 Task: Look for space in Péruwelz, Belgium from 5th June, 2023 to 16th June, 2023 for 2 adults in price range Rs.7000 to Rs.15000. Place can be entire place with 1  bedroom having 1 bed and 1 bathroom. Property type can be house, flat, guest house, hotel. Amenities needed are: heating. Booking option can be shelf check-in. Required host language is English.
Action: Mouse moved to (466, 77)
Screenshot: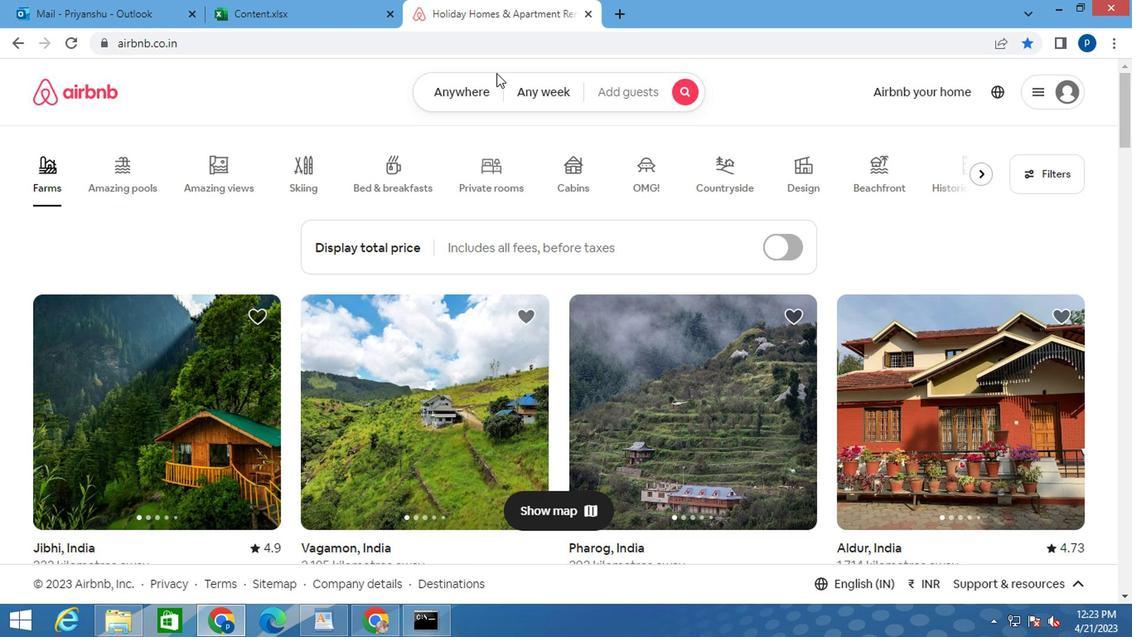 
Action: Mouse pressed left at (466, 77)
Screenshot: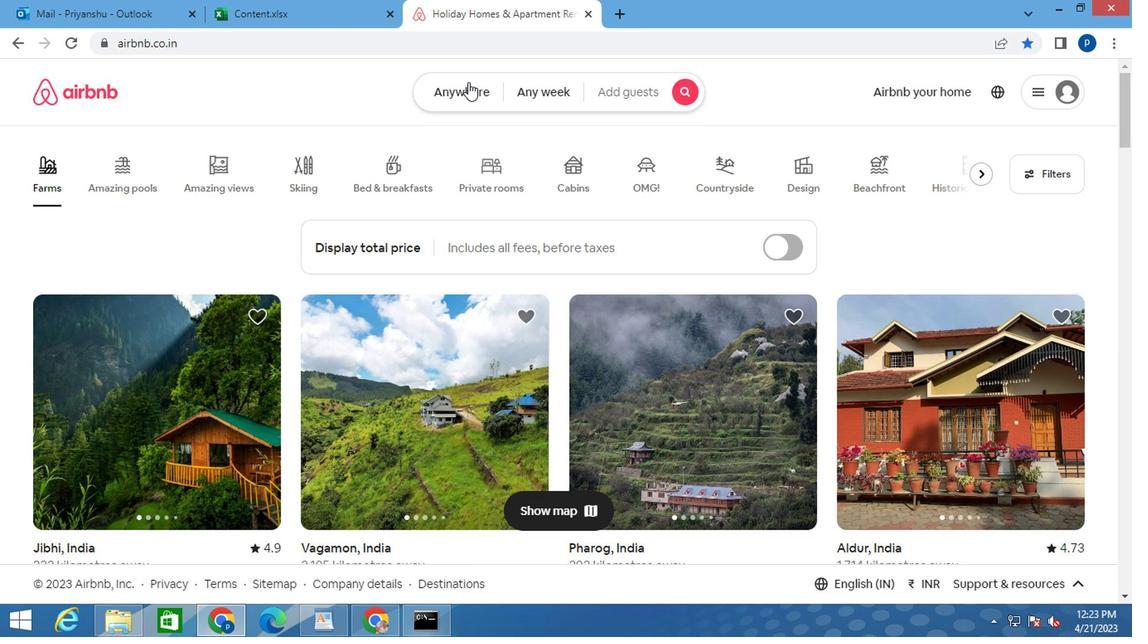 
Action: Mouse moved to (326, 159)
Screenshot: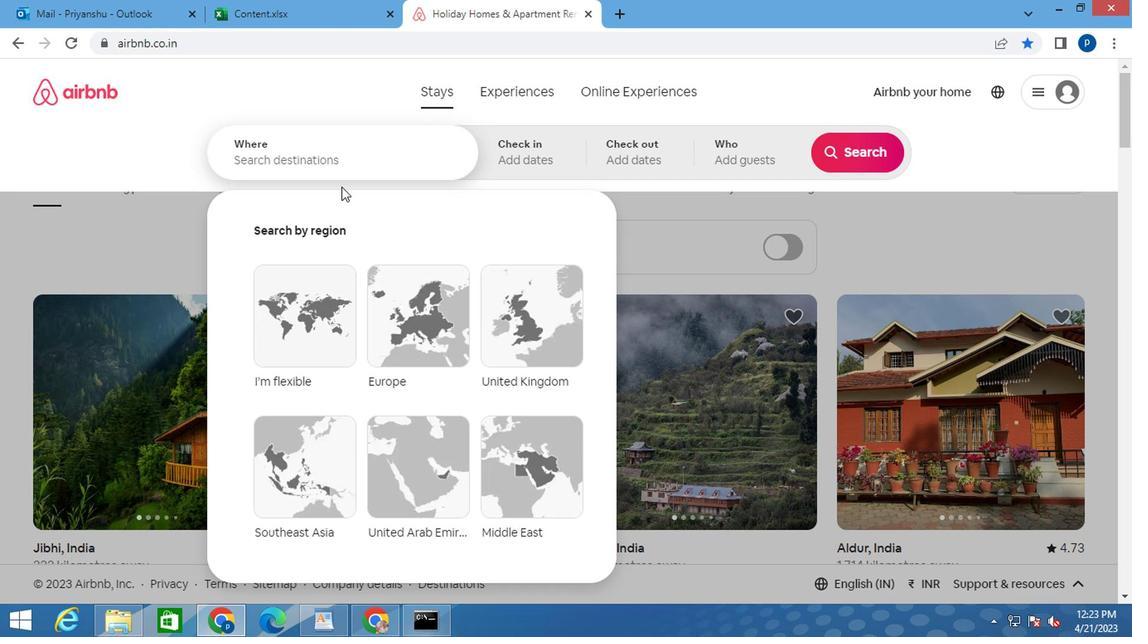 
Action: Mouse pressed left at (326, 159)
Screenshot: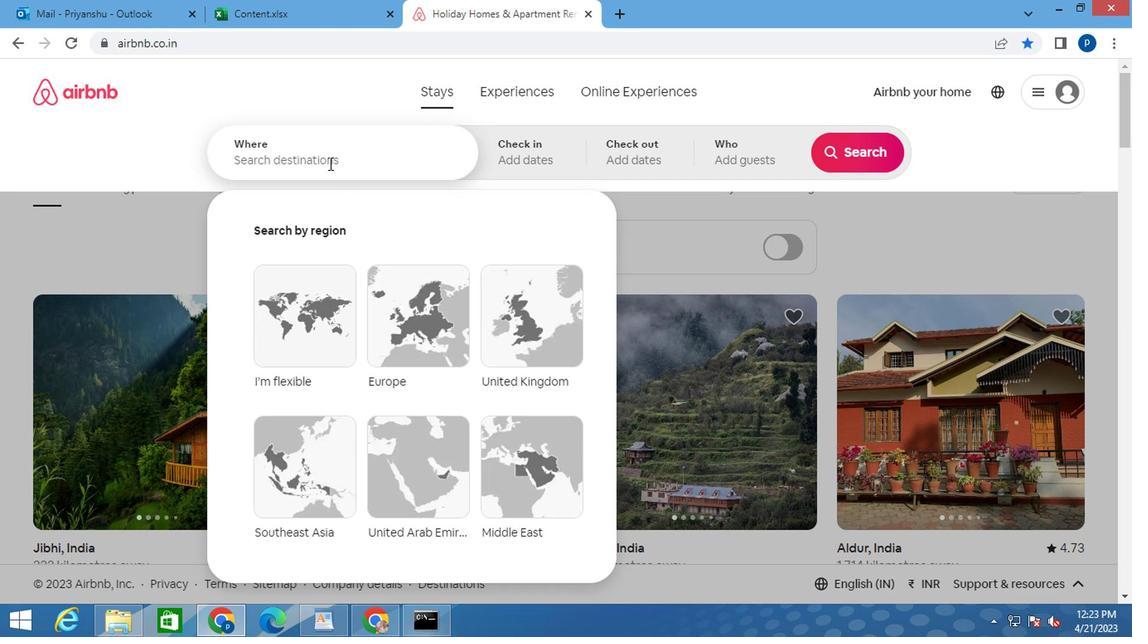 
Action: Key pressed p<Key.caps_lock>eruwelz,
Screenshot: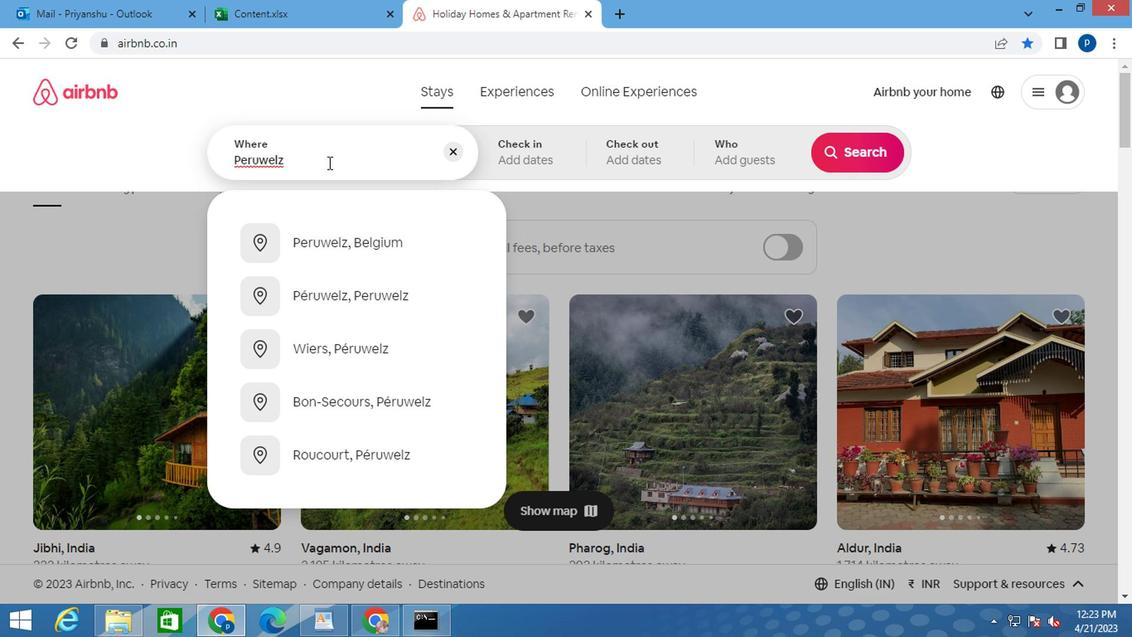 
Action: Mouse moved to (355, 234)
Screenshot: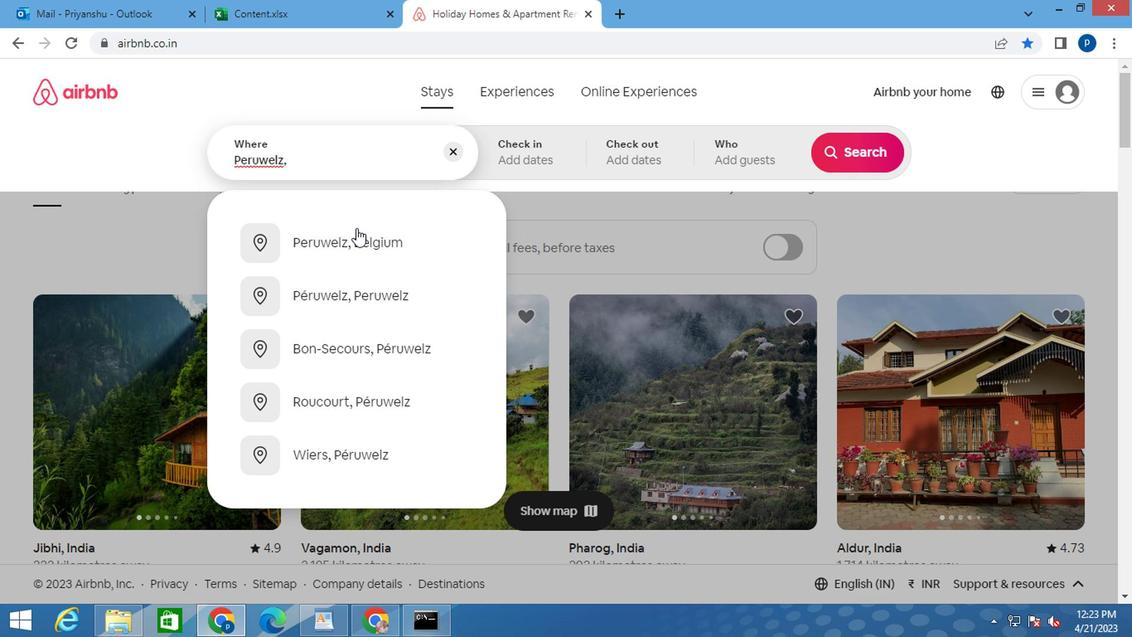 
Action: Mouse pressed left at (355, 234)
Screenshot: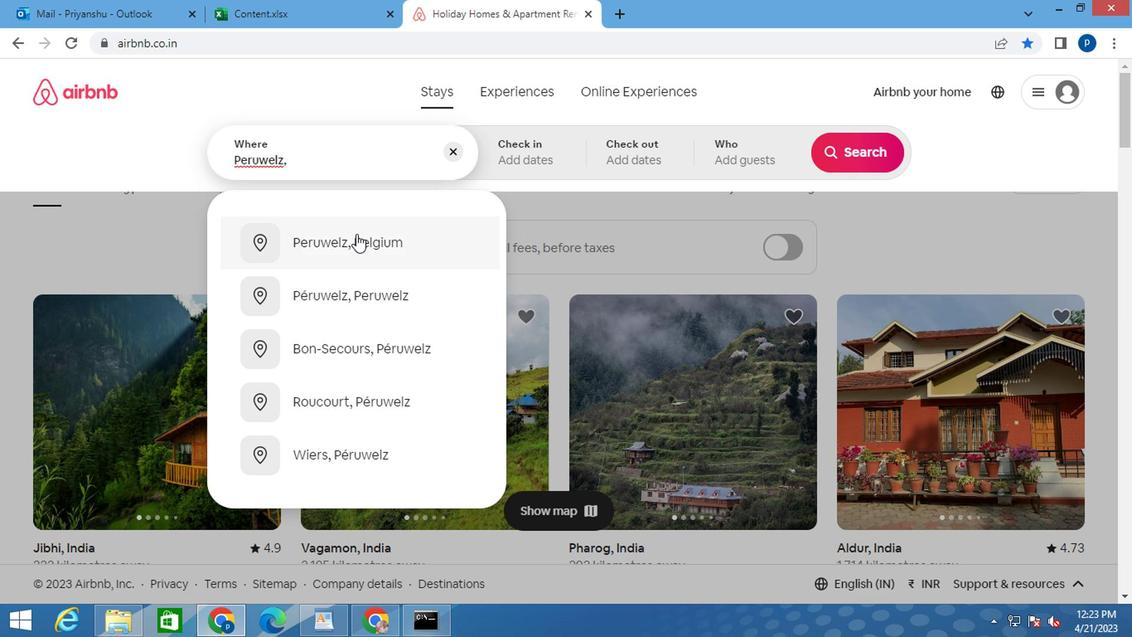 
Action: Mouse moved to (848, 290)
Screenshot: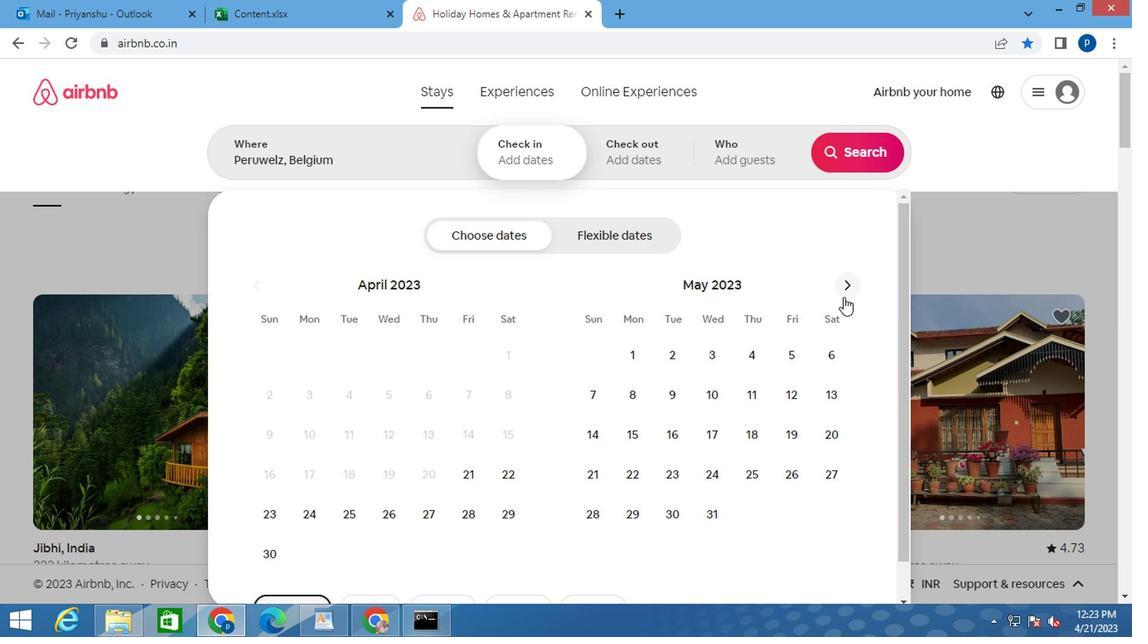 
Action: Mouse pressed left at (848, 290)
Screenshot: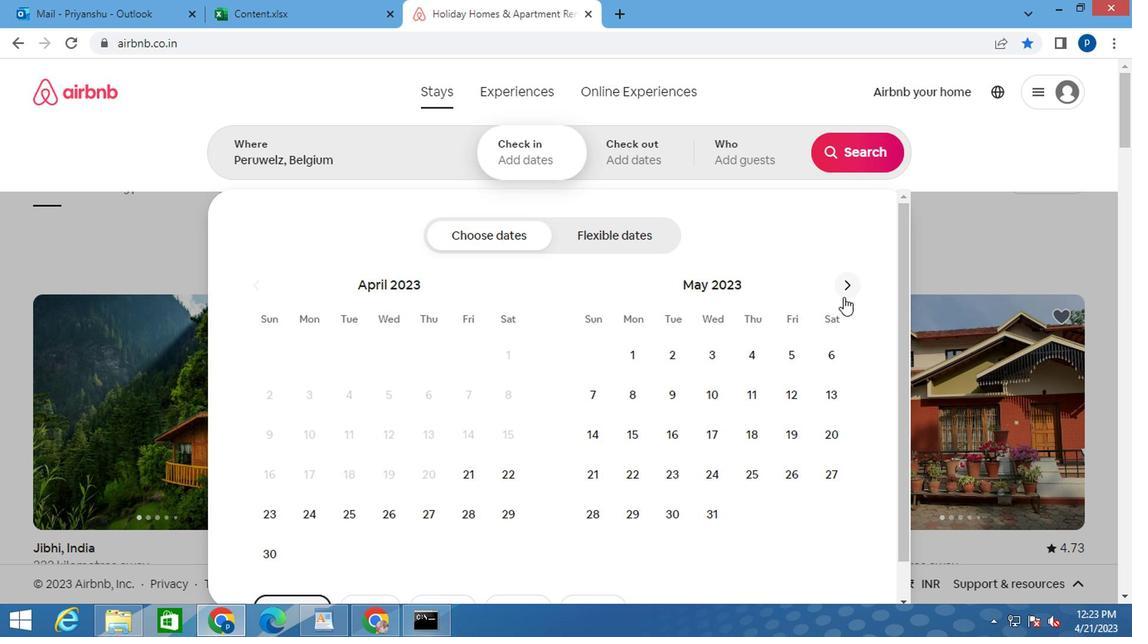 
Action: Mouse moved to (634, 397)
Screenshot: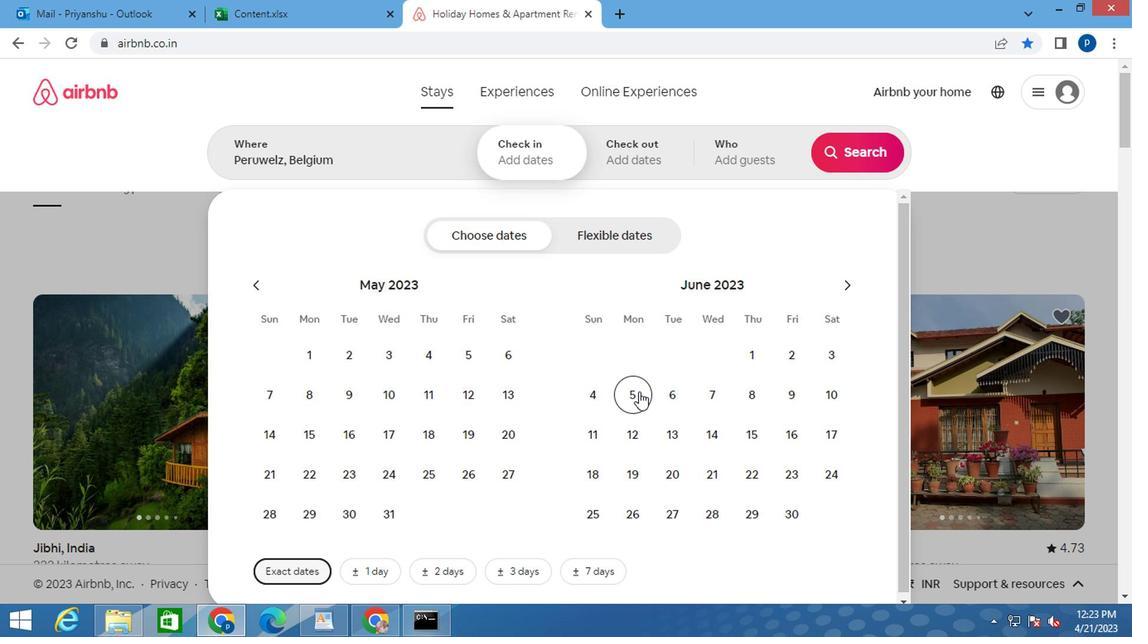 
Action: Mouse pressed left at (634, 397)
Screenshot: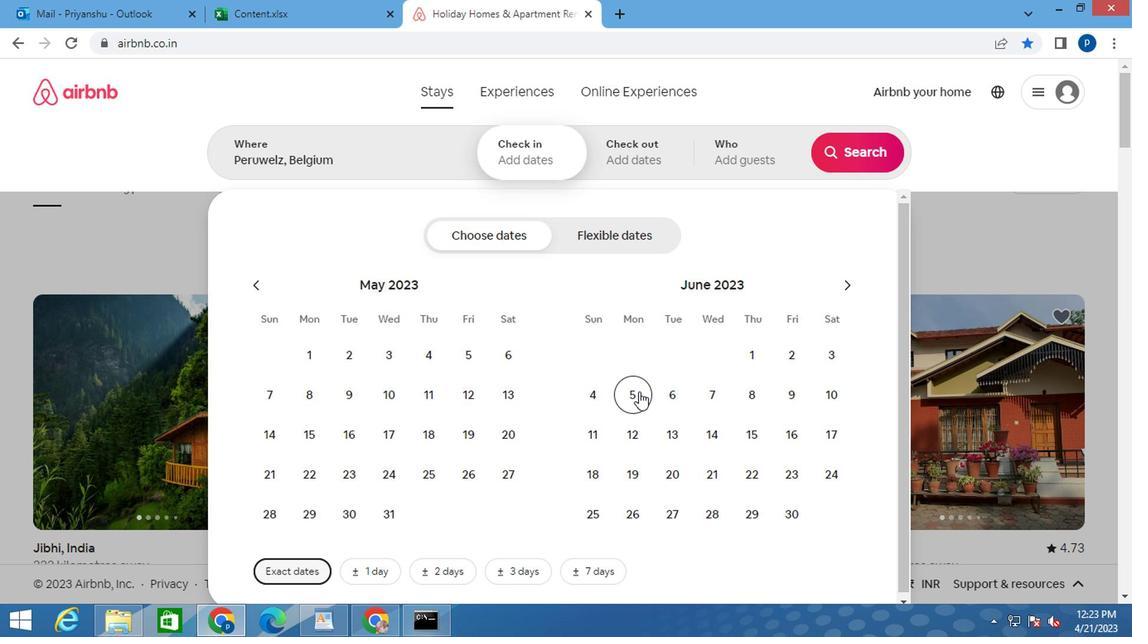 
Action: Mouse moved to (788, 439)
Screenshot: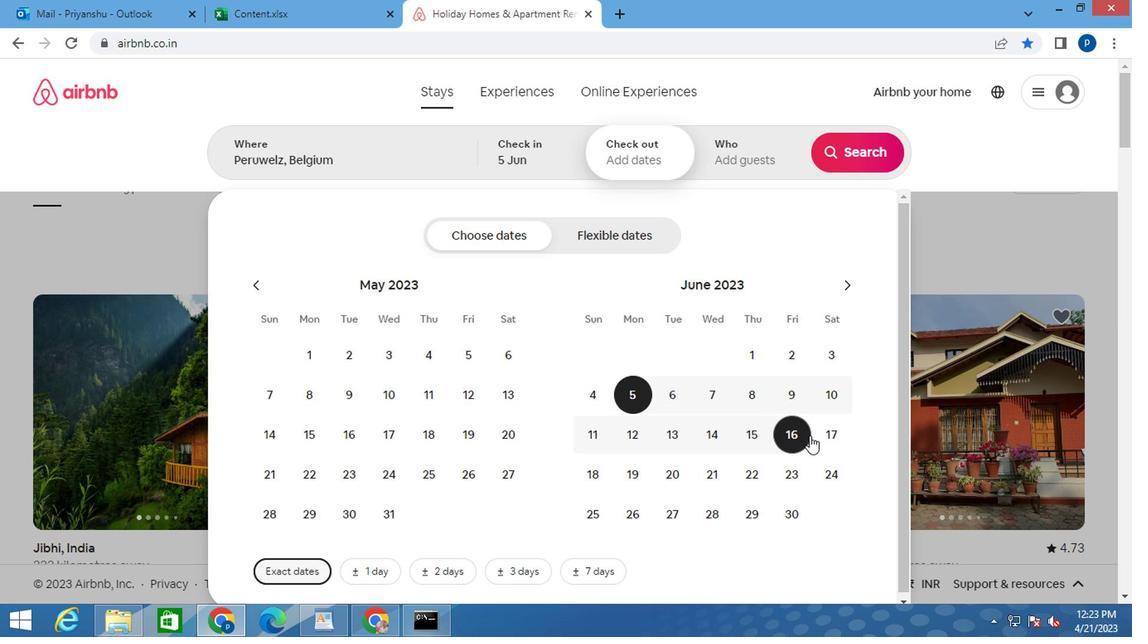 
Action: Mouse pressed left at (788, 439)
Screenshot: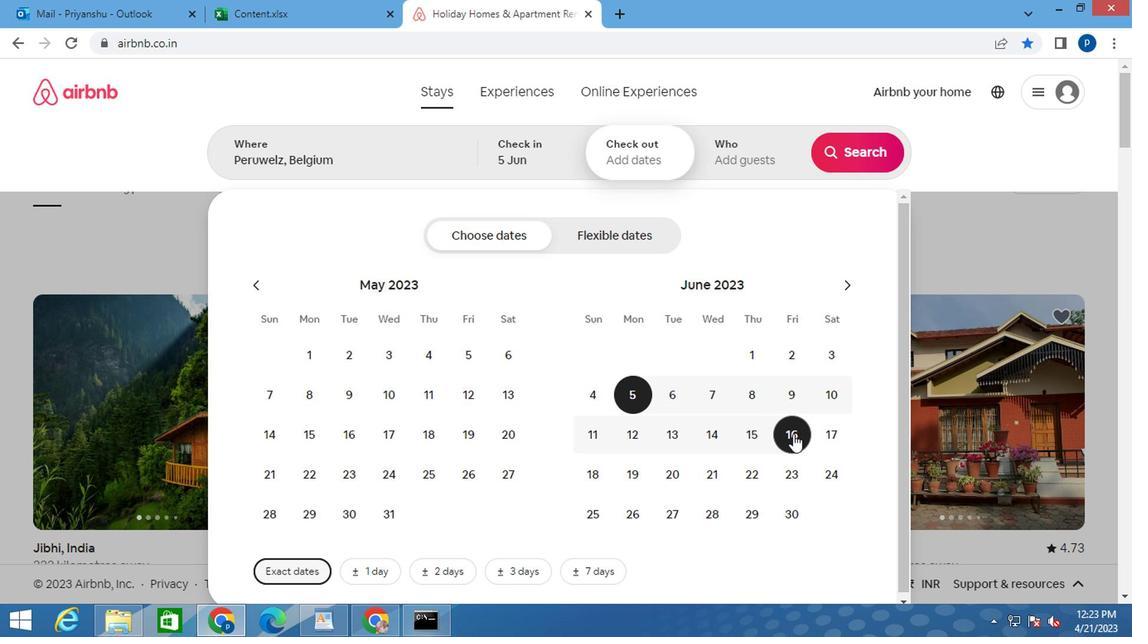
Action: Mouse moved to (751, 159)
Screenshot: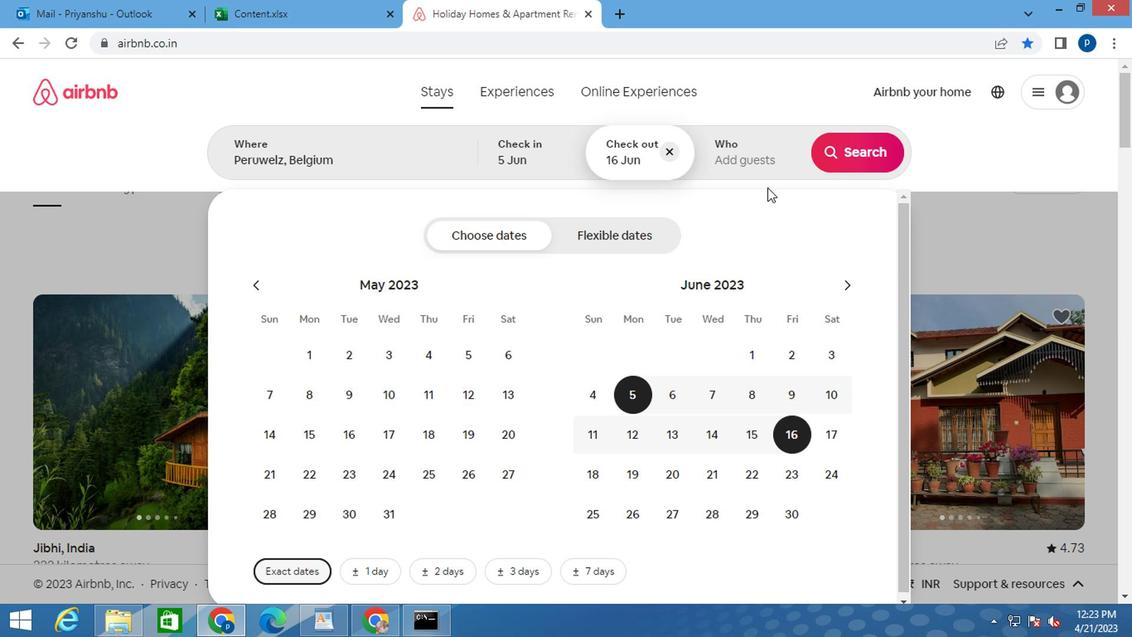 
Action: Mouse pressed left at (751, 159)
Screenshot: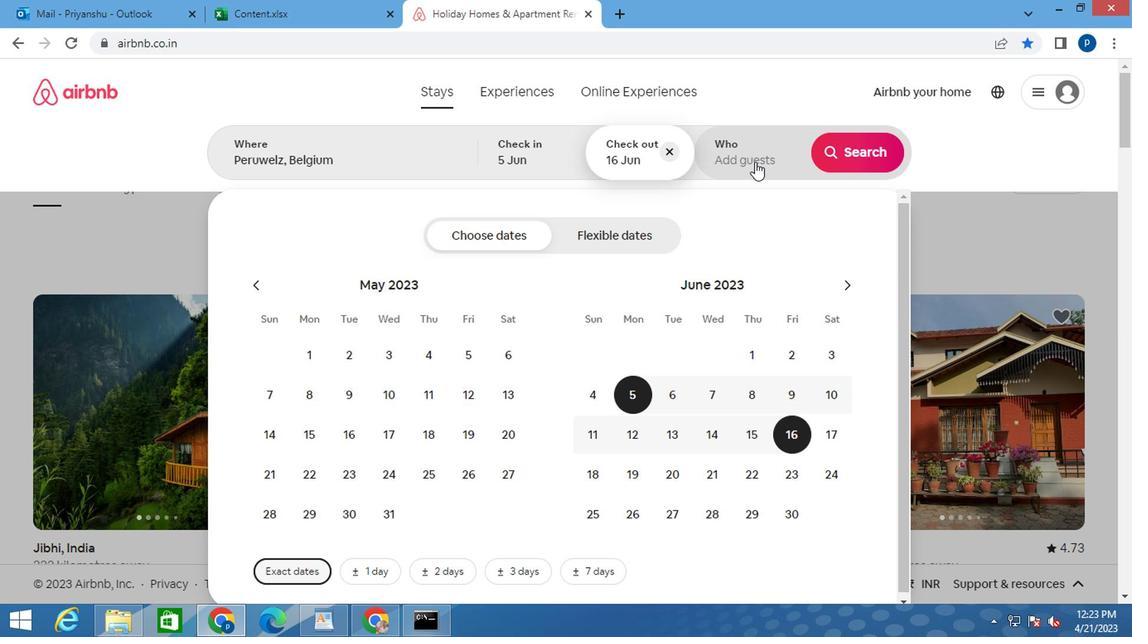 
Action: Mouse moved to (860, 241)
Screenshot: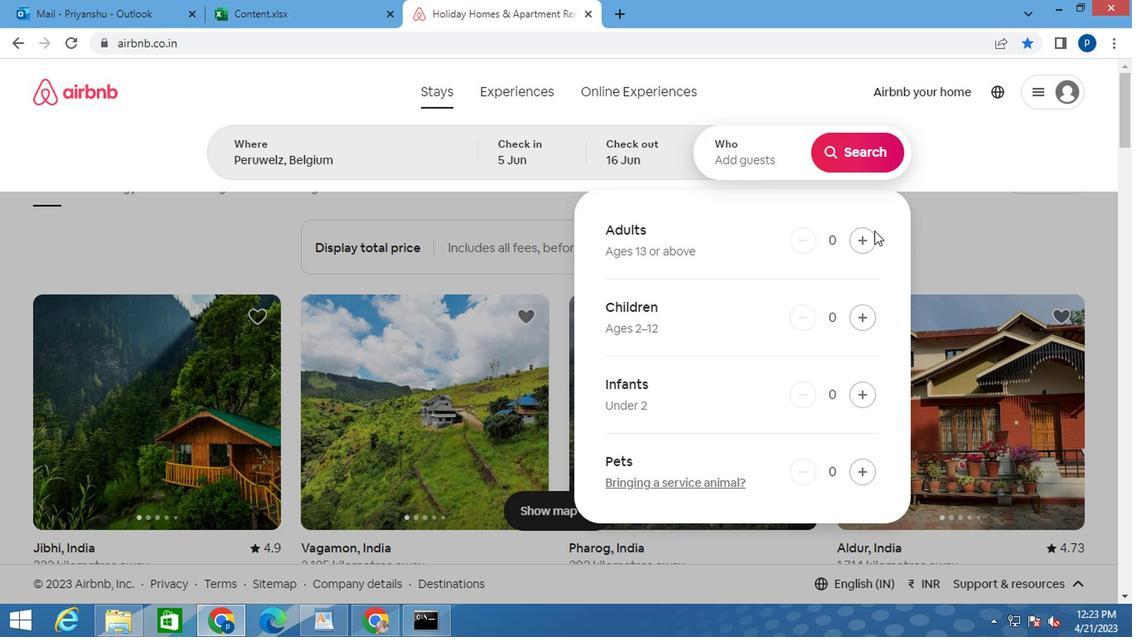
Action: Mouse pressed left at (860, 241)
Screenshot: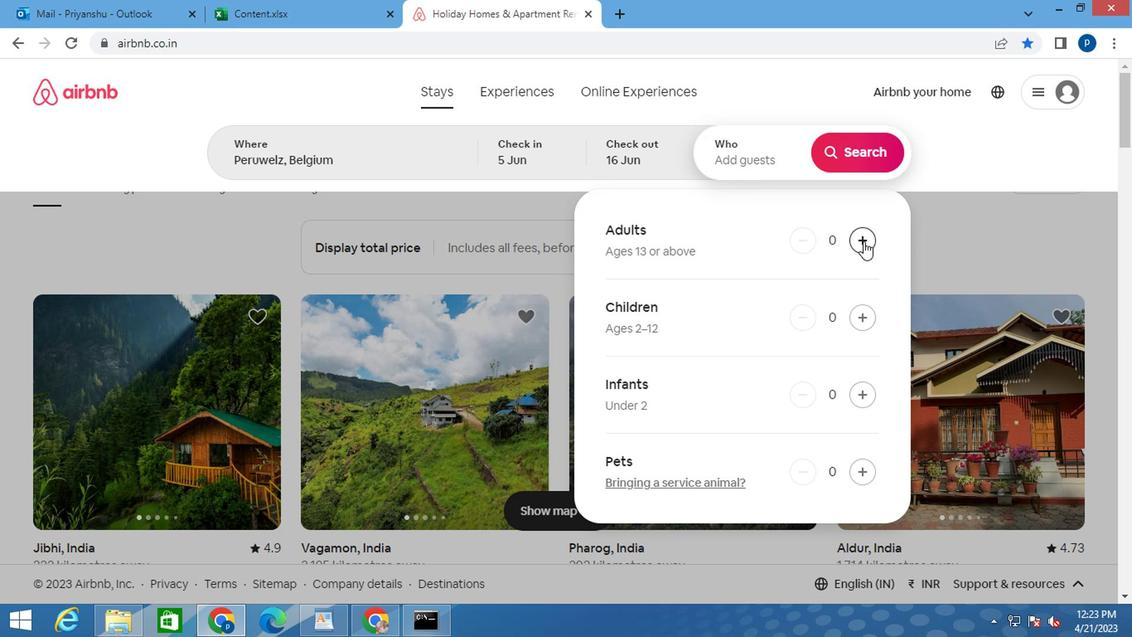 
Action: Mouse pressed left at (860, 241)
Screenshot: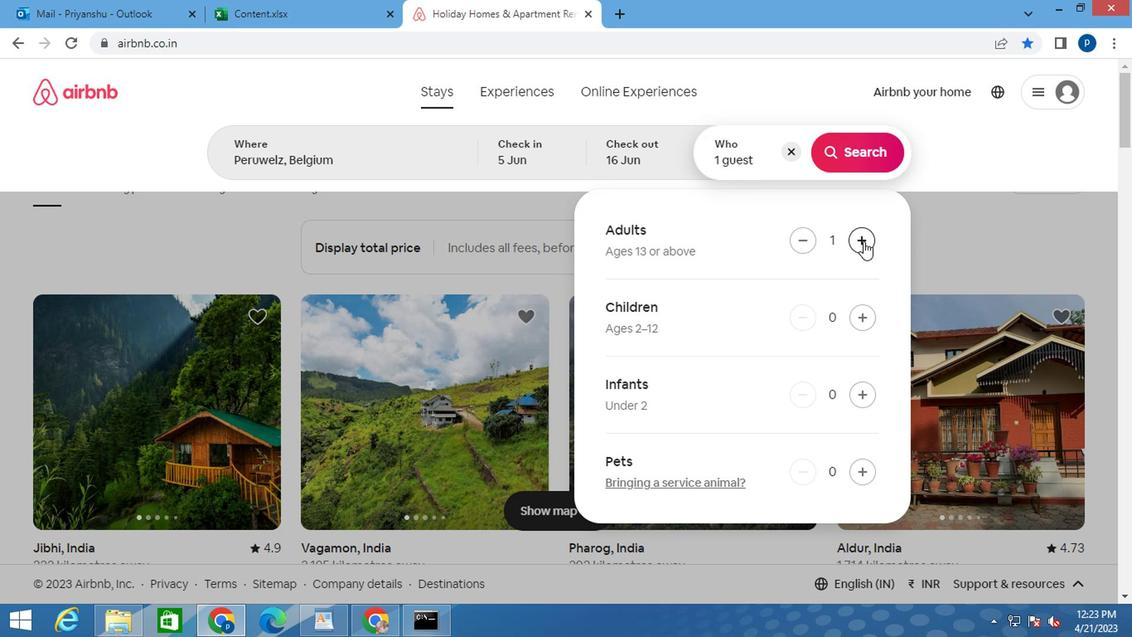 
Action: Mouse moved to (860, 145)
Screenshot: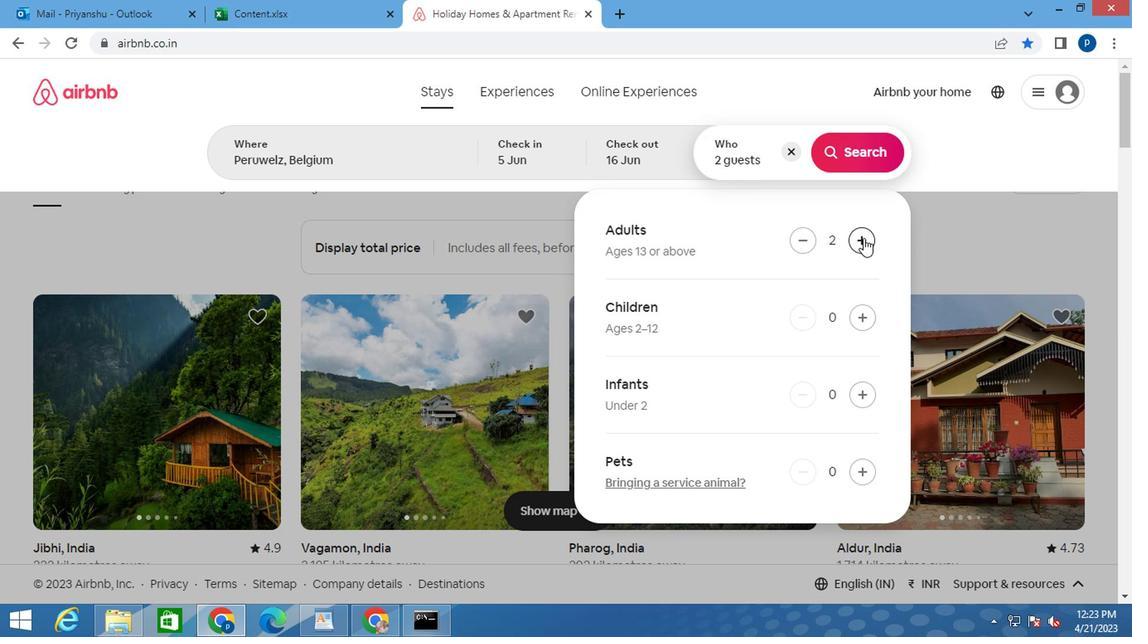
Action: Mouse pressed left at (860, 145)
Screenshot: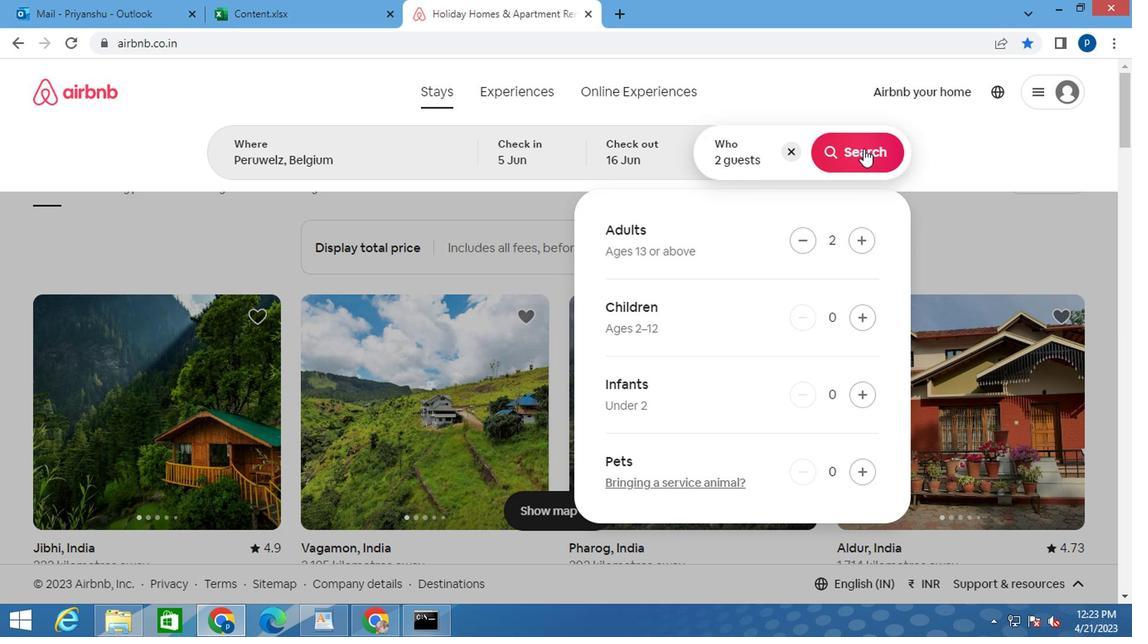 
Action: Mouse moved to (1032, 159)
Screenshot: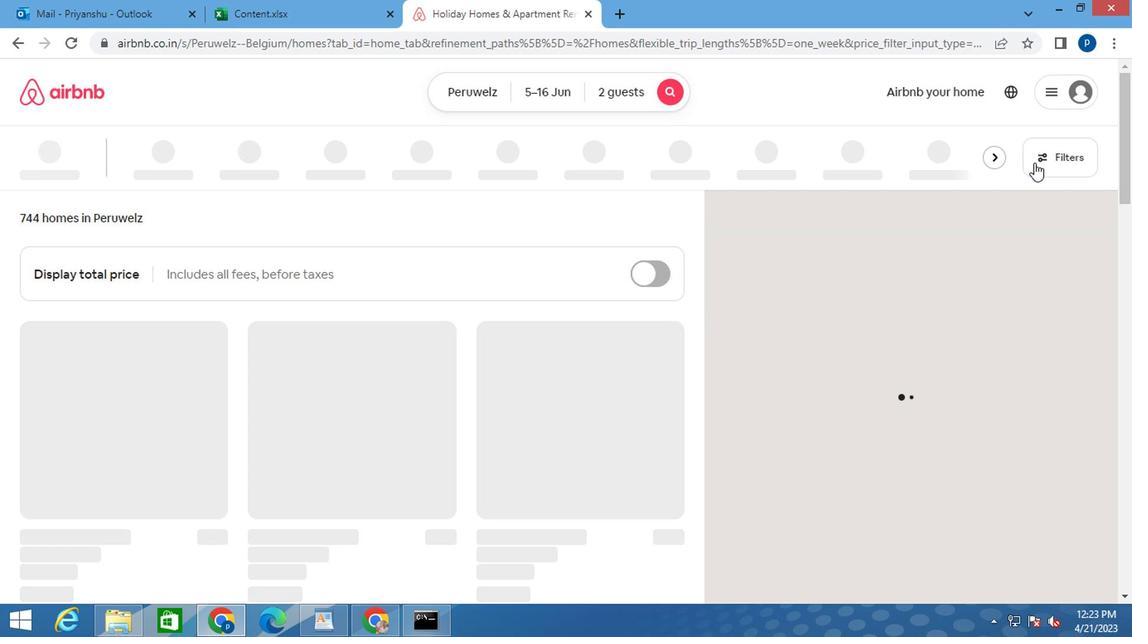 
Action: Mouse pressed left at (1032, 159)
Screenshot: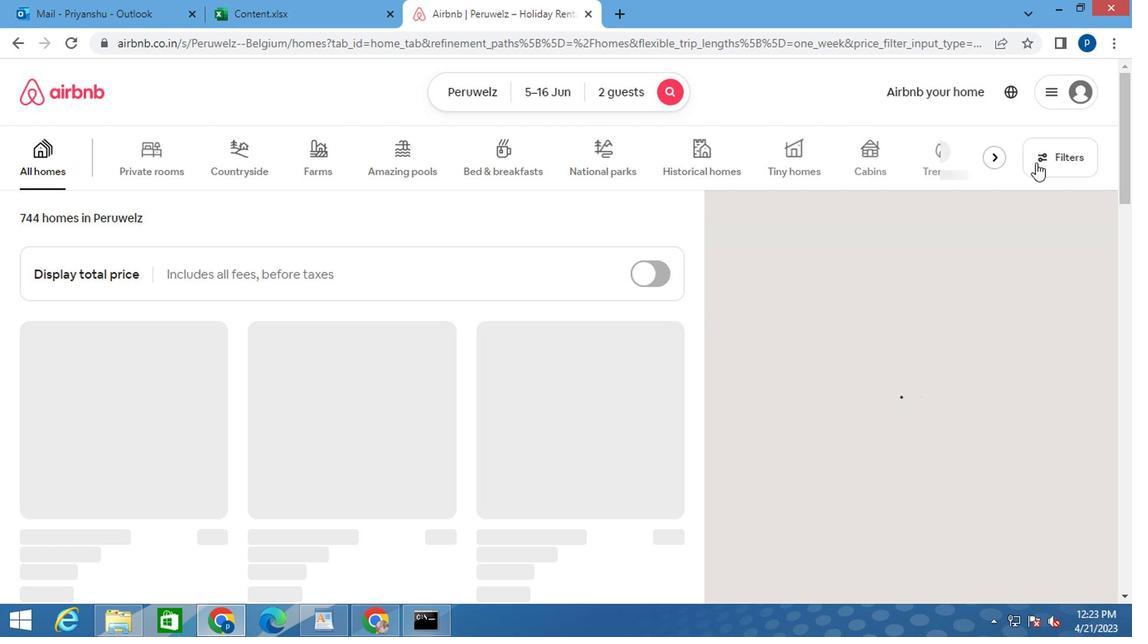 
Action: Mouse moved to (354, 379)
Screenshot: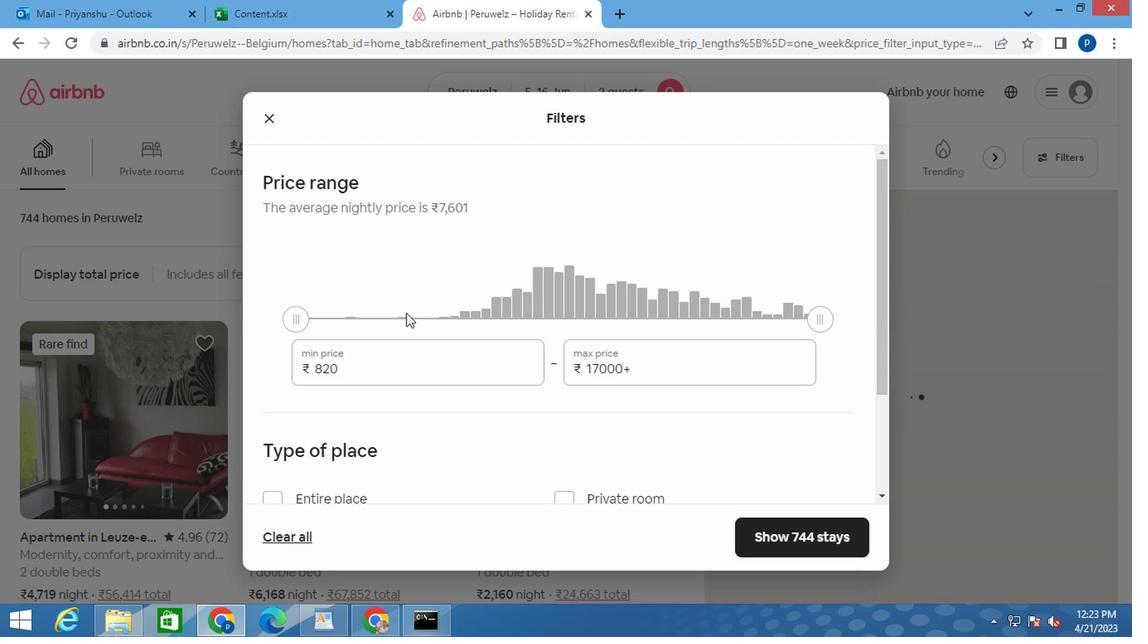 
Action: Mouse pressed left at (354, 379)
Screenshot: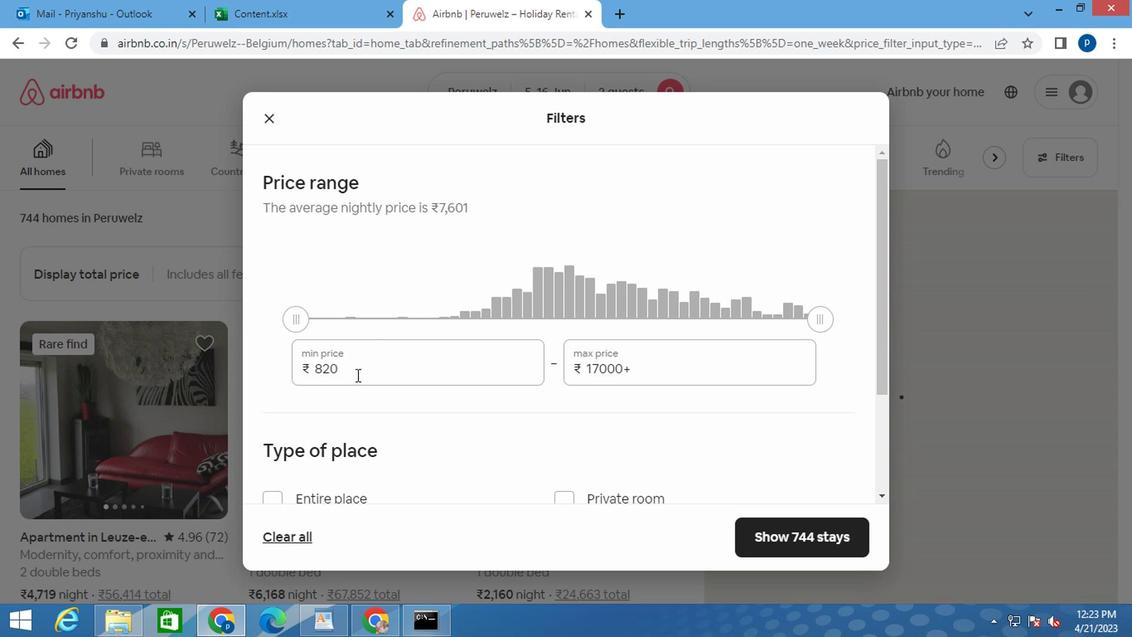 
Action: Mouse pressed left at (354, 379)
Screenshot: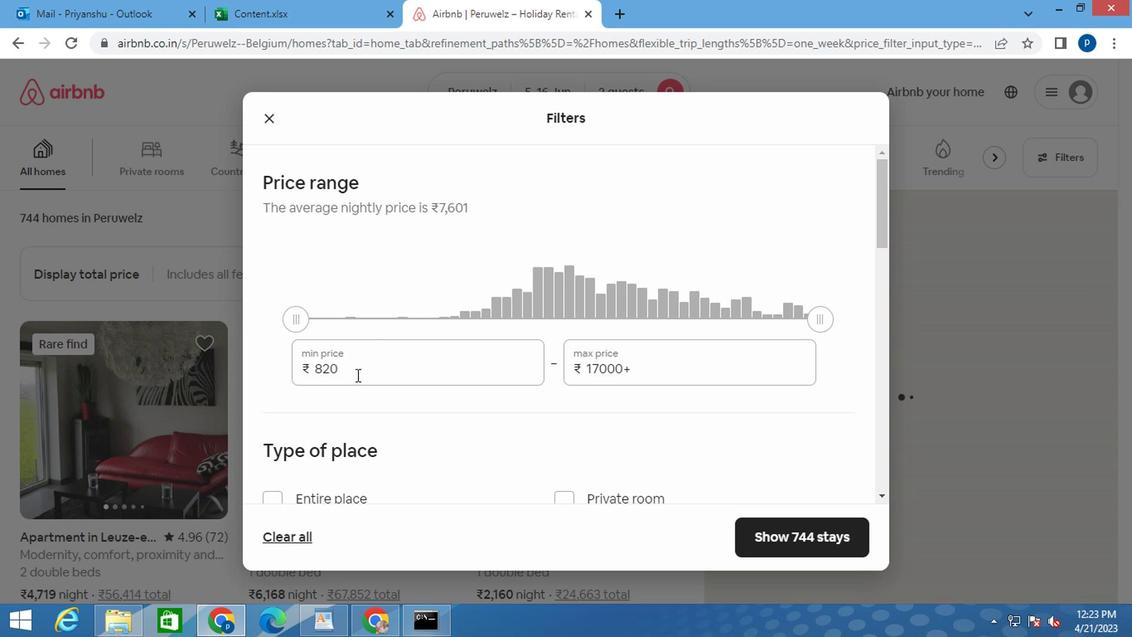
Action: Mouse pressed left at (354, 379)
Screenshot: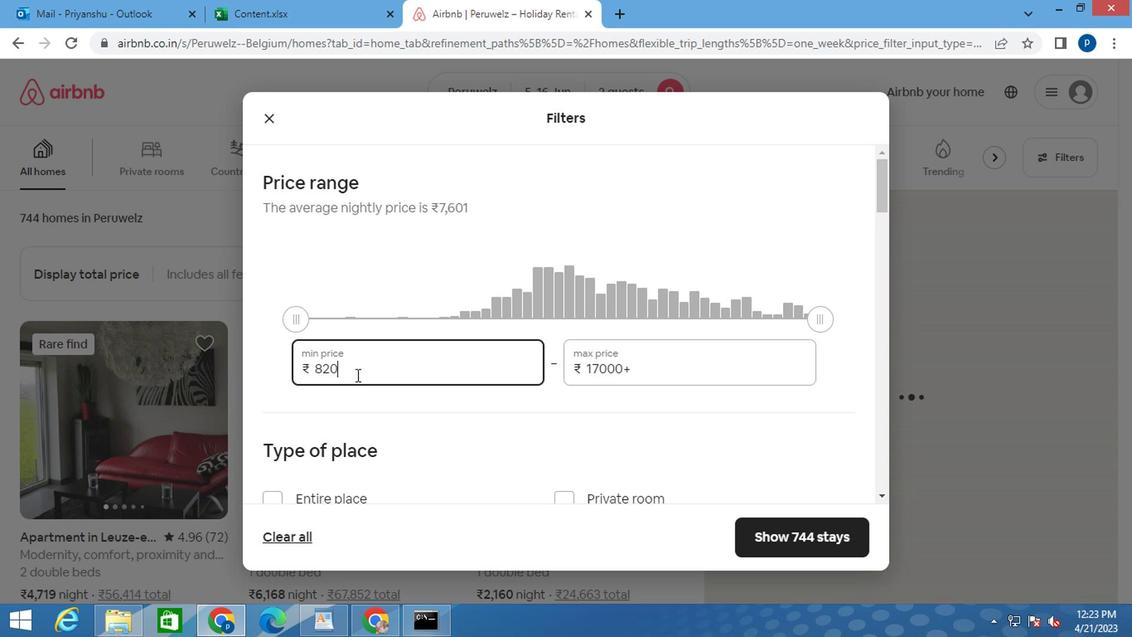 
Action: Key pressed 7000<Key.tab>15000
Screenshot: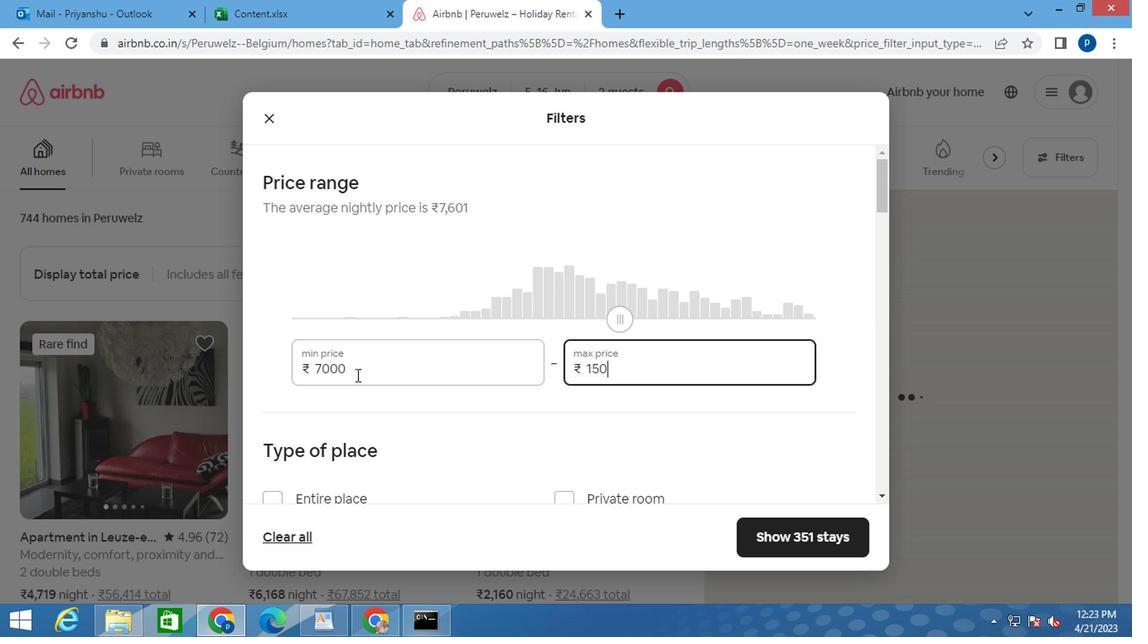 
Action: Mouse moved to (349, 422)
Screenshot: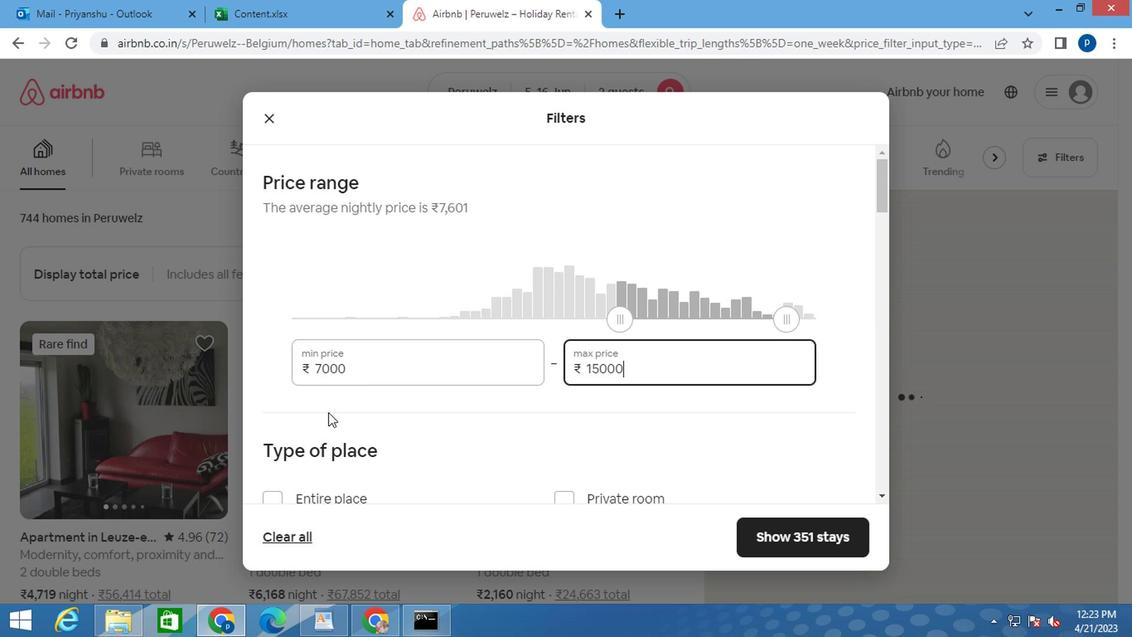 
Action: Mouse scrolled (349, 421) with delta (0, 0)
Screenshot: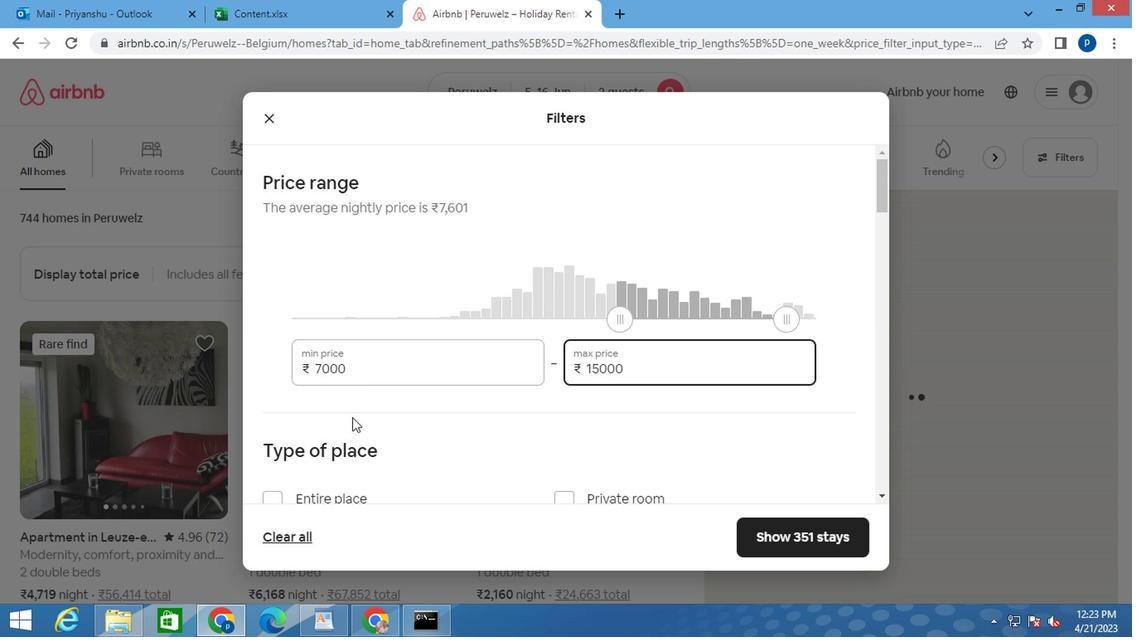 
Action: Mouse scrolled (349, 421) with delta (0, 0)
Screenshot: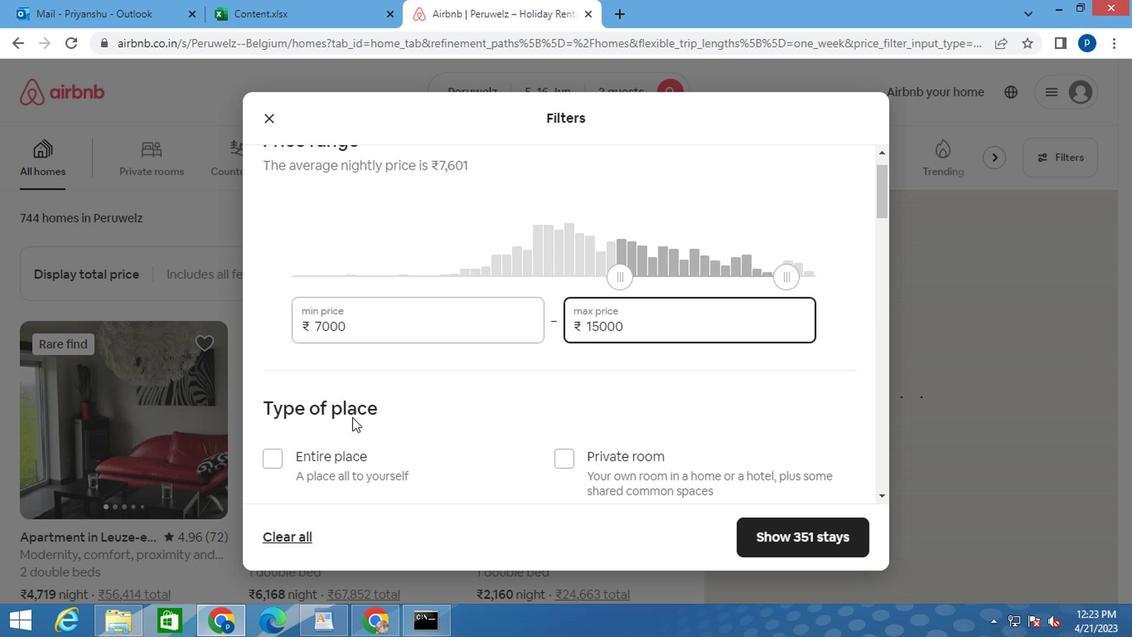
Action: Mouse moved to (460, 397)
Screenshot: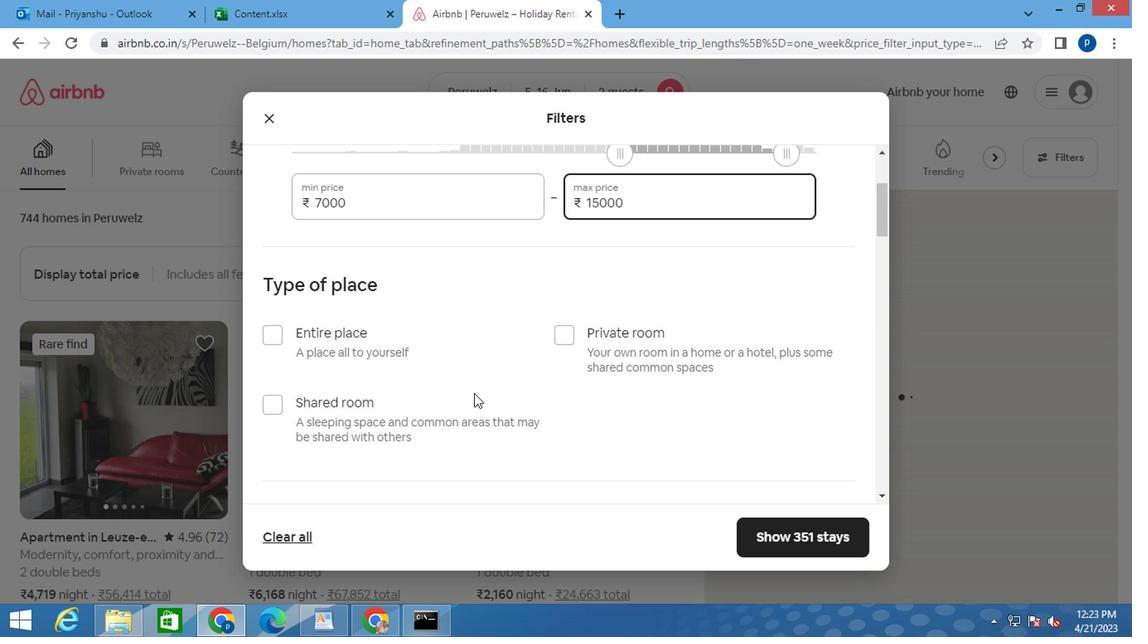 
Action: Mouse scrolled (460, 397) with delta (0, 0)
Screenshot: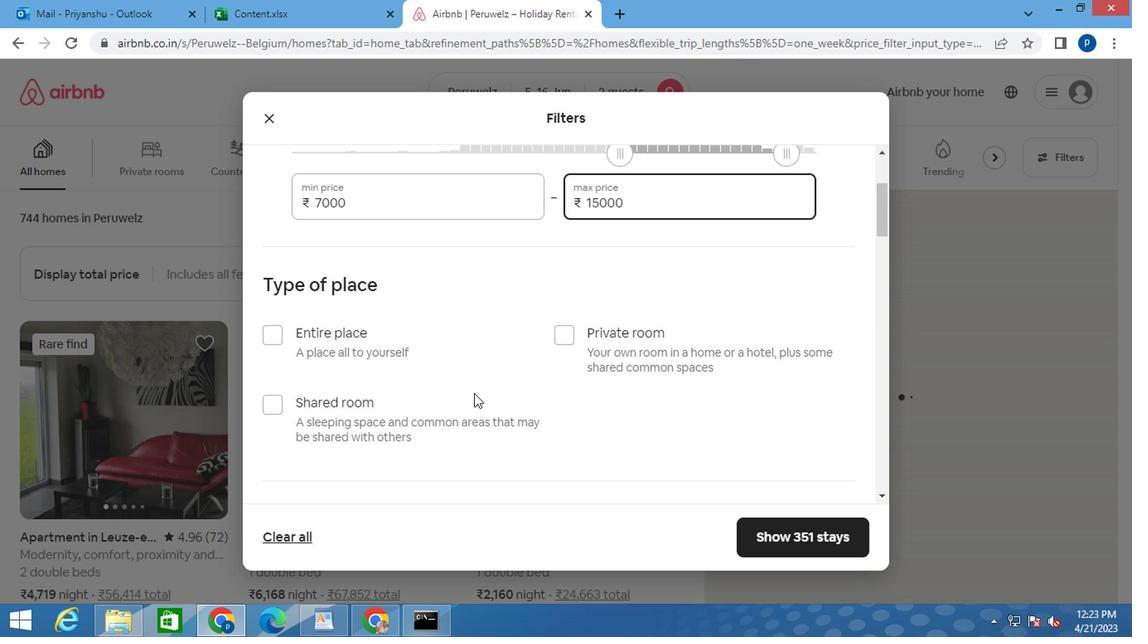 
Action: Mouse moved to (266, 251)
Screenshot: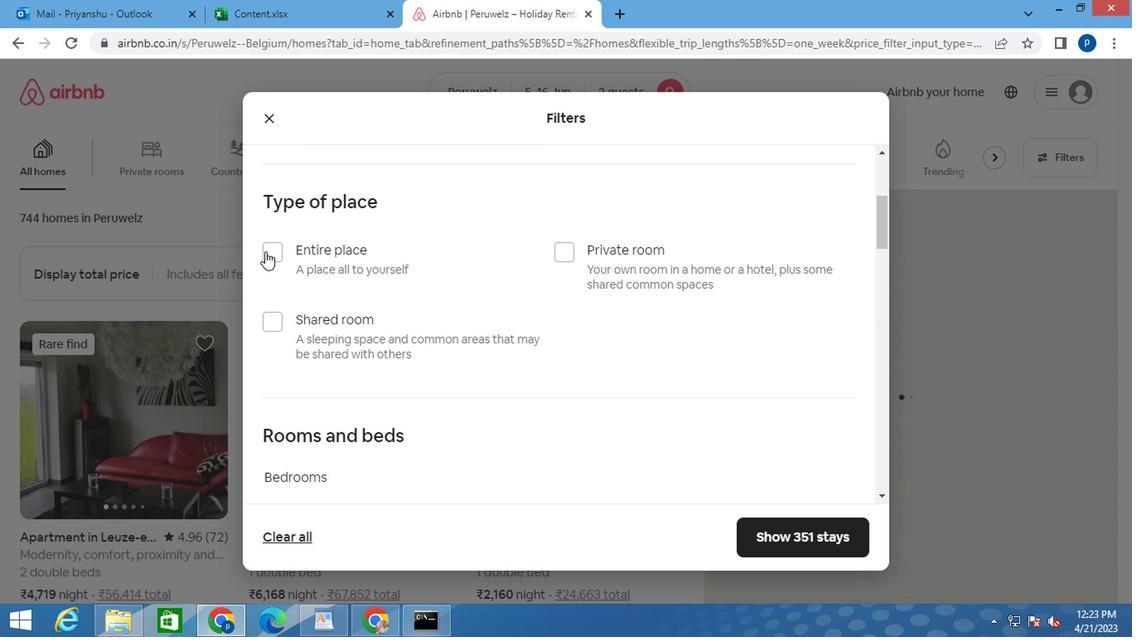 
Action: Mouse pressed left at (266, 251)
Screenshot: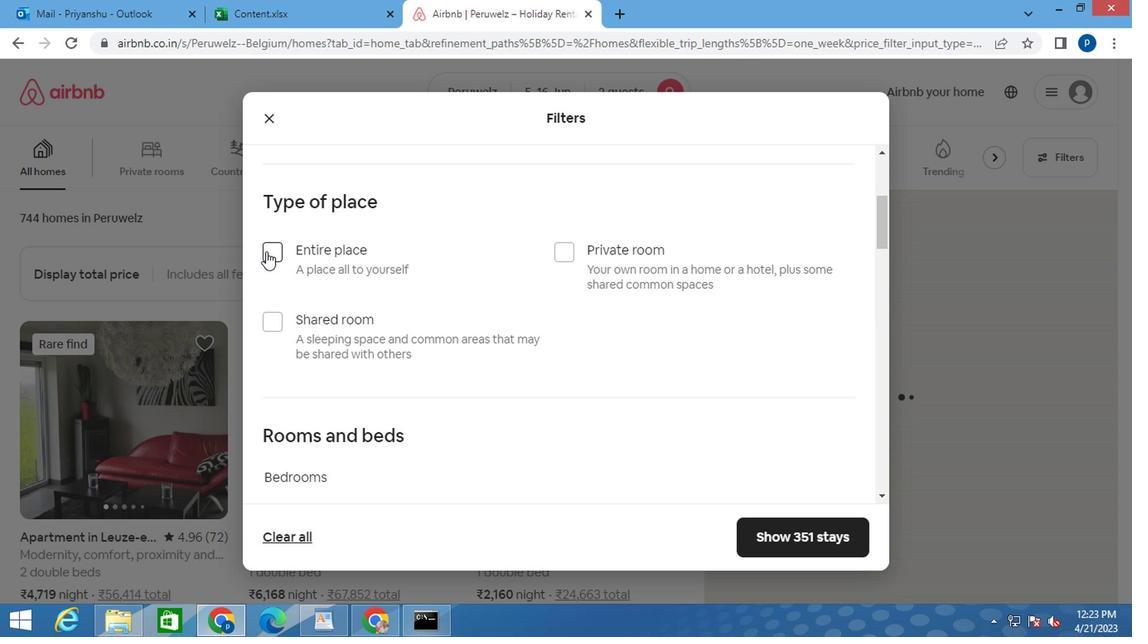 
Action: Mouse moved to (405, 294)
Screenshot: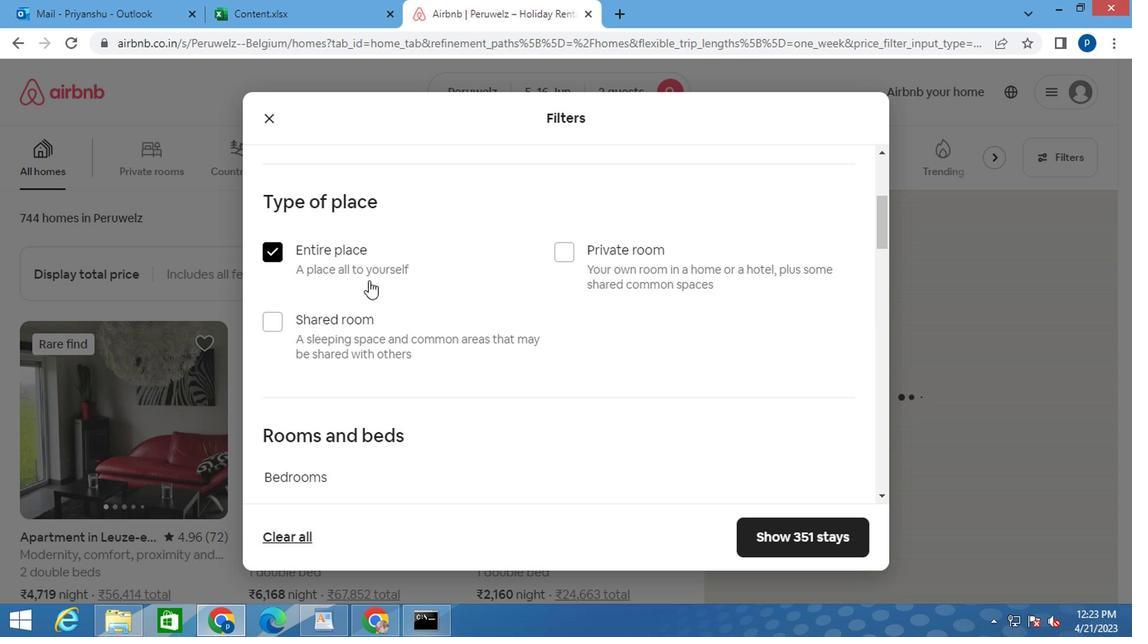 
Action: Mouse scrolled (382, 292) with delta (0, -1)
Screenshot: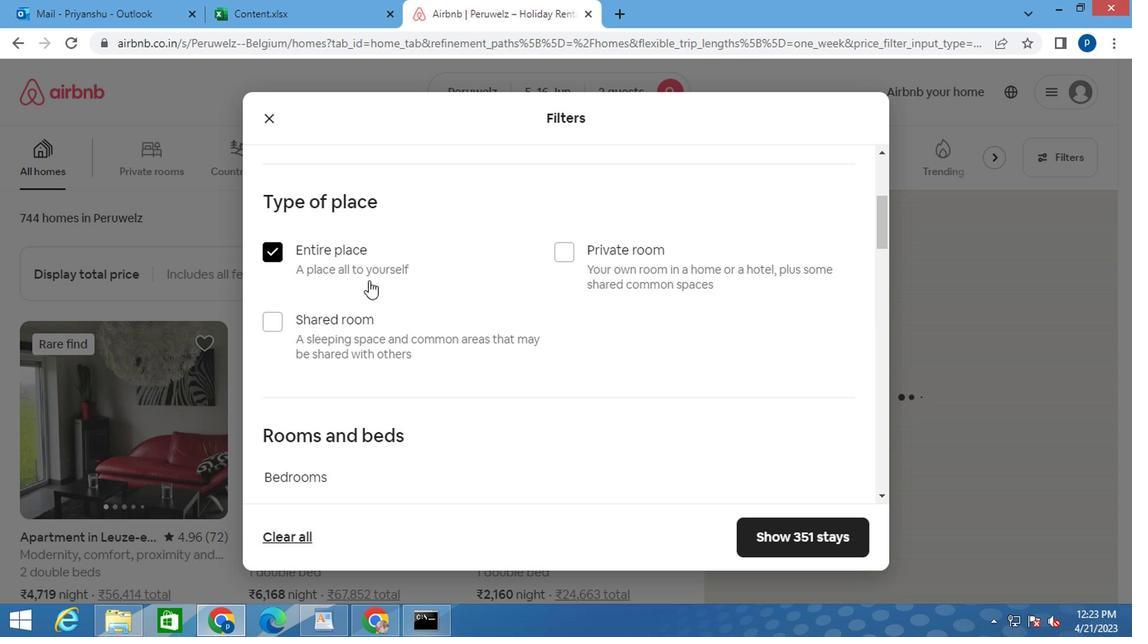 
Action: Mouse moved to (573, 416)
Screenshot: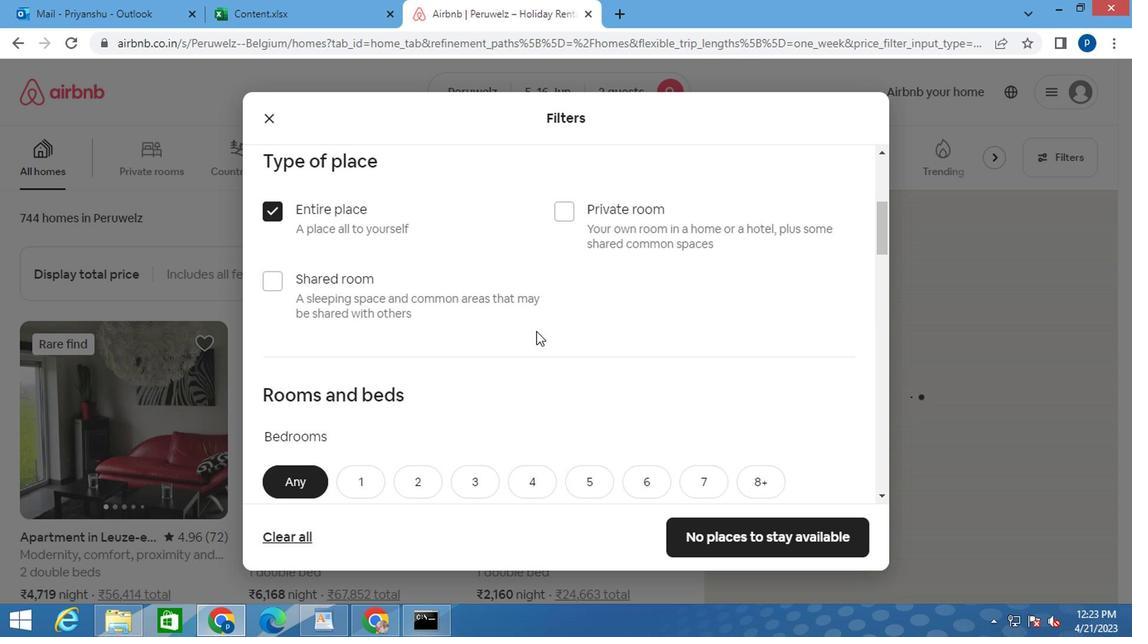 
Action: Mouse scrolled (584, 412) with delta (0, -1)
Screenshot: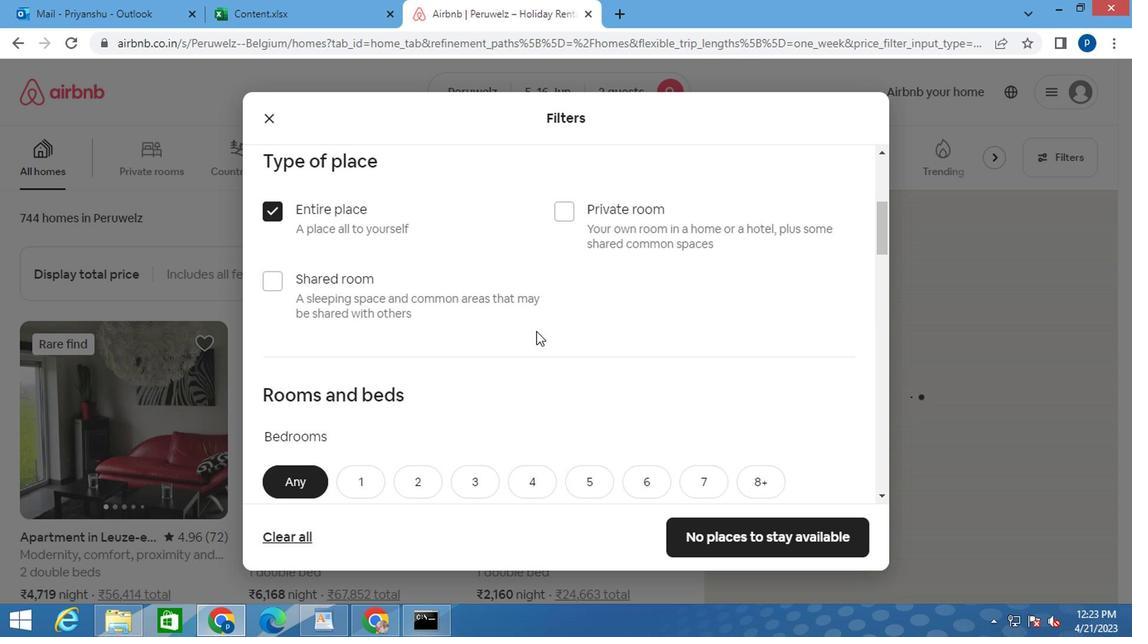 
Action: Mouse scrolled (573, 416) with delta (0, 0)
Screenshot: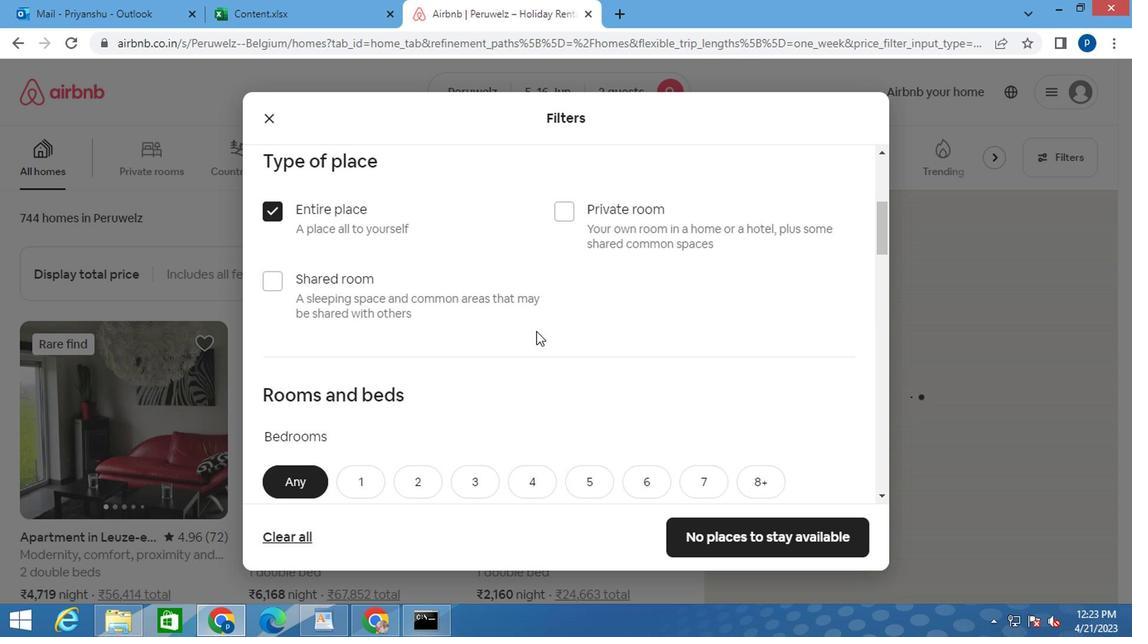 
Action: Mouse moved to (353, 277)
Screenshot: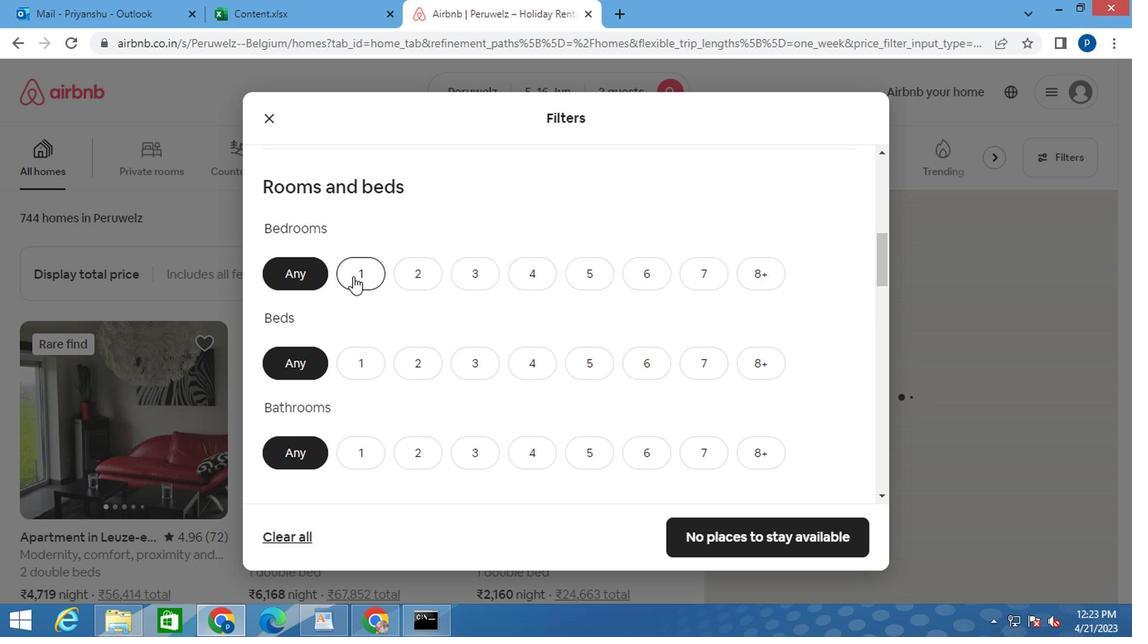
Action: Mouse pressed left at (353, 277)
Screenshot: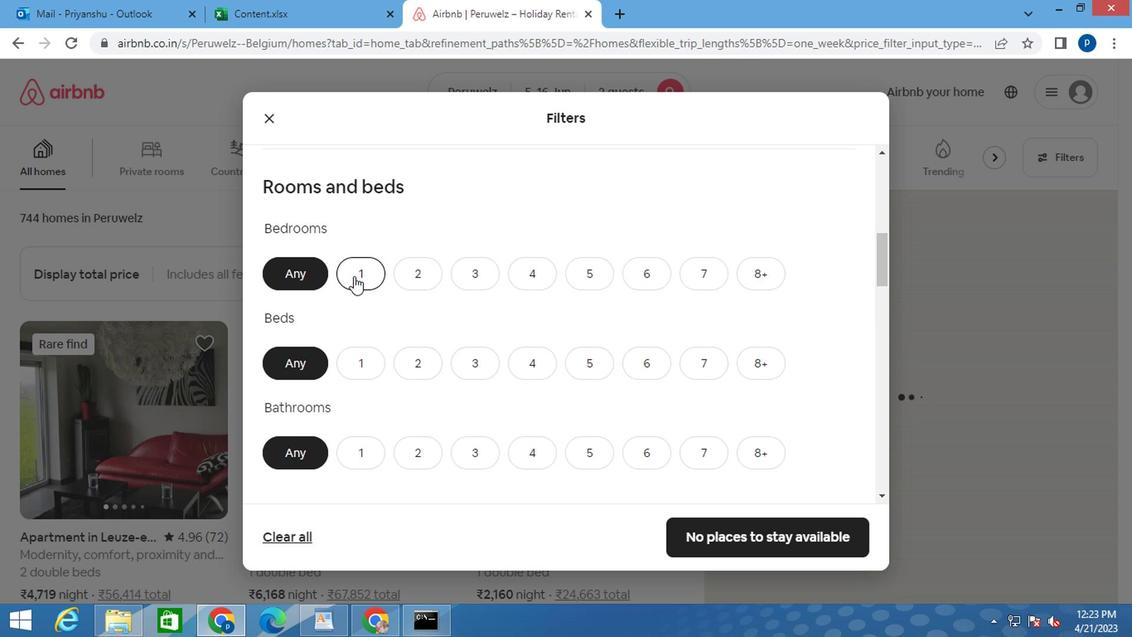 
Action: Mouse moved to (372, 303)
Screenshot: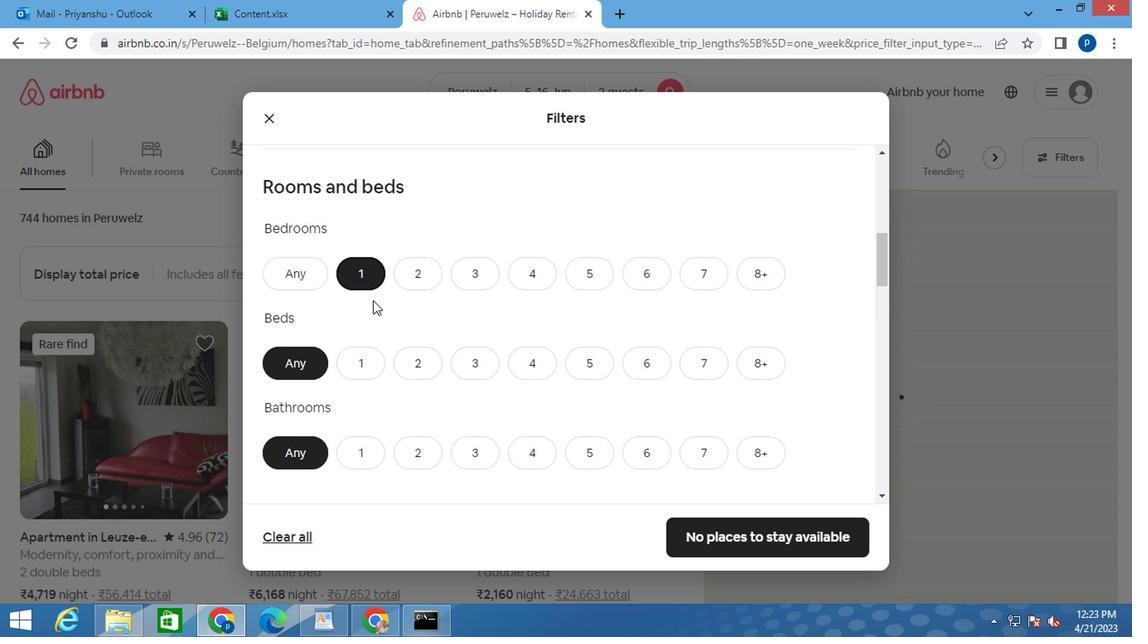 
Action: Mouse scrolled (372, 302) with delta (0, -1)
Screenshot: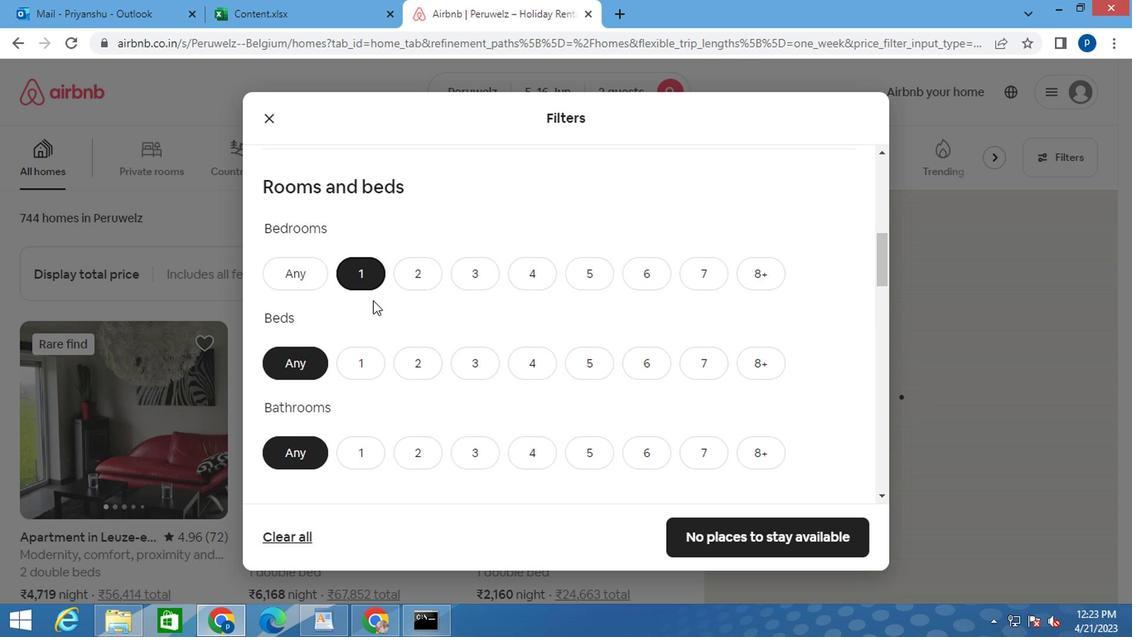
Action: Mouse scrolled (372, 302) with delta (0, -1)
Screenshot: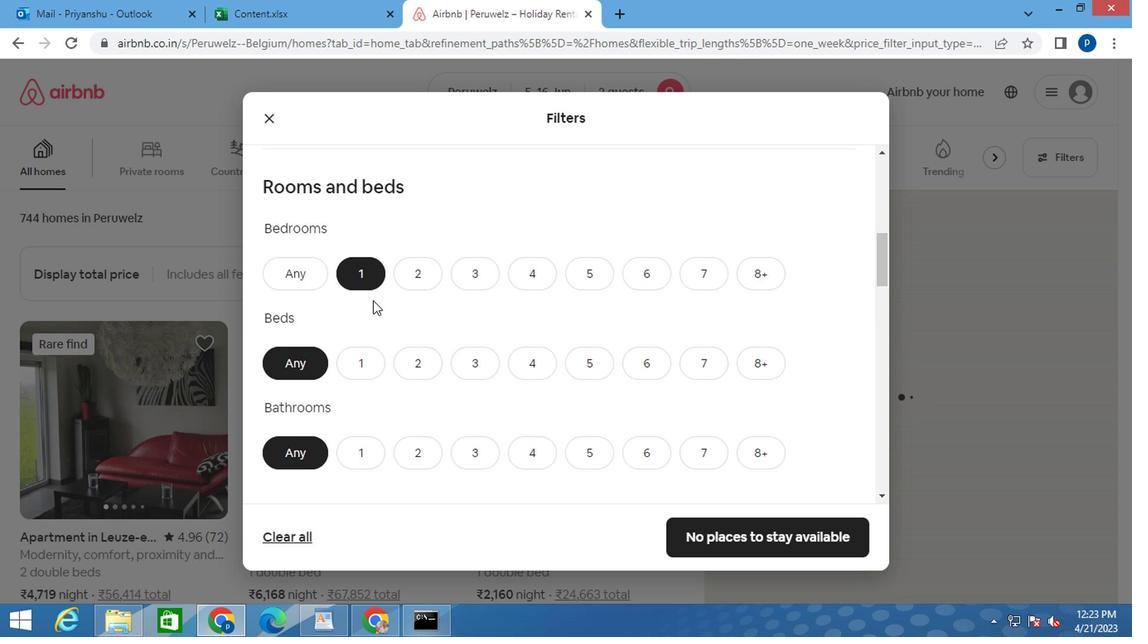 
Action: Mouse moved to (356, 200)
Screenshot: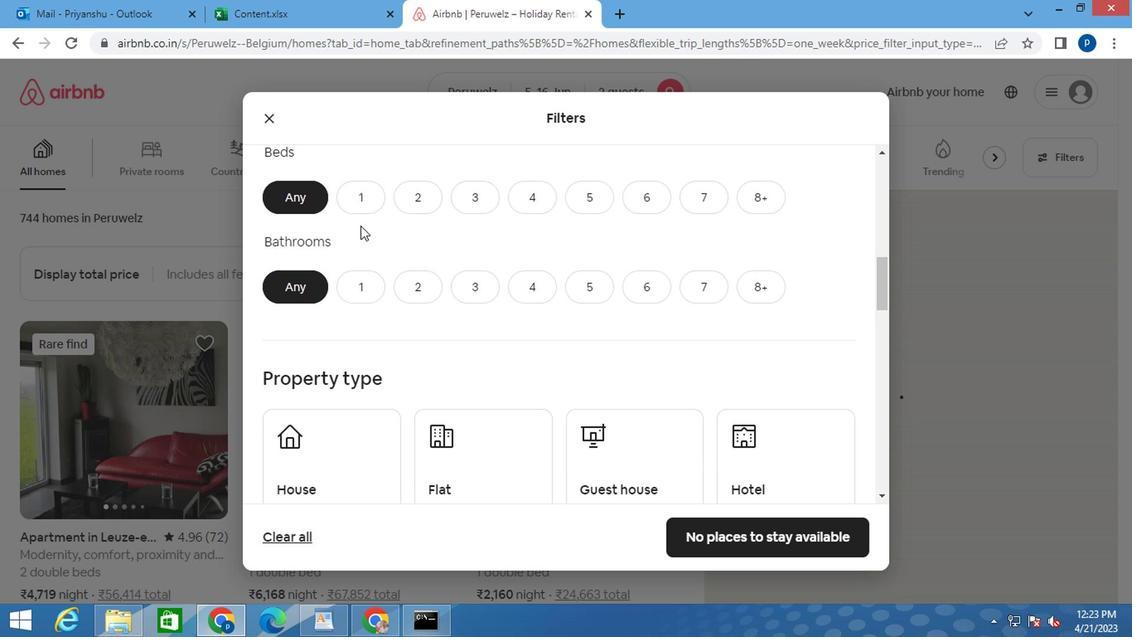 
Action: Mouse pressed left at (356, 200)
Screenshot: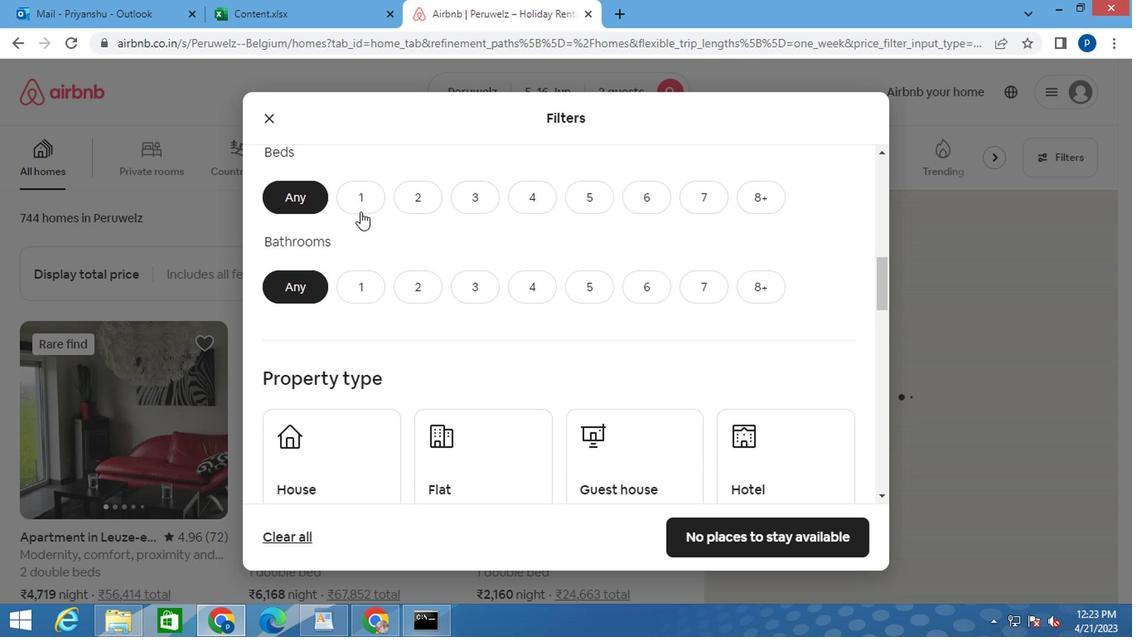 
Action: Mouse moved to (356, 286)
Screenshot: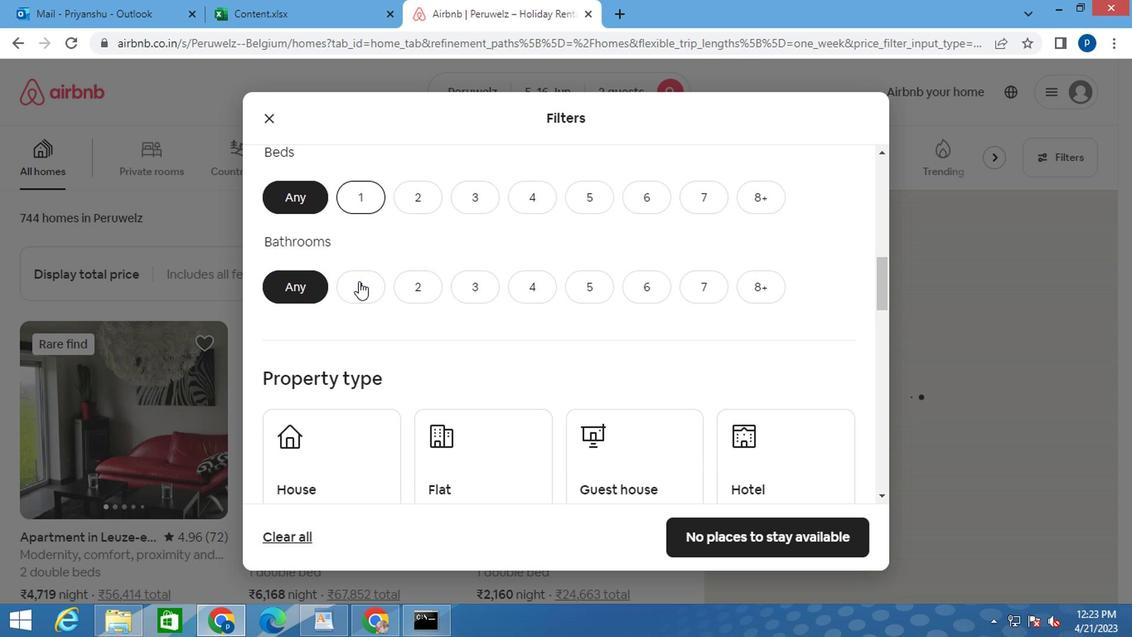 
Action: Mouse pressed left at (356, 286)
Screenshot: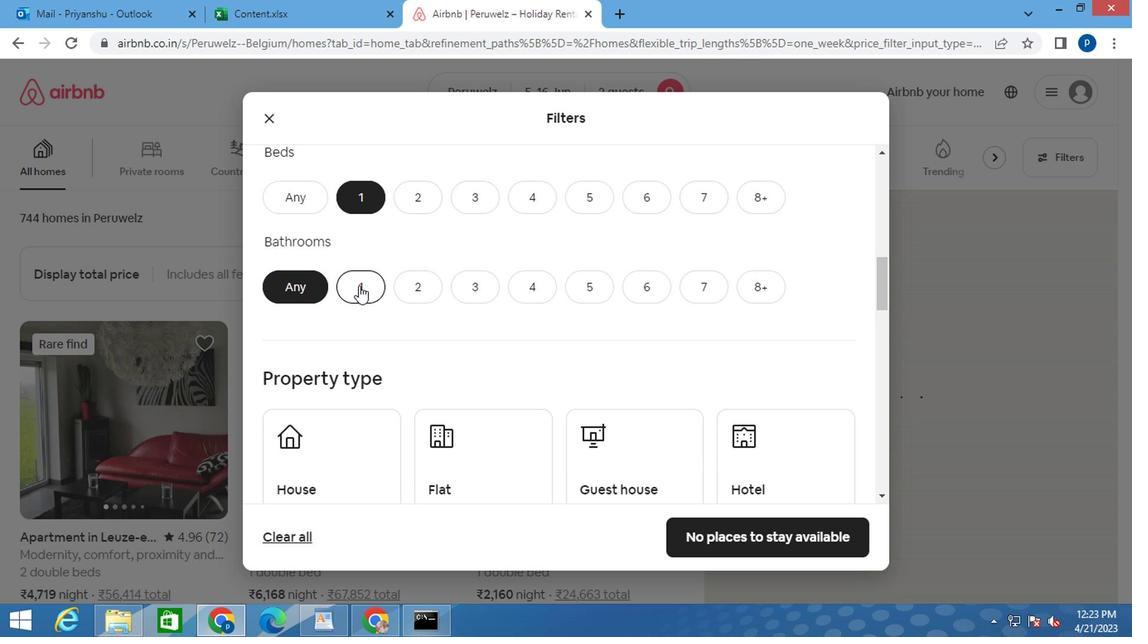 
Action: Mouse scrolled (356, 286) with delta (0, 0)
Screenshot: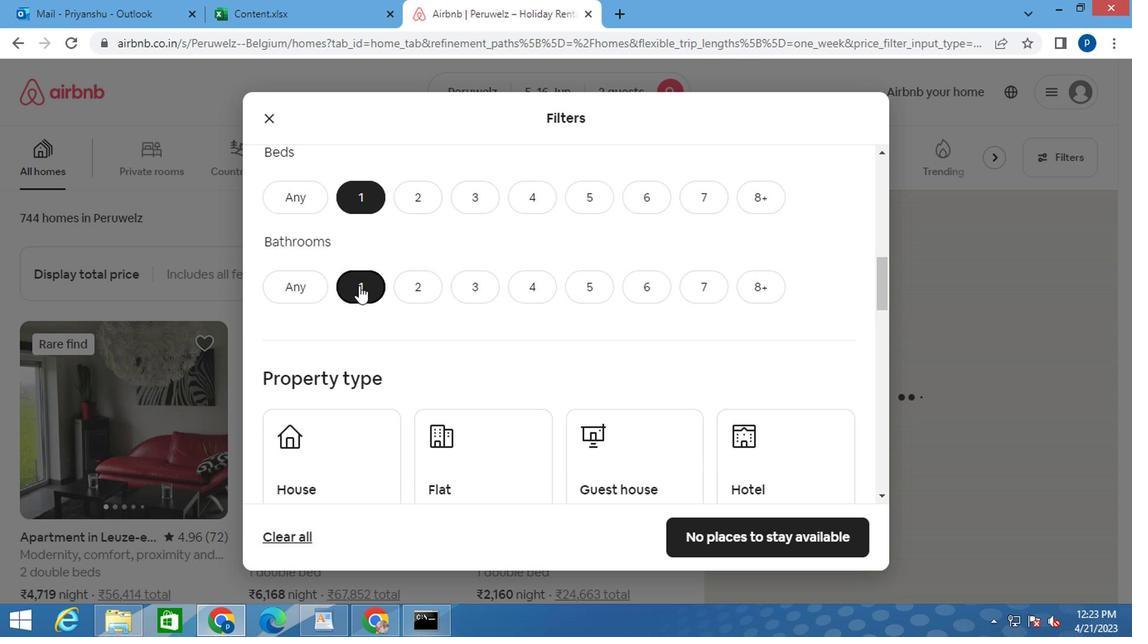 
Action: Mouse scrolled (356, 286) with delta (0, 0)
Screenshot: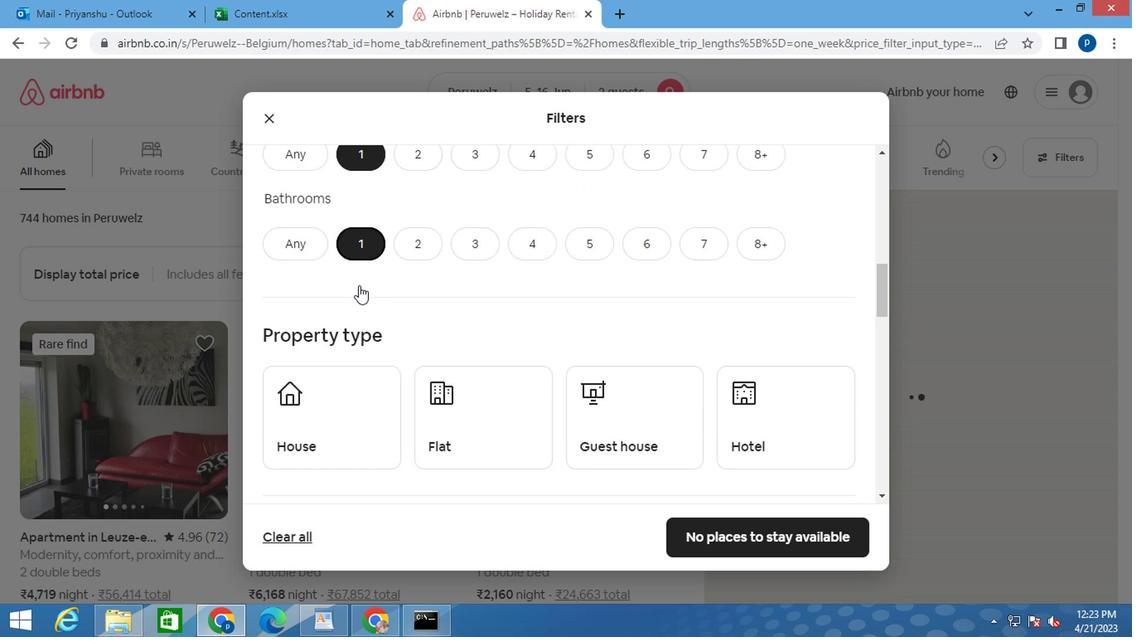 
Action: Mouse moved to (366, 302)
Screenshot: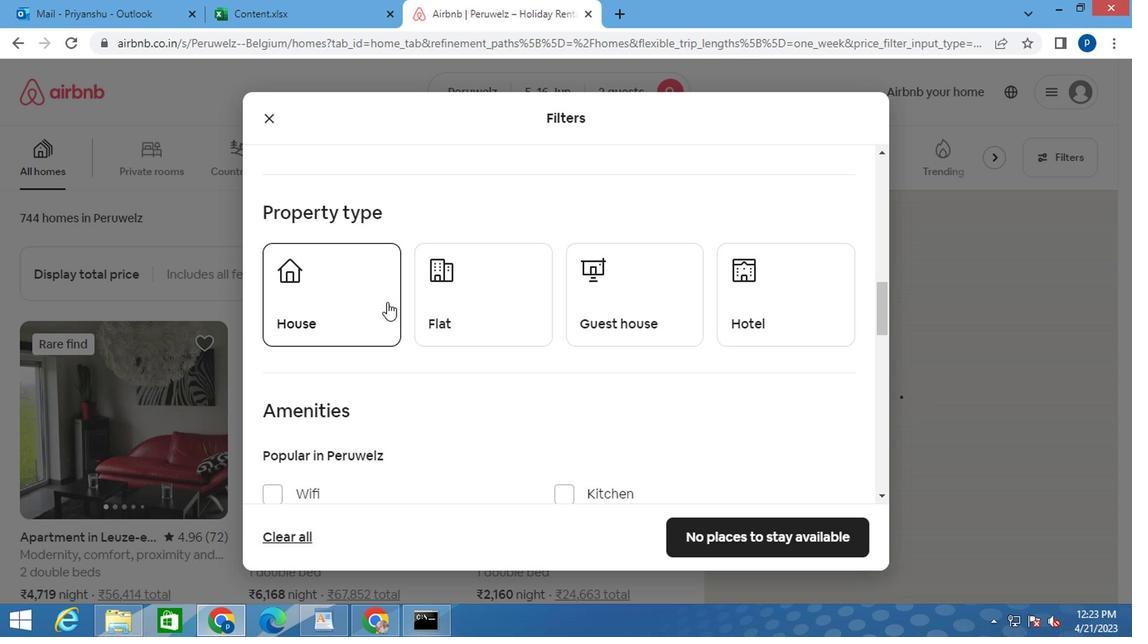 
Action: Mouse pressed left at (366, 302)
Screenshot: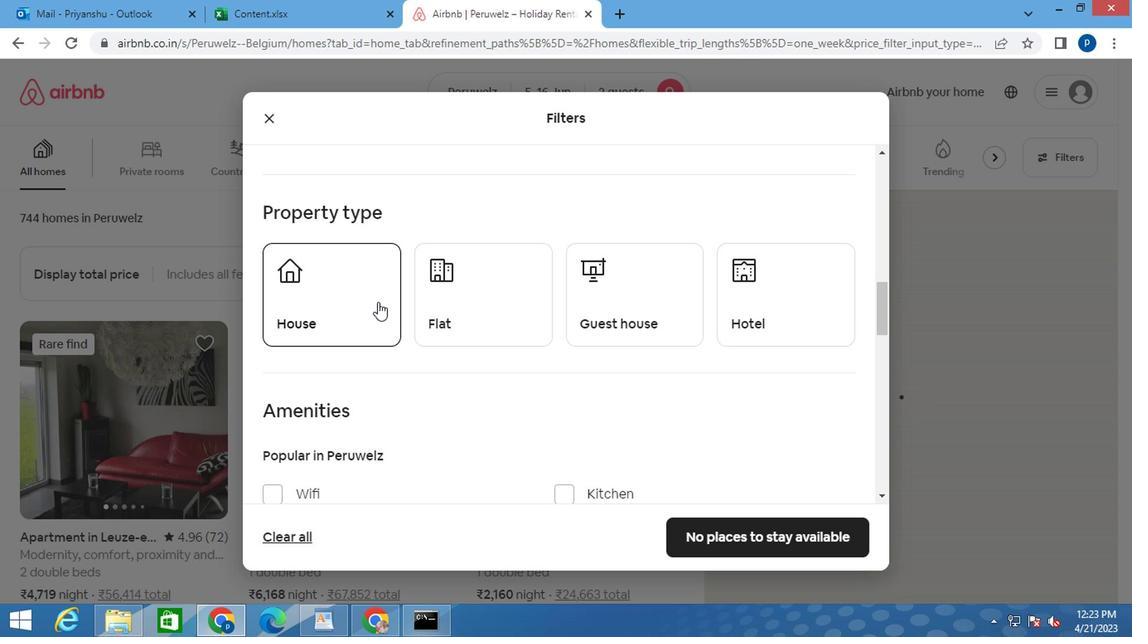 
Action: Mouse moved to (467, 299)
Screenshot: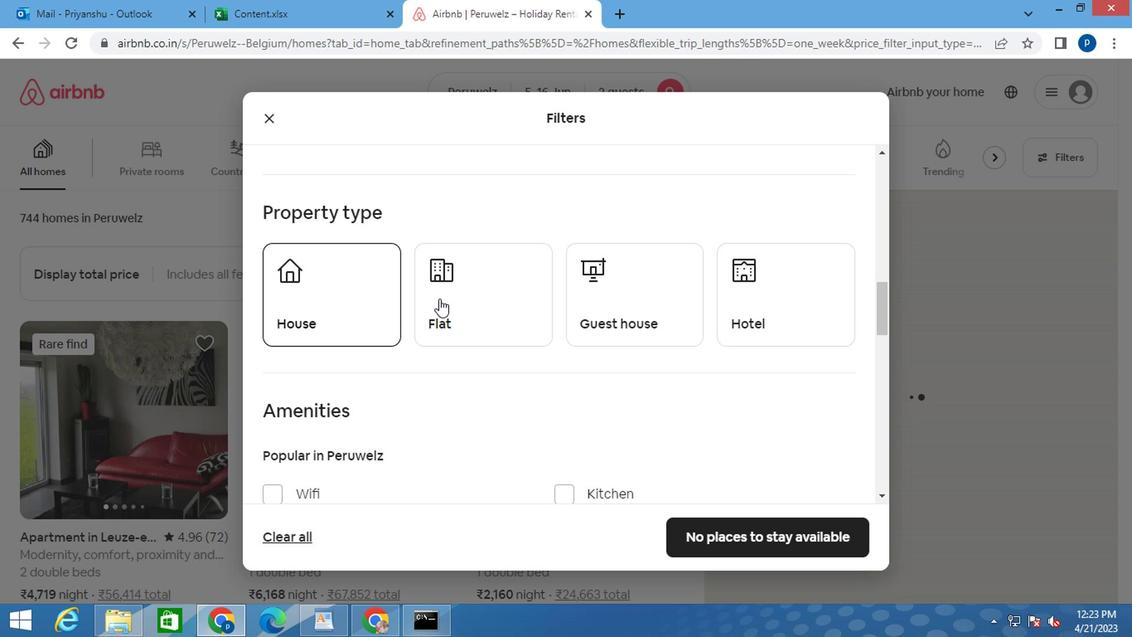 
Action: Mouse pressed left at (467, 299)
Screenshot: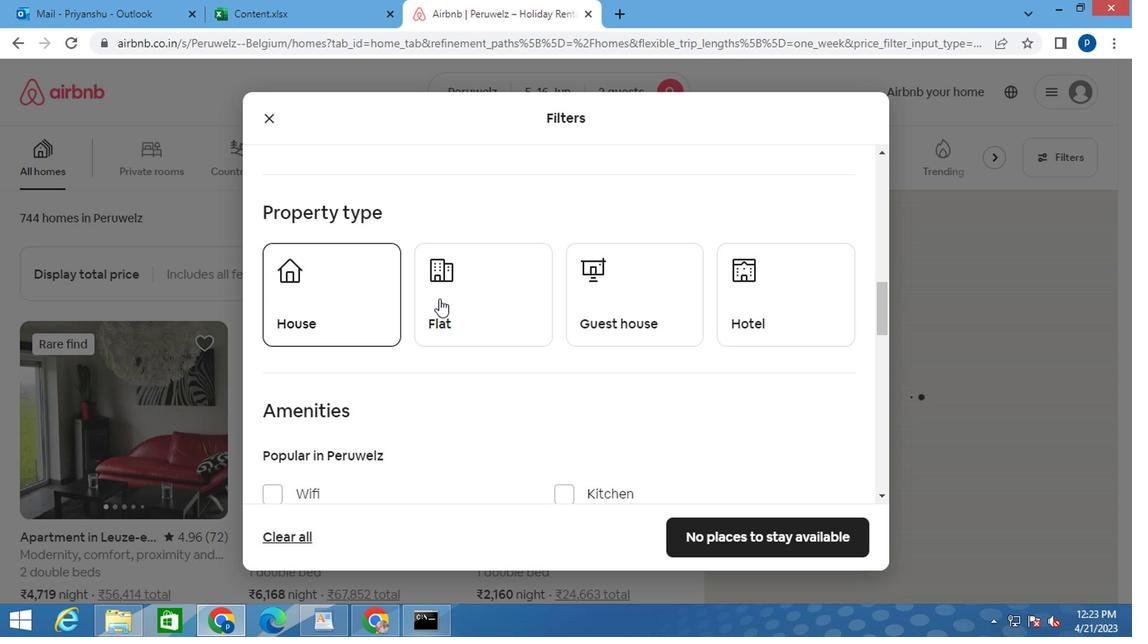 
Action: Mouse moved to (597, 294)
Screenshot: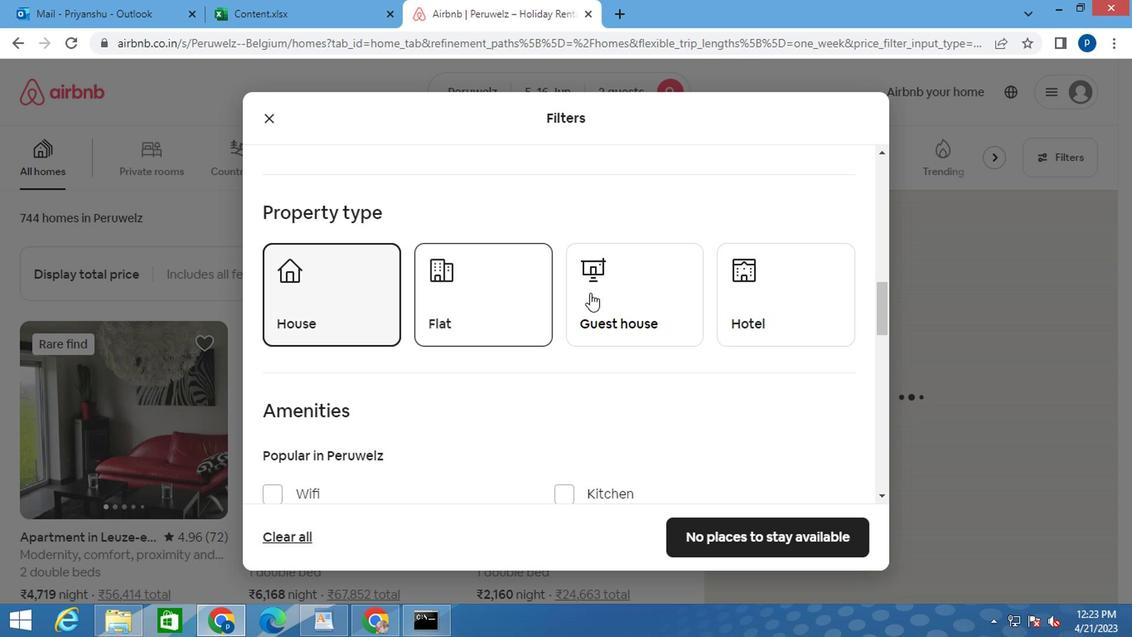 
Action: Mouse pressed left at (597, 294)
Screenshot: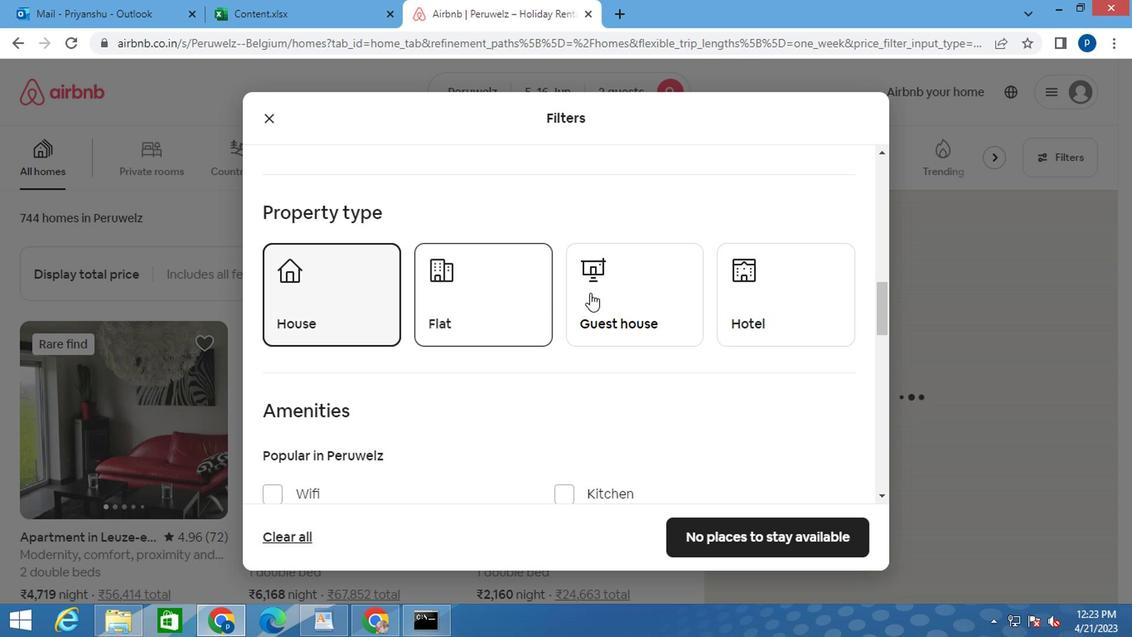 
Action: Mouse moved to (784, 294)
Screenshot: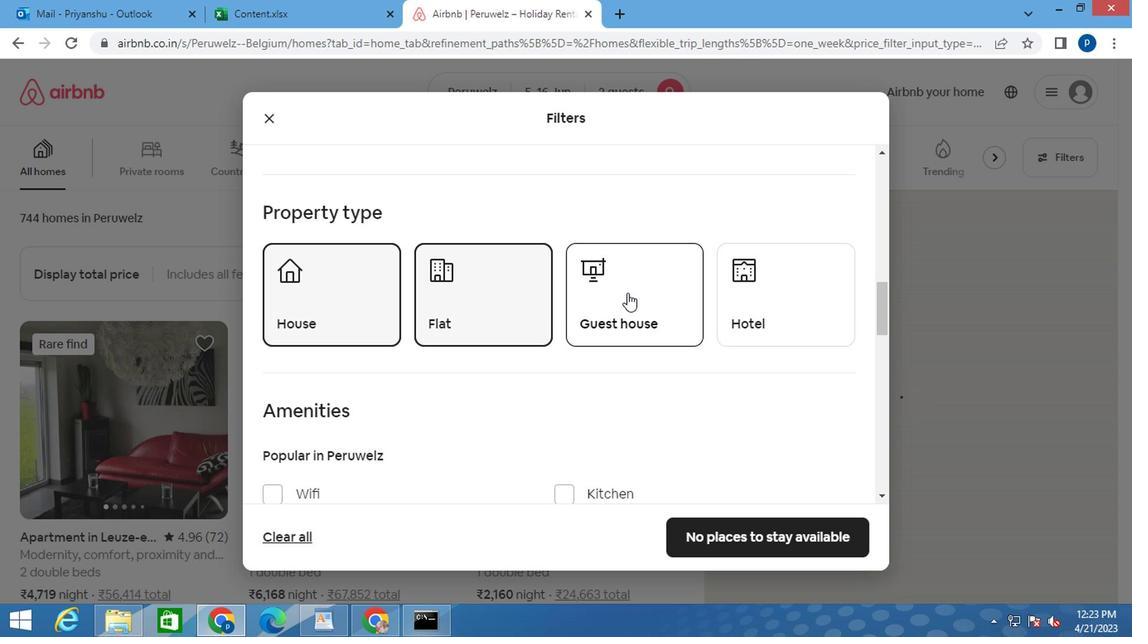 
Action: Mouse pressed left at (784, 294)
Screenshot: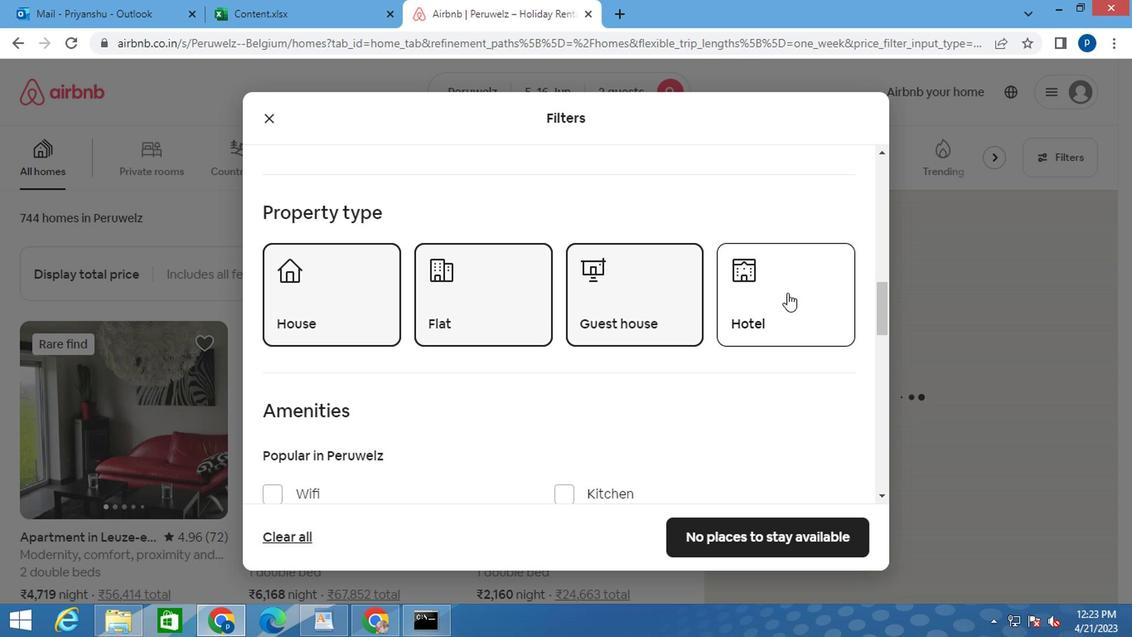 
Action: Mouse moved to (751, 300)
Screenshot: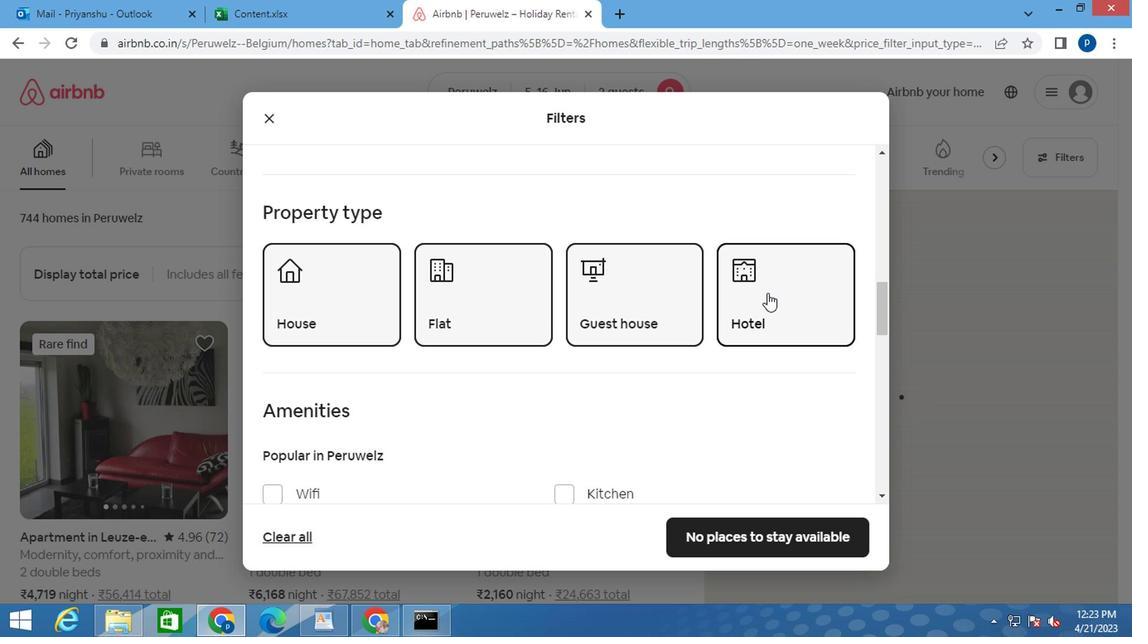 
Action: Mouse scrolled (751, 299) with delta (0, 0)
Screenshot: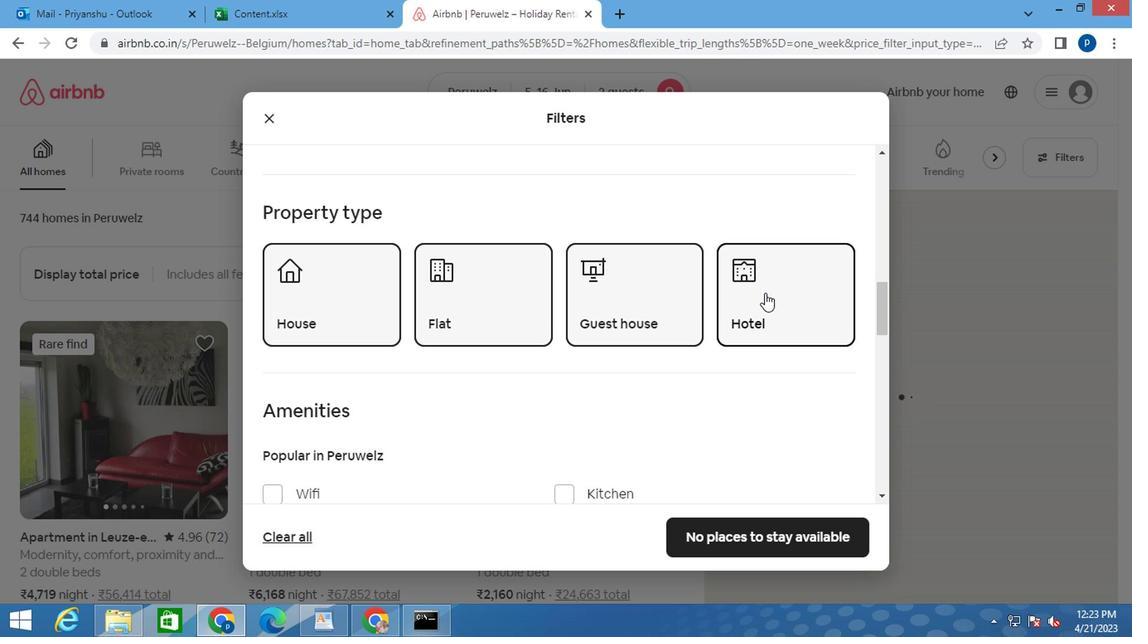 
Action: Mouse moved to (742, 303)
Screenshot: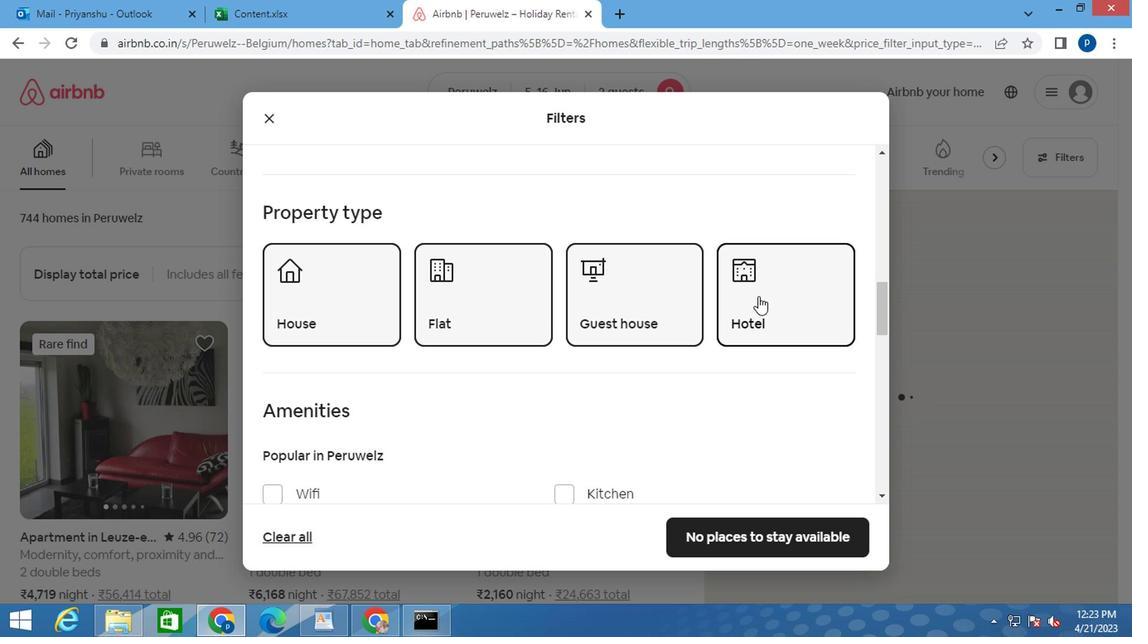 
Action: Mouse scrolled (742, 302) with delta (0, -1)
Screenshot: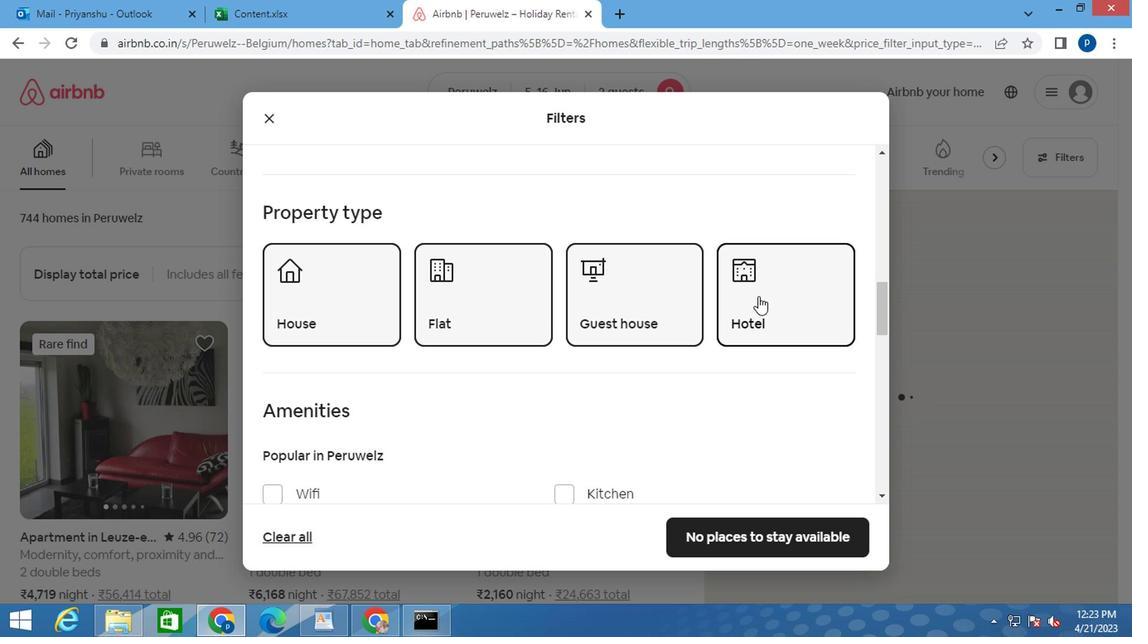 
Action: Mouse moved to (732, 303)
Screenshot: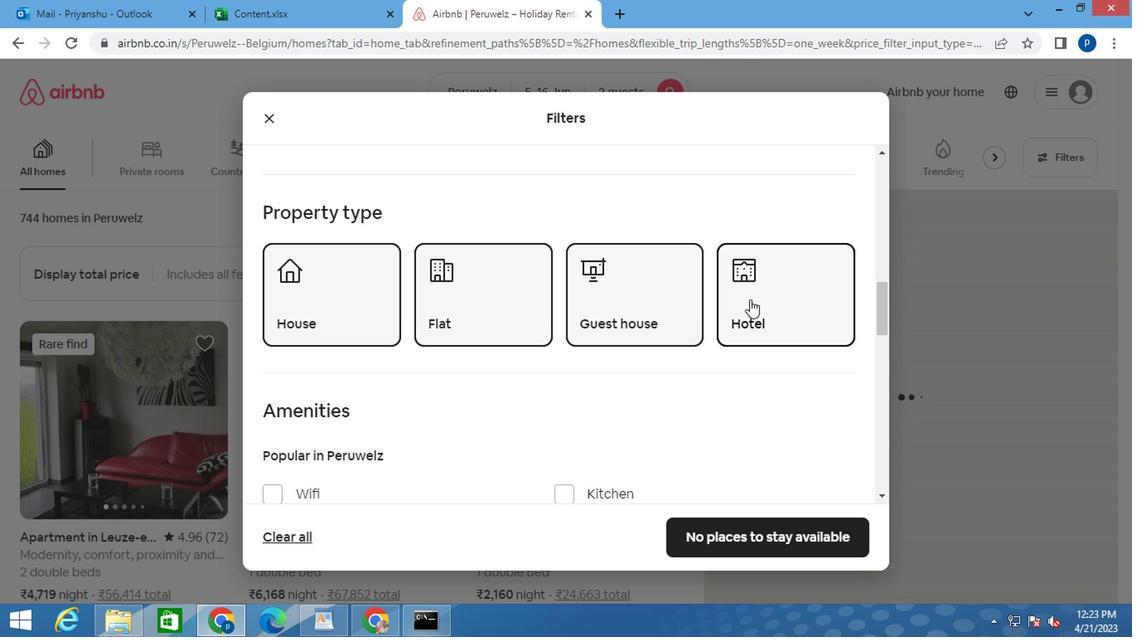 
Action: Mouse scrolled (732, 302) with delta (0, -1)
Screenshot: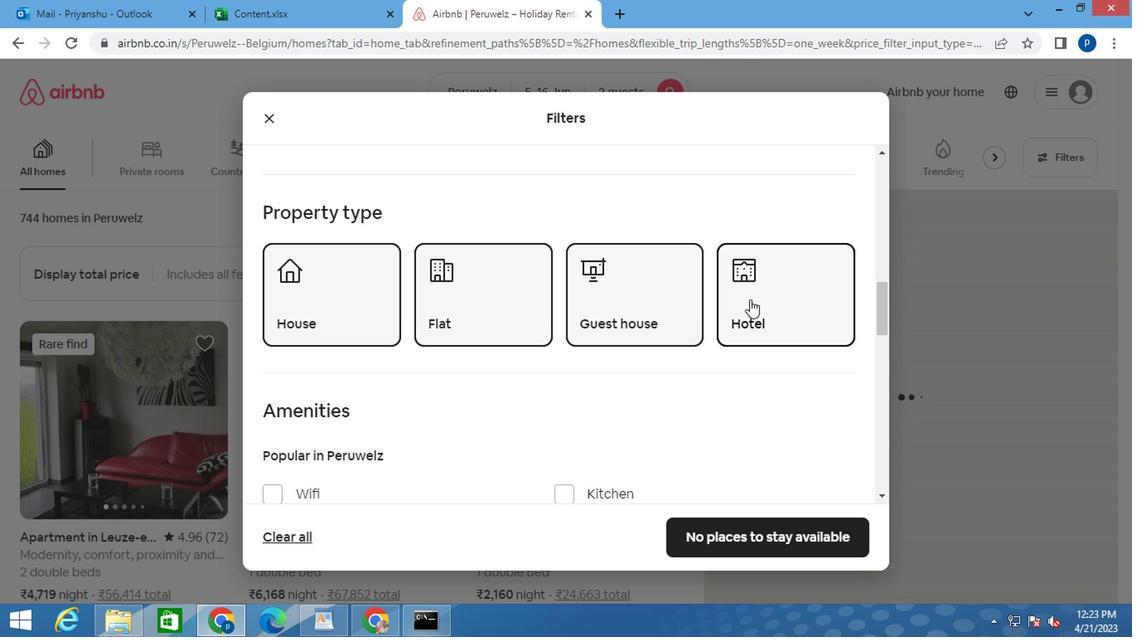 
Action: Mouse moved to (303, 358)
Screenshot: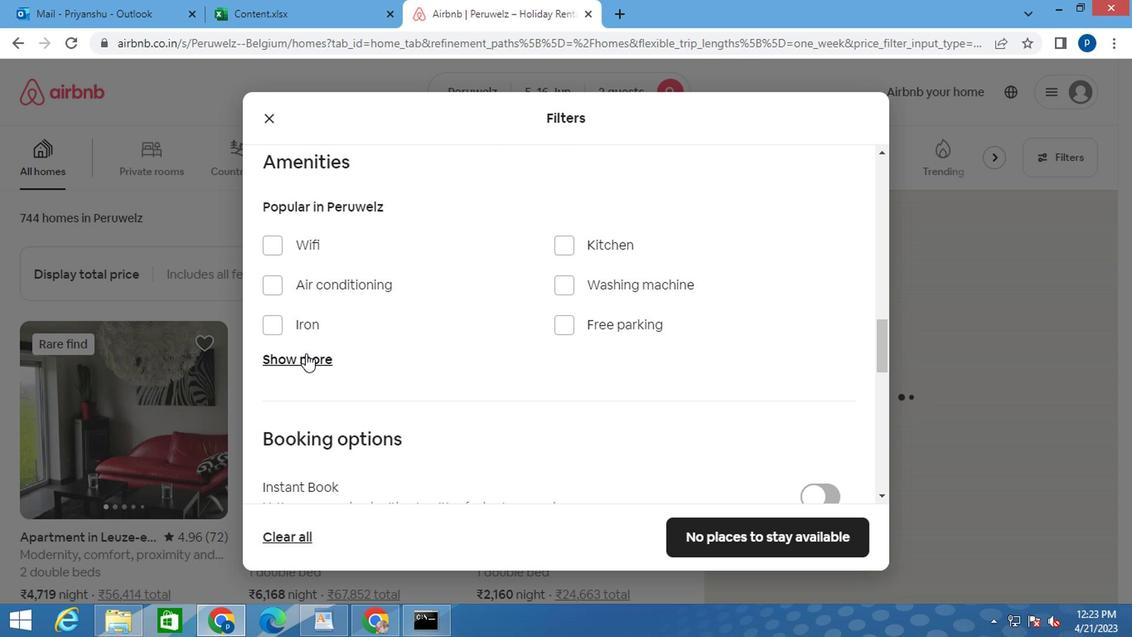 
Action: Mouse pressed left at (303, 358)
Screenshot: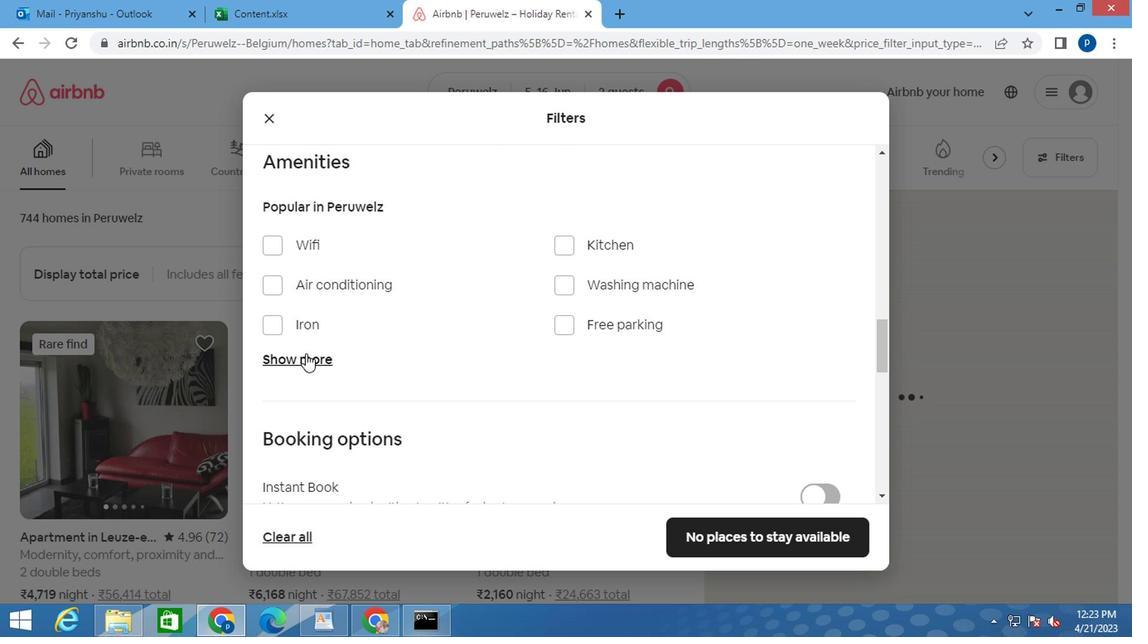 
Action: Mouse moved to (437, 362)
Screenshot: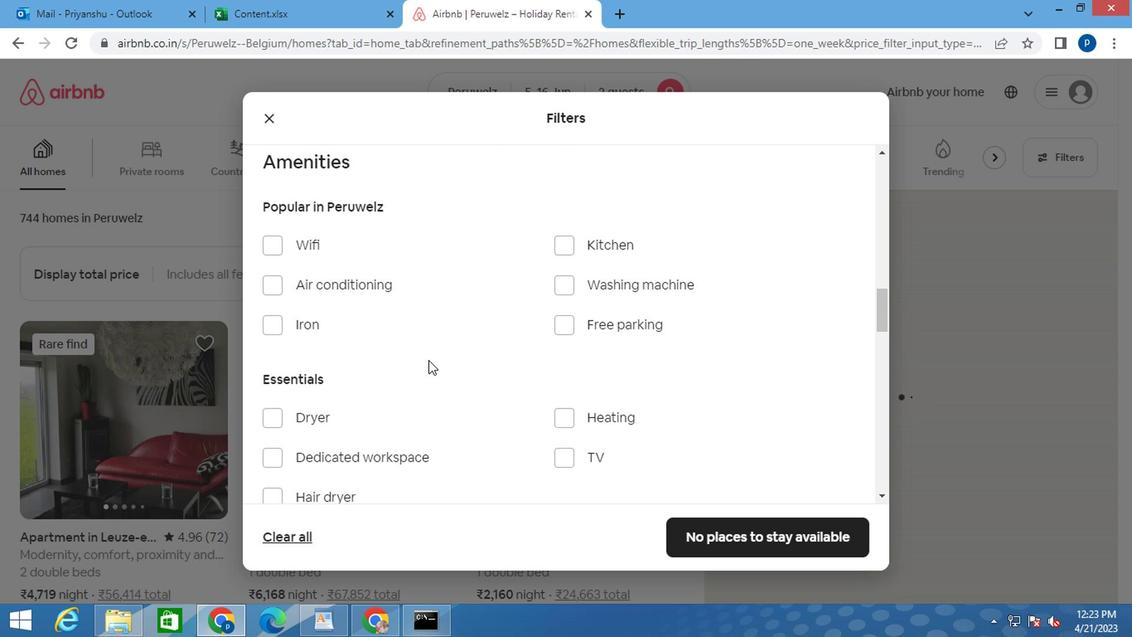 
Action: Mouse scrolled (437, 362) with delta (0, 0)
Screenshot: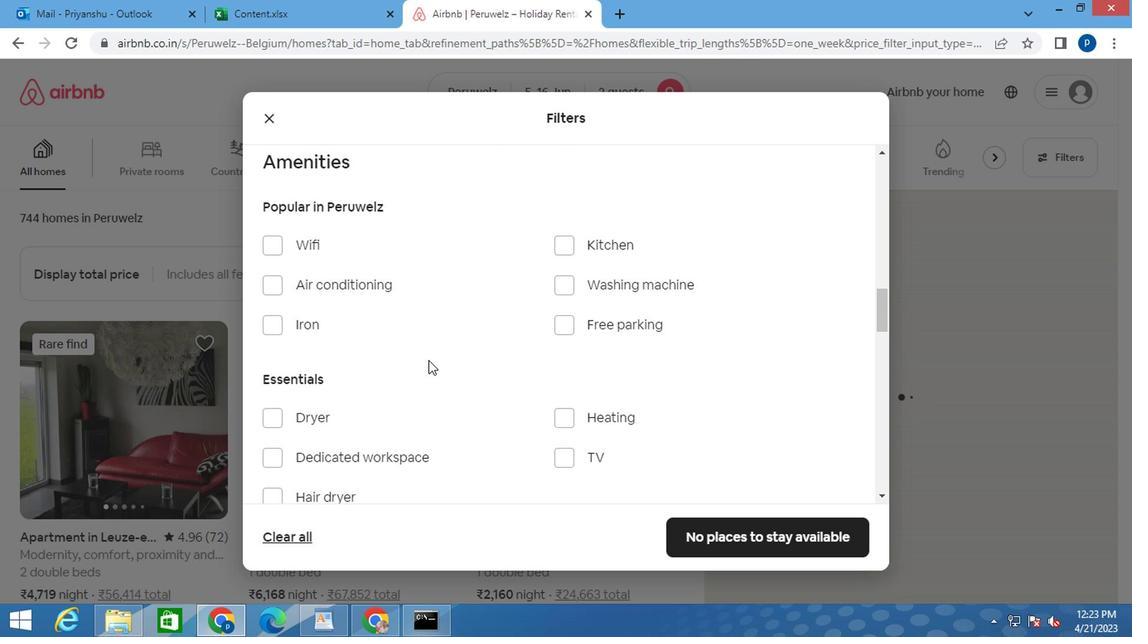 
Action: Mouse moved to (565, 333)
Screenshot: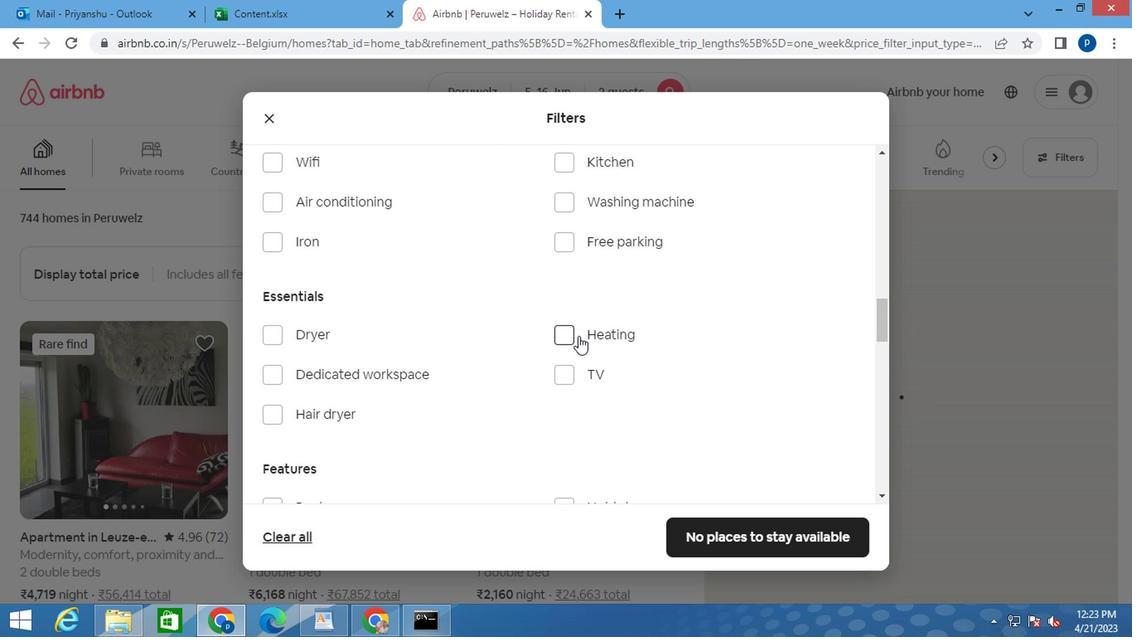 
Action: Mouse pressed left at (565, 333)
Screenshot: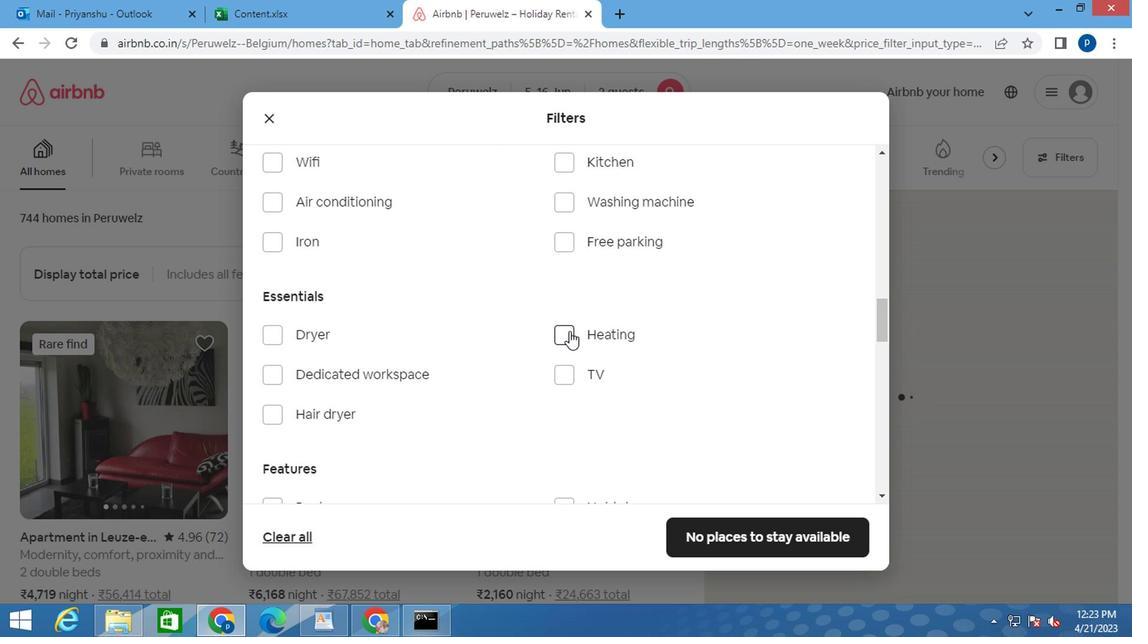 
Action: Mouse moved to (590, 354)
Screenshot: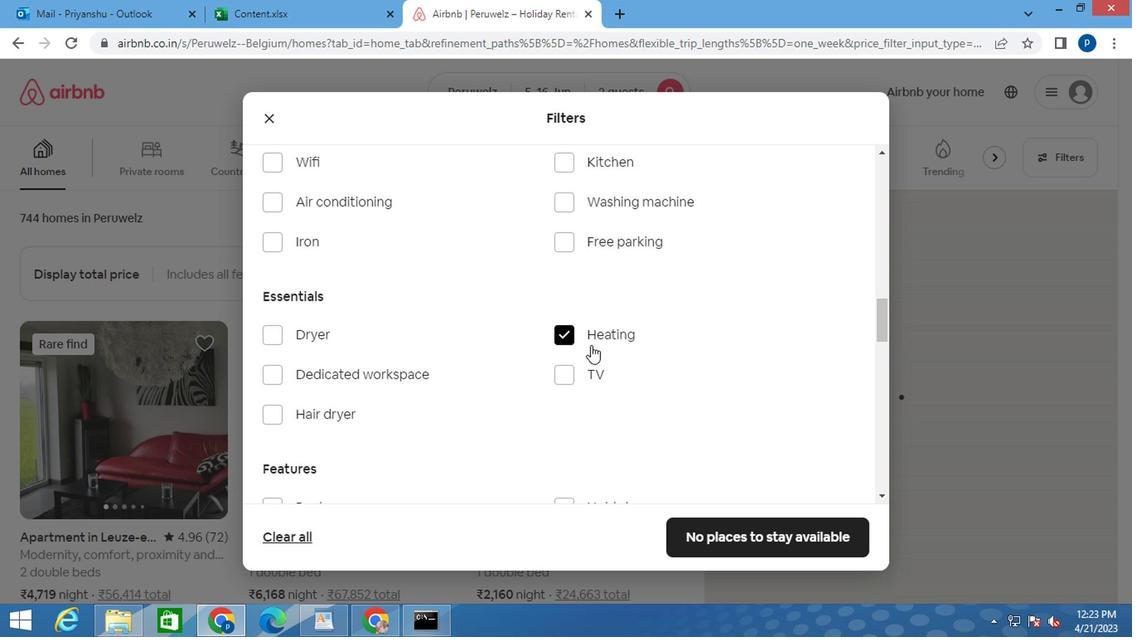 
Action: Mouse scrolled (590, 353) with delta (0, -1)
Screenshot: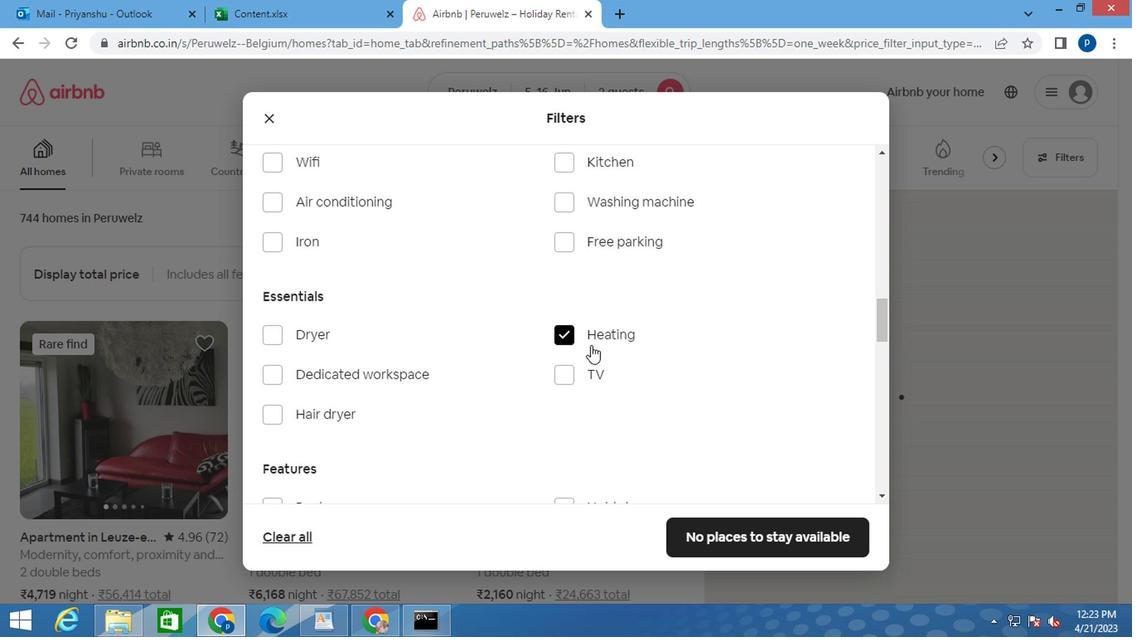 
Action: Mouse moved to (590, 355)
Screenshot: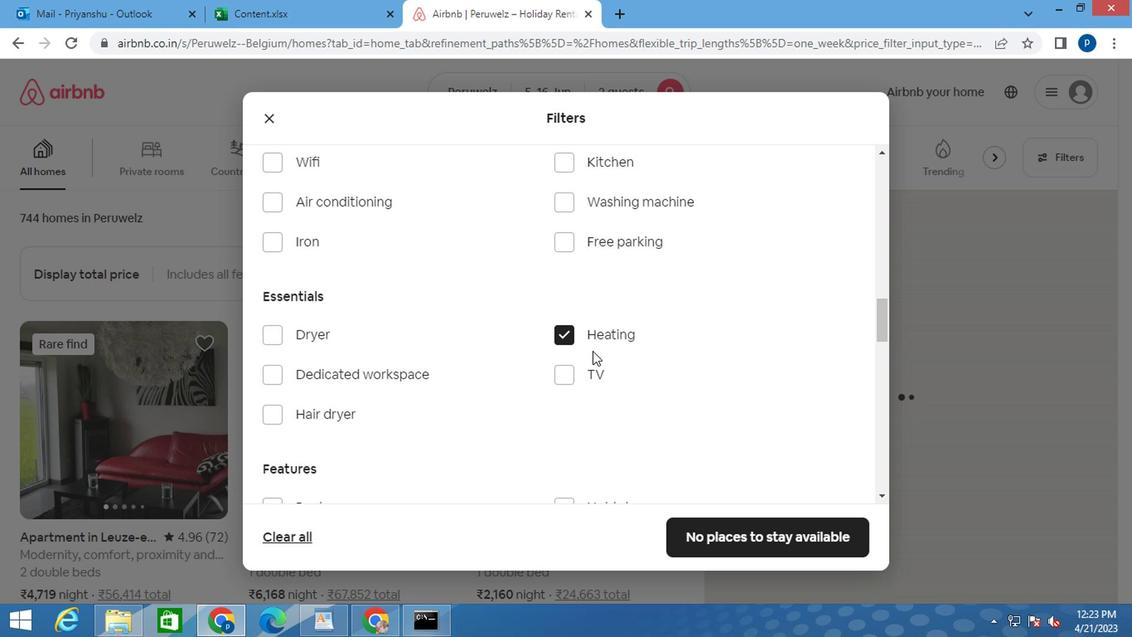 
Action: Mouse scrolled (590, 355) with delta (0, 0)
Screenshot: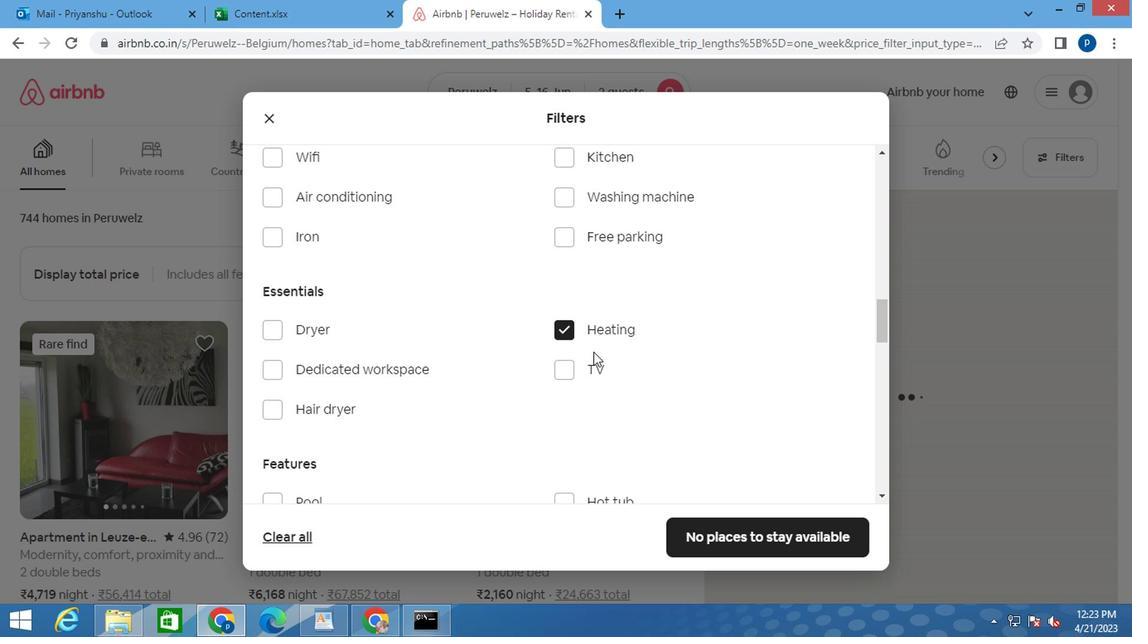 
Action: Mouse moved to (590, 356)
Screenshot: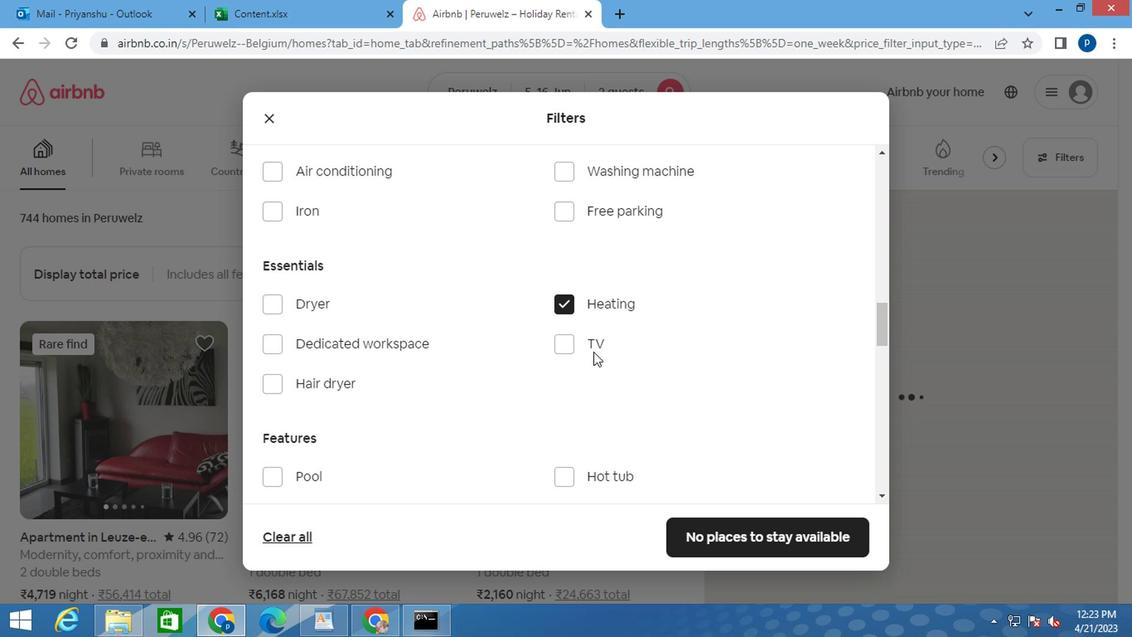 
Action: Mouse scrolled (590, 355) with delta (0, -1)
Screenshot: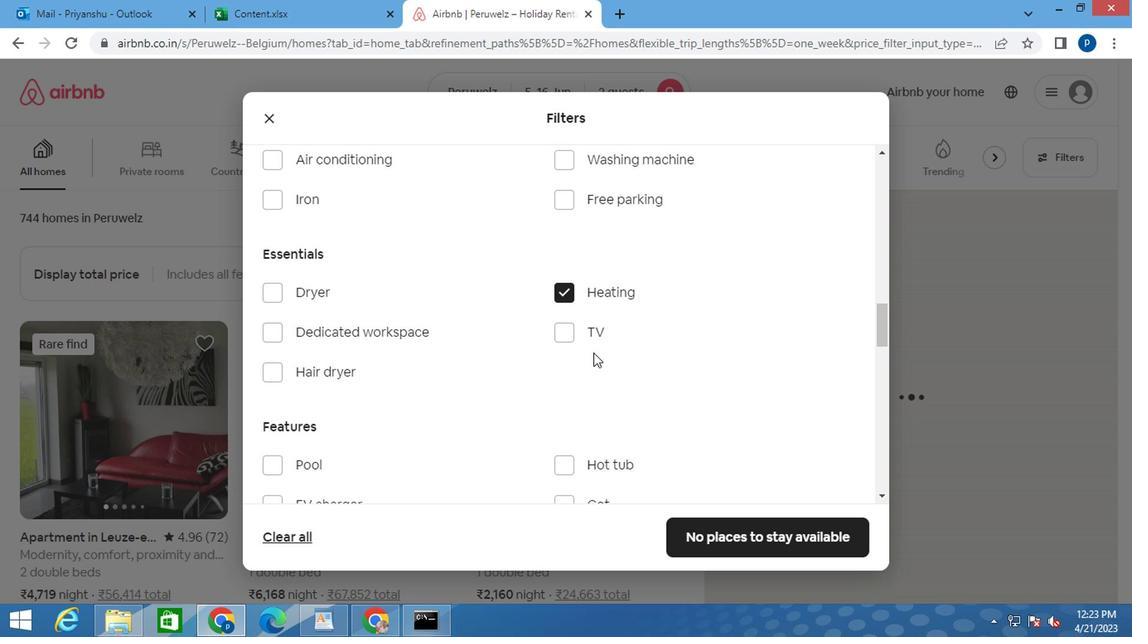 
Action: Mouse scrolled (590, 355) with delta (0, -1)
Screenshot: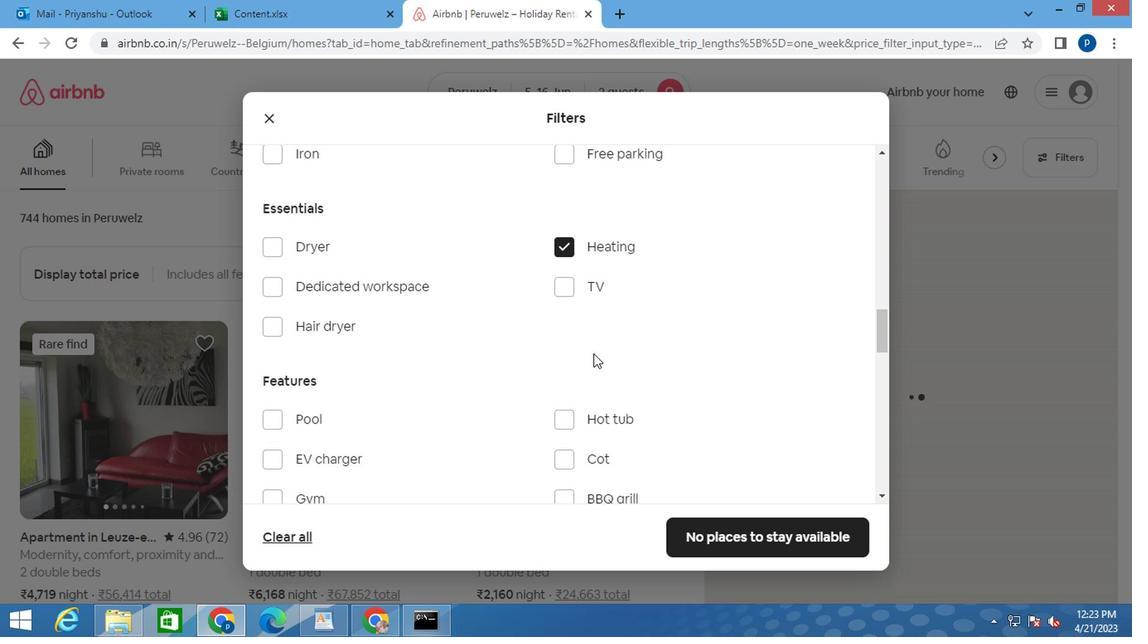 
Action: Mouse moved to (633, 351)
Screenshot: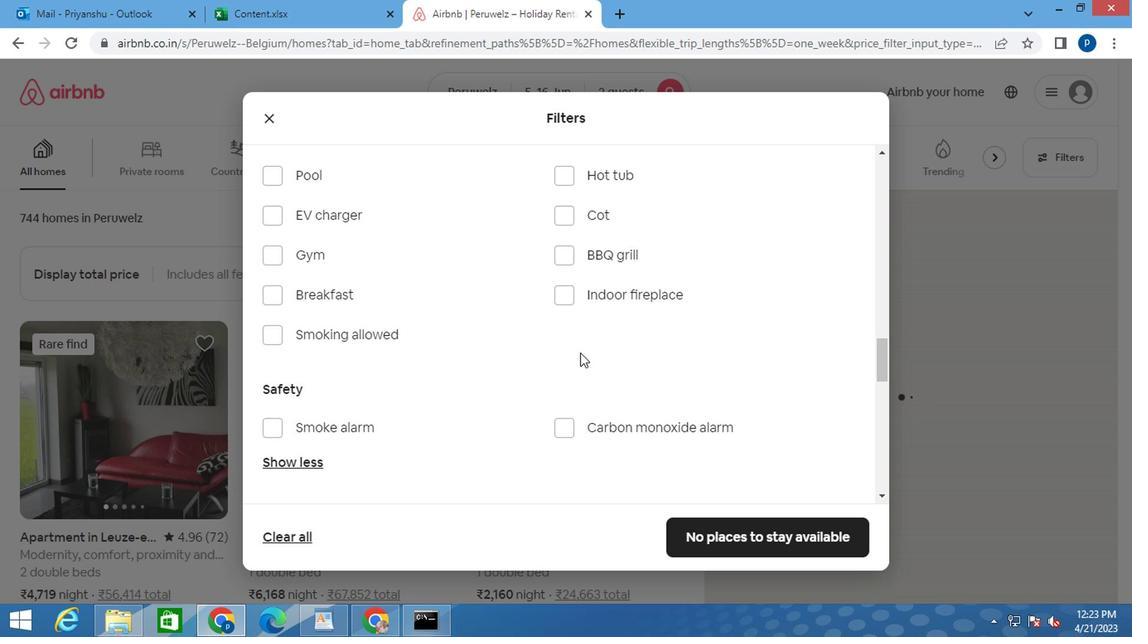 
Action: Mouse scrolled (633, 349) with delta (0, -1)
Screenshot: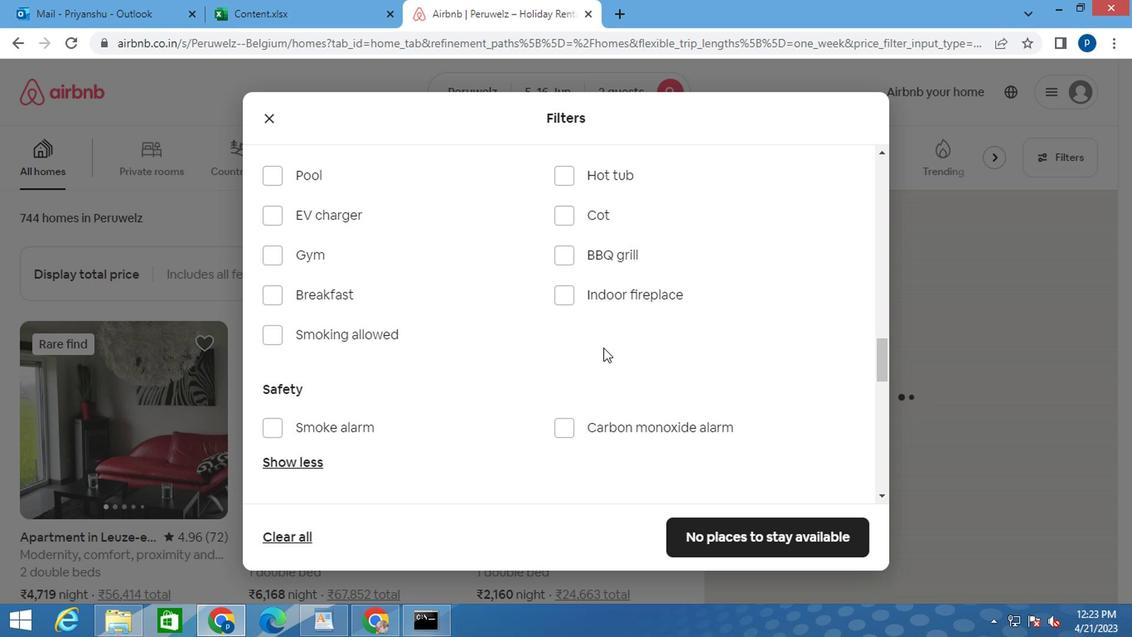 
Action: Mouse scrolled (633, 349) with delta (0, -1)
Screenshot: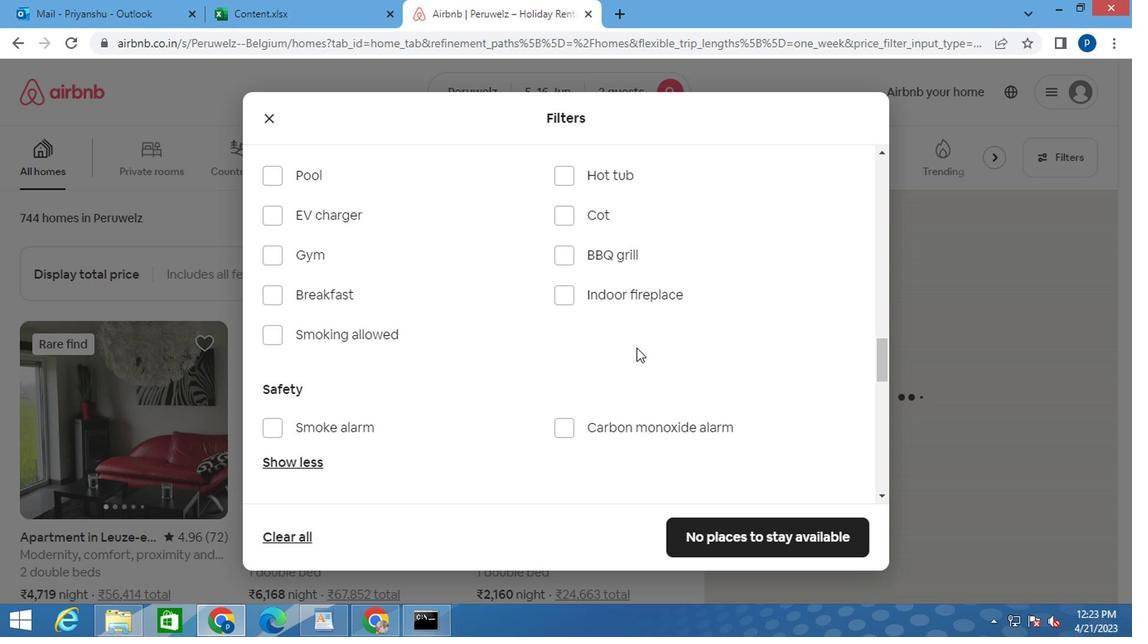 
Action: Mouse moved to (778, 393)
Screenshot: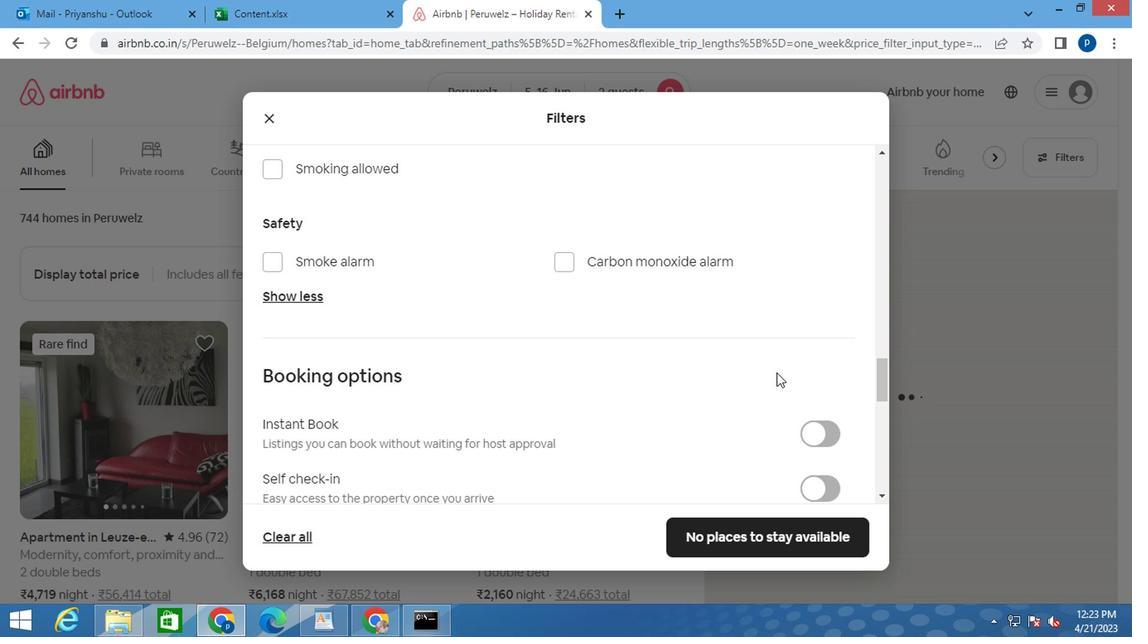 
Action: Mouse scrolled (778, 392) with delta (0, 0)
Screenshot: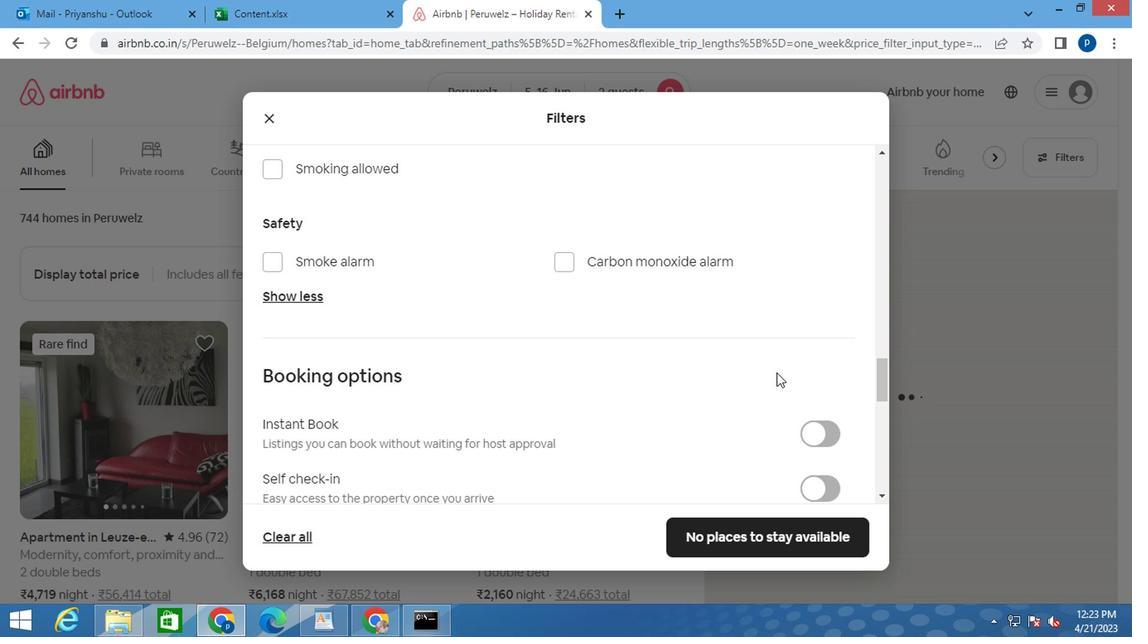 
Action: Mouse scrolled (778, 392) with delta (0, 0)
Screenshot: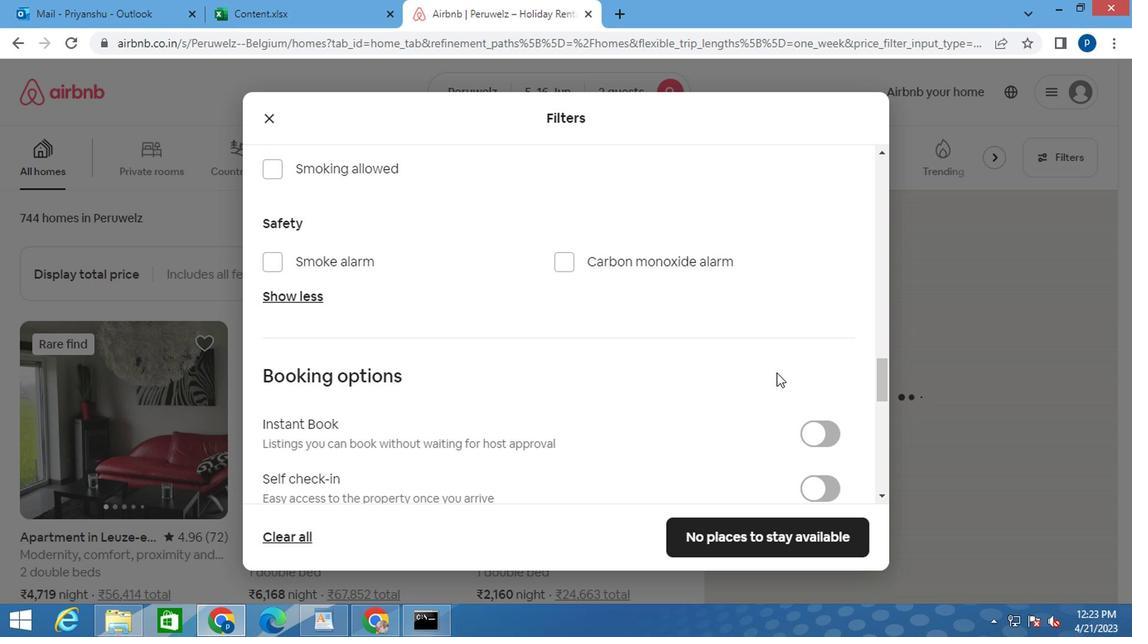 
Action: Mouse moved to (811, 323)
Screenshot: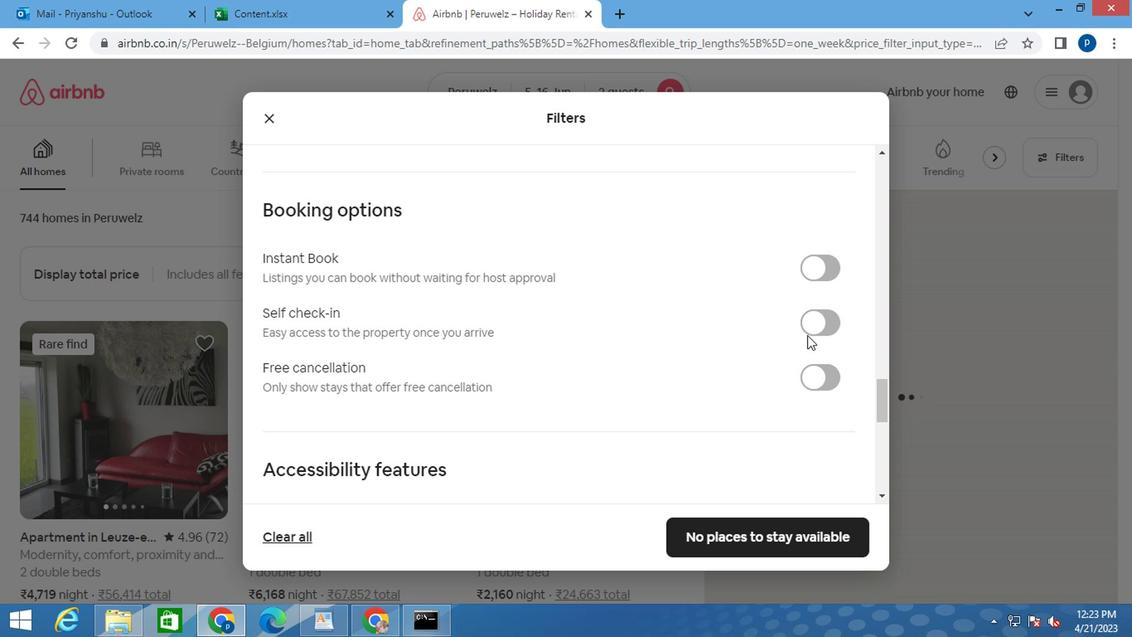 
Action: Mouse pressed left at (811, 323)
Screenshot: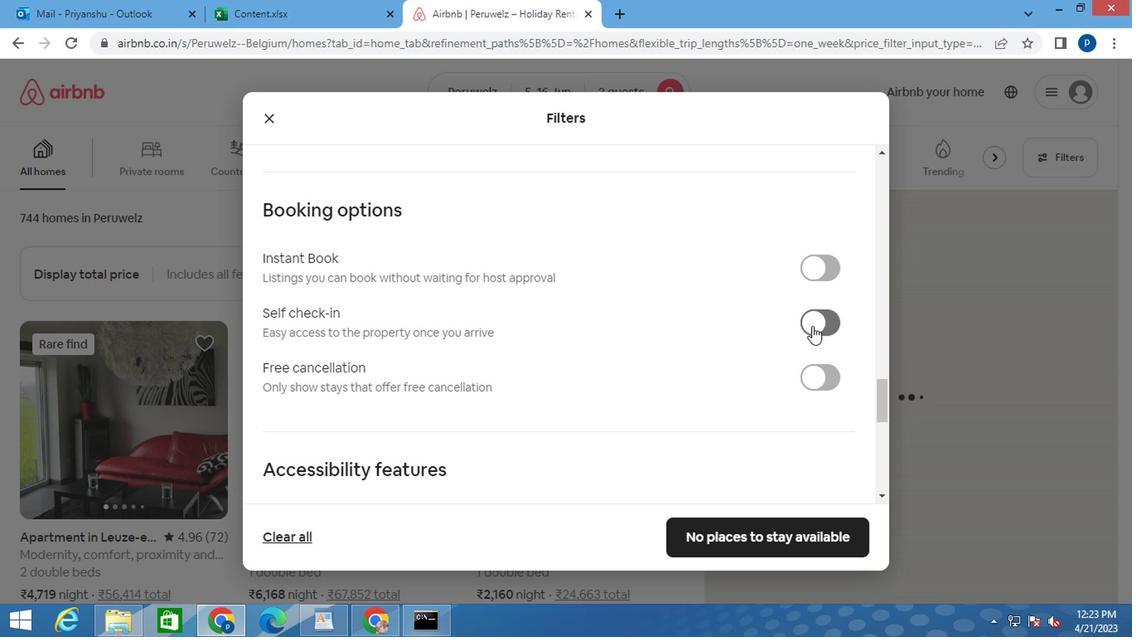 
Action: Mouse moved to (785, 346)
Screenshot: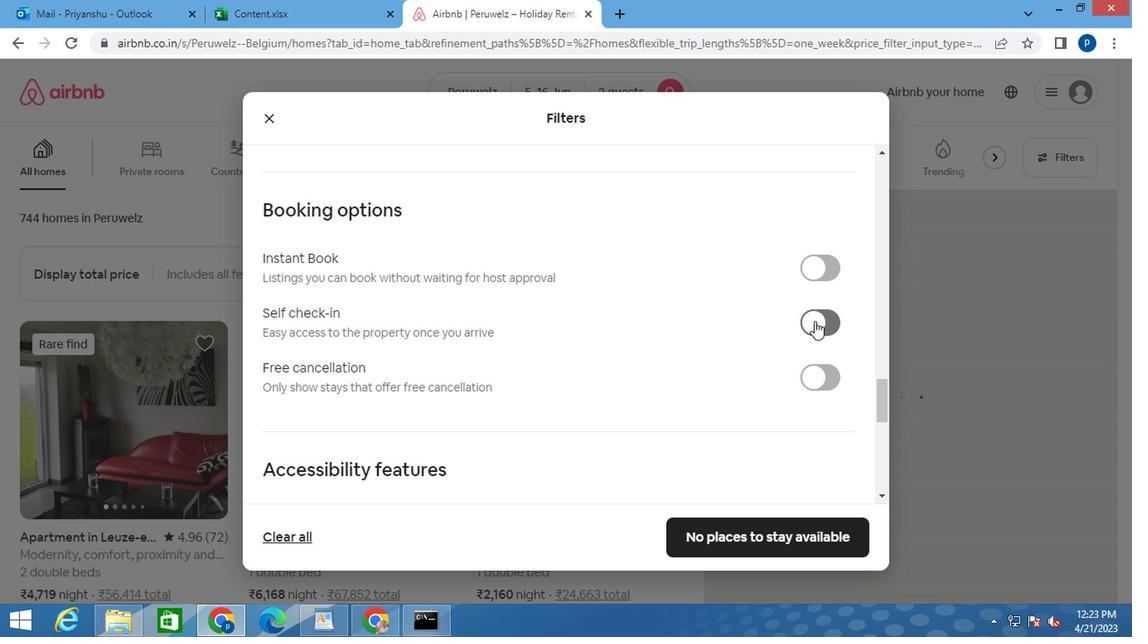 
Action: Mouse scrolled (786, 345) with delta (0, 0)
Screenshot: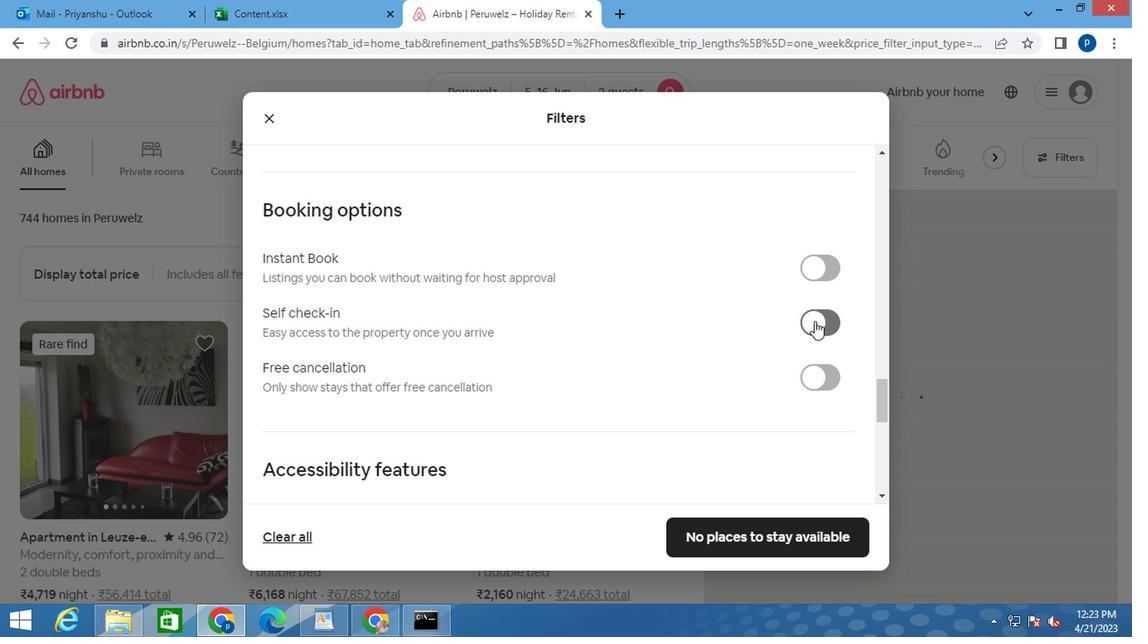 
Action: Mouse moved to (782, 349)
Screenshot: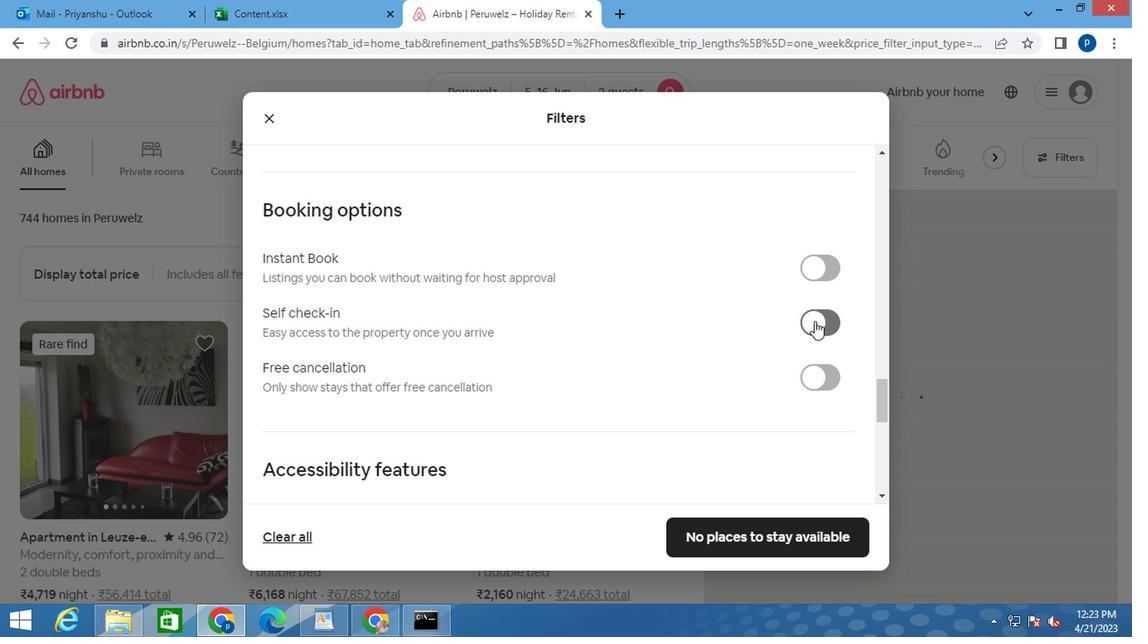 
Action: Mouse scrolled (782, 349) with delta (0, 0)
Screenshot: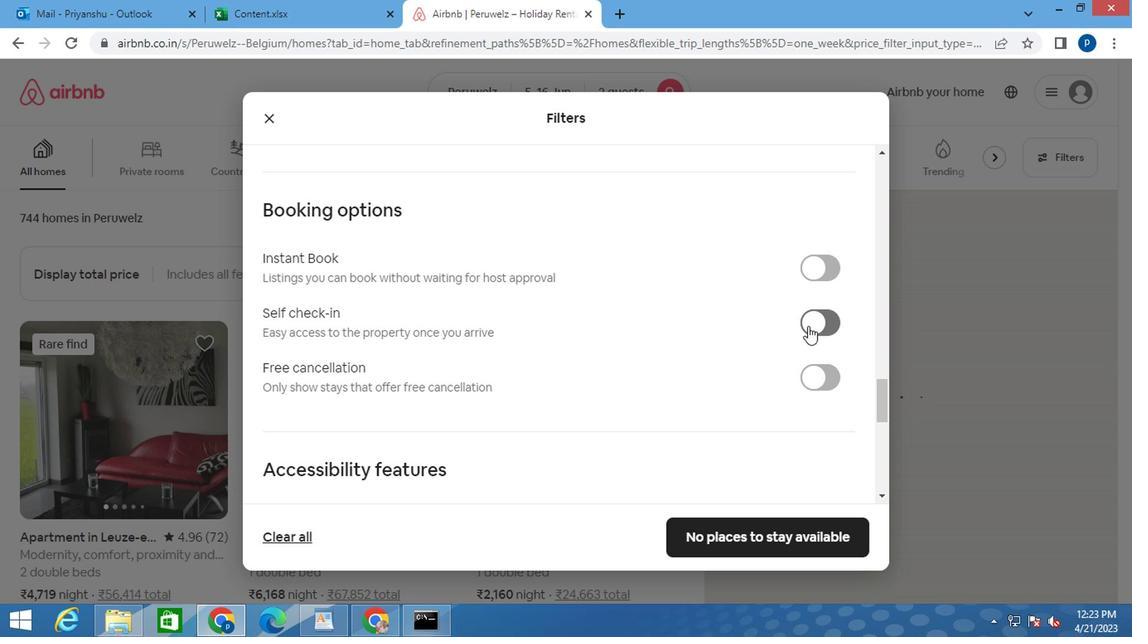 
Action: Mouse moved to (778, 351)
Screenshot: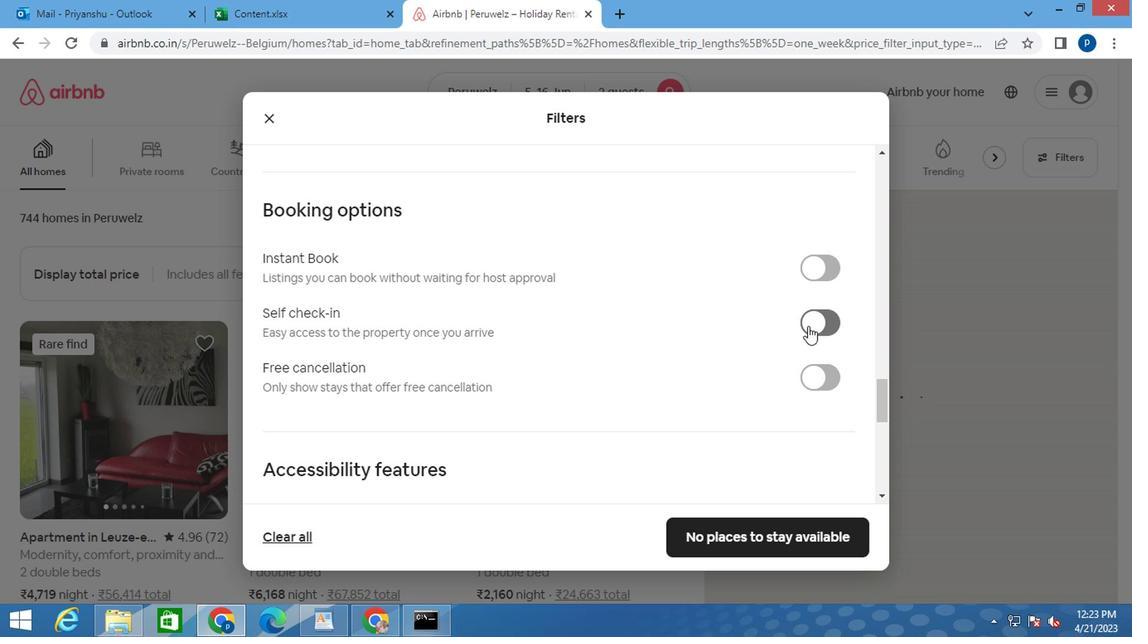 
Action: Mouse scrolled (778, 351) with delta (0, 0)
Screenshot: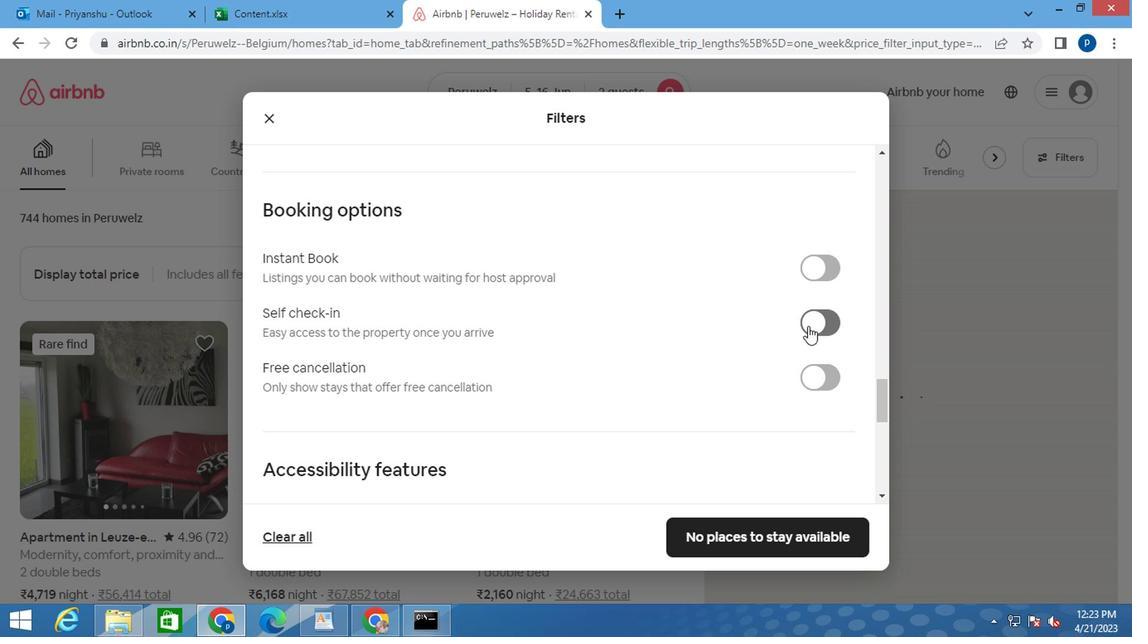 
Action: Mouse moved to (773, 352)
Screenshot: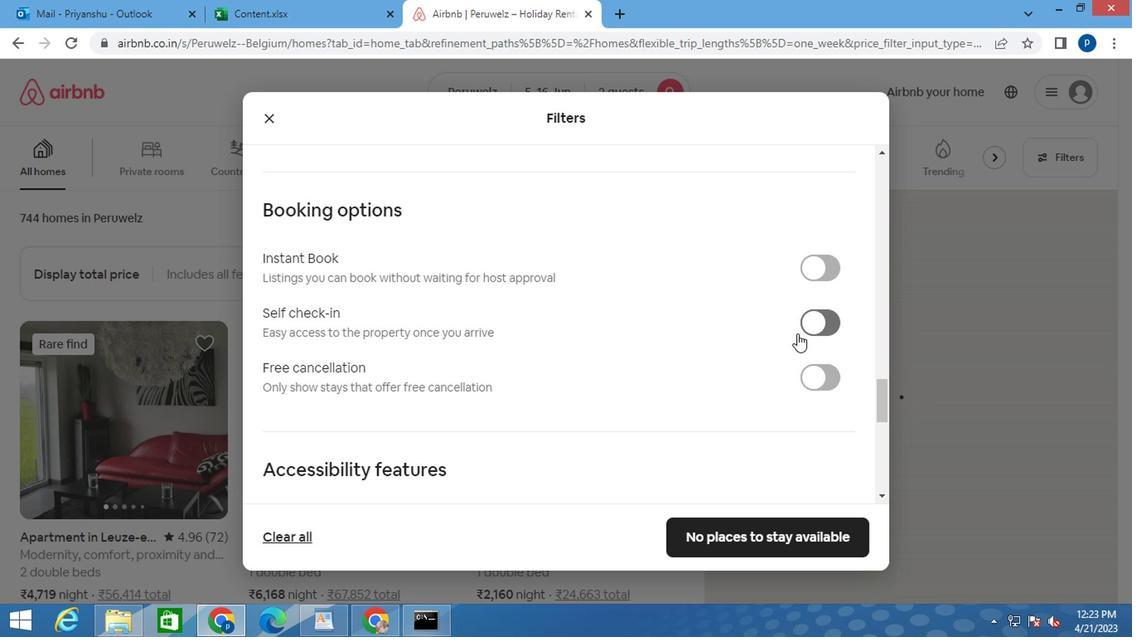 
Action: Mouse scrolled (773, 351) with delta (0, -1)
Screenshot: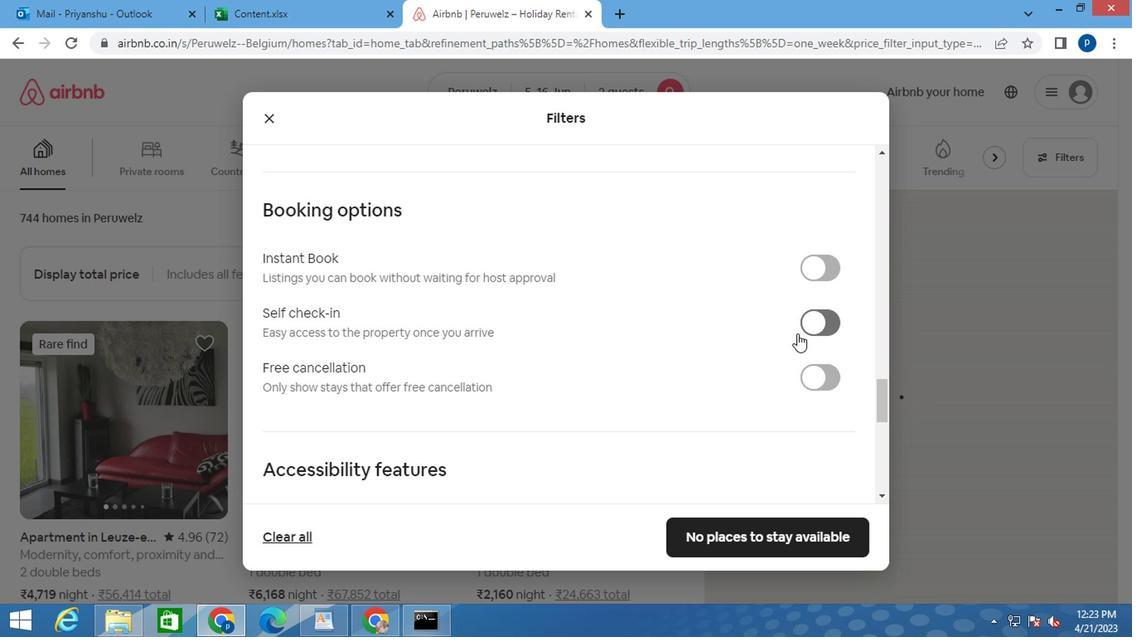 
Action: Mouse moved to (752, 353)
Screenshot: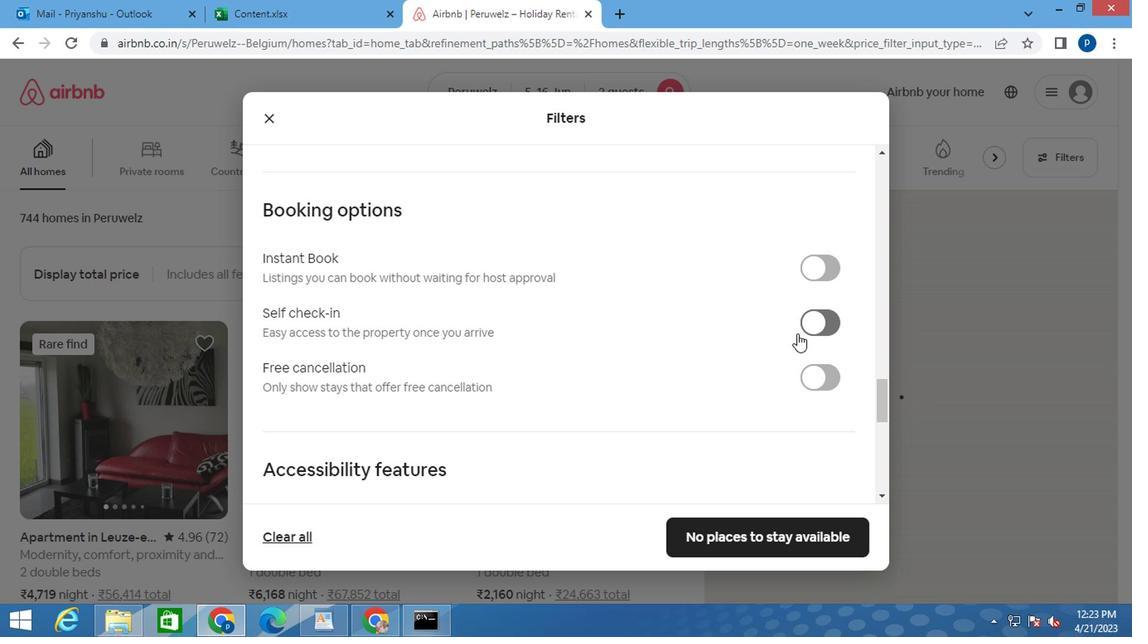
Action: Mouse scrolled (759, 352) with delta (0, 0)
Screenshot: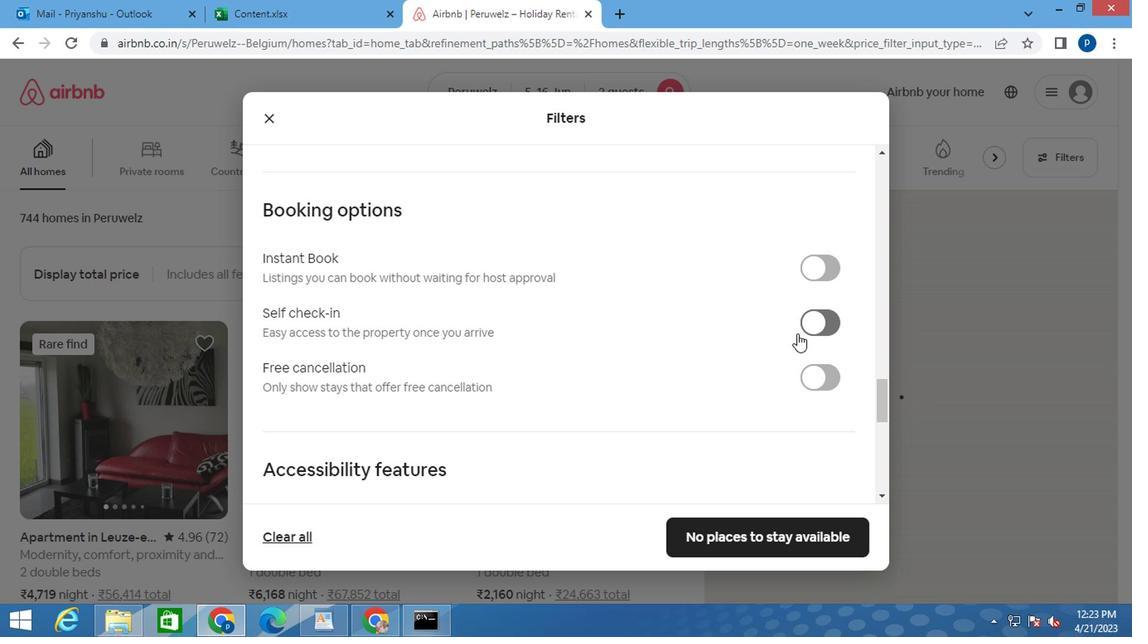 
Action: Mouse moved to (482, 378)
Screenshot: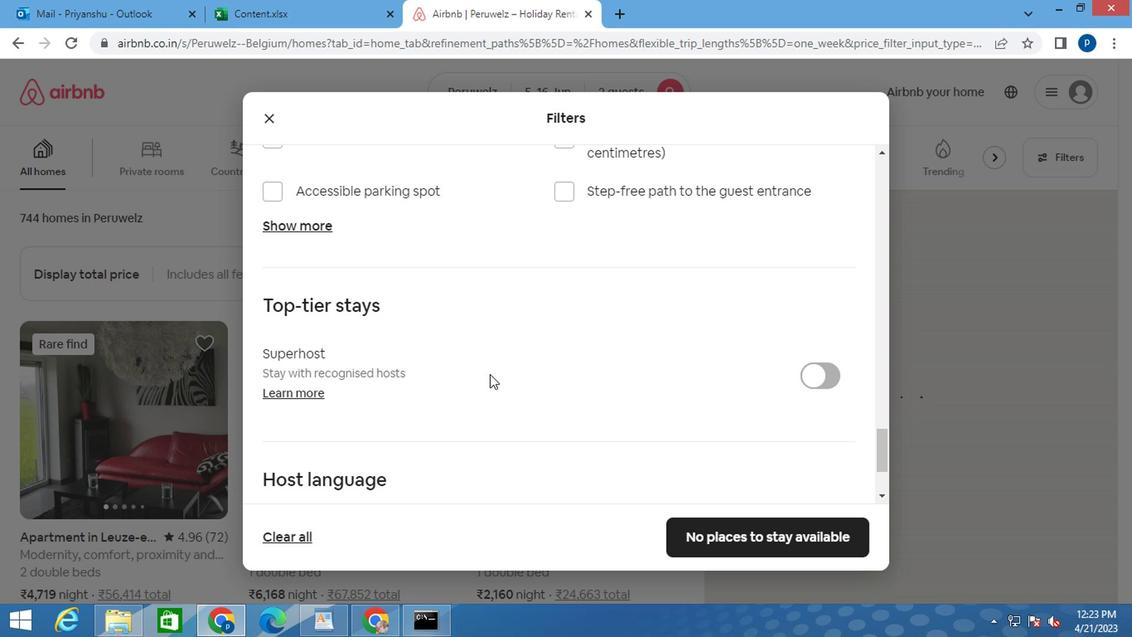
Action: Mouse scrolled (482, 377) with delta (0, 0)
Screenshot: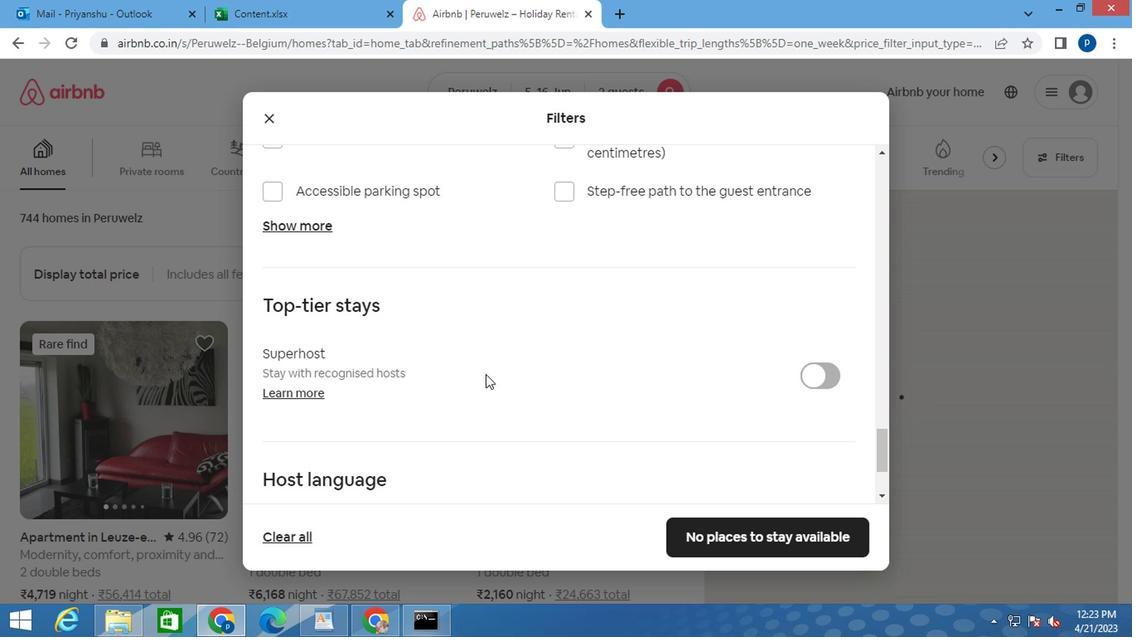 
Action: Mouse scrolled (482, 377) with delta (0, 0)
Screenshot: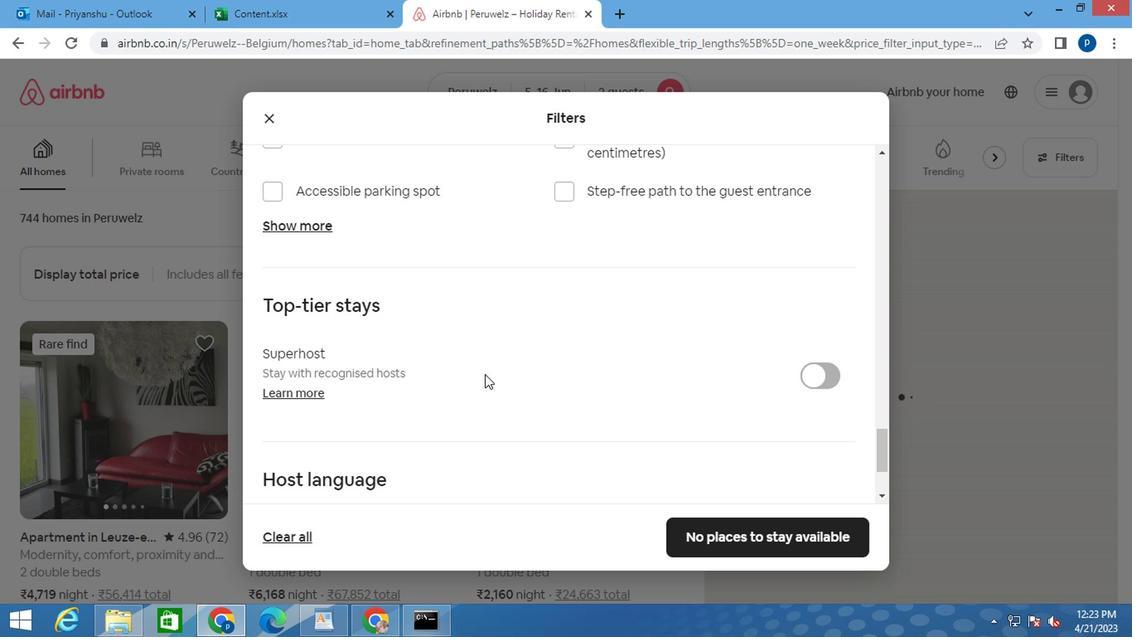 
Action: Mouse moved to (281, 388)
Screenshot: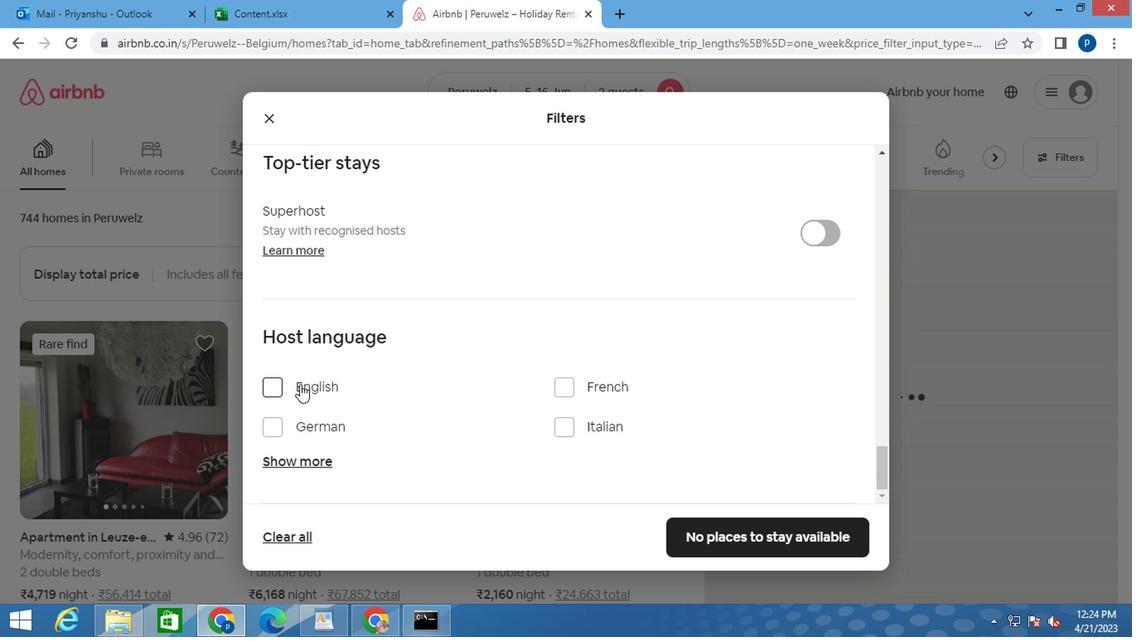 
Action: Mouse pressed left at (281, 388)
Screenshot: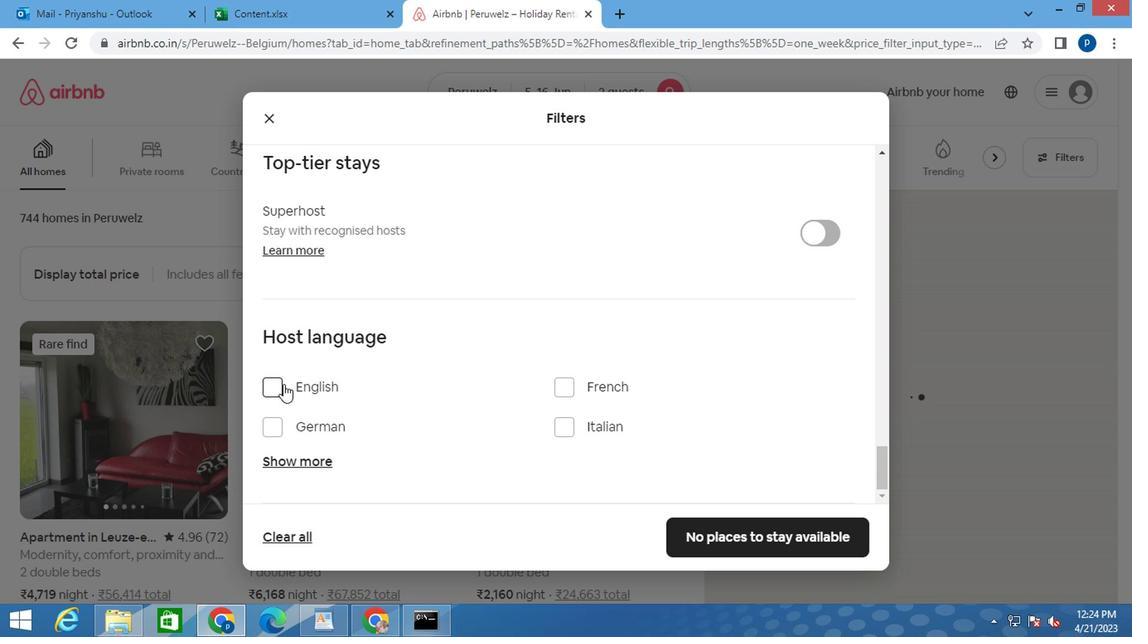
Action: Mouse moved to (722, 539)
Screenshot: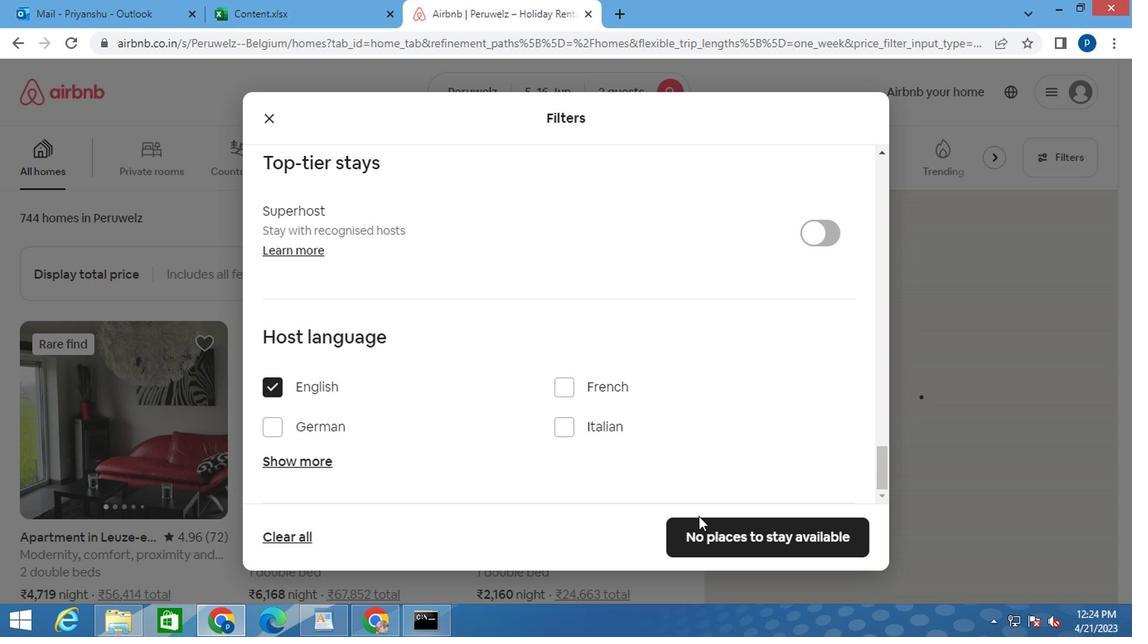
Action: Mouse pressed left at (722, 539)
Screenshot: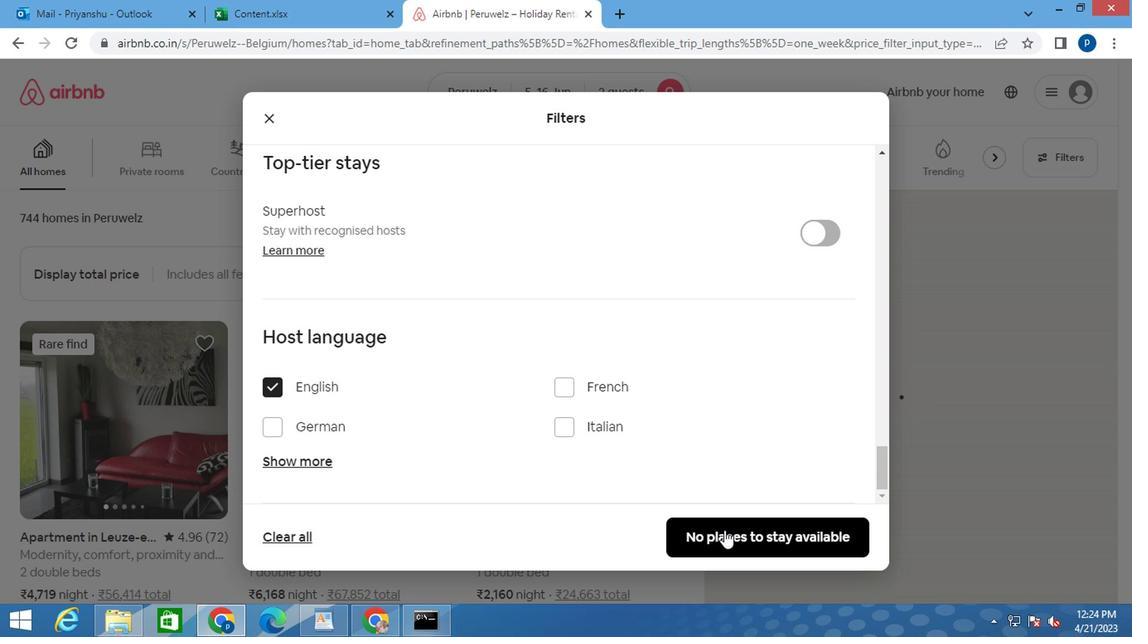 
